 Task: Look for space in Bad Bentheim, Germany from 5th September, 2023 to 13th September, 2023 for 6 adults in price range Rs.15000 to Rs.20000. Place can be entire place with 3 bedrooms having 3 beds and 3 bathrooms. Property type can be house, flat, guest house. Booking option can be shelf check-in. Required host language is English.
Action: Mouse moved to (739, 105)
Screenshot: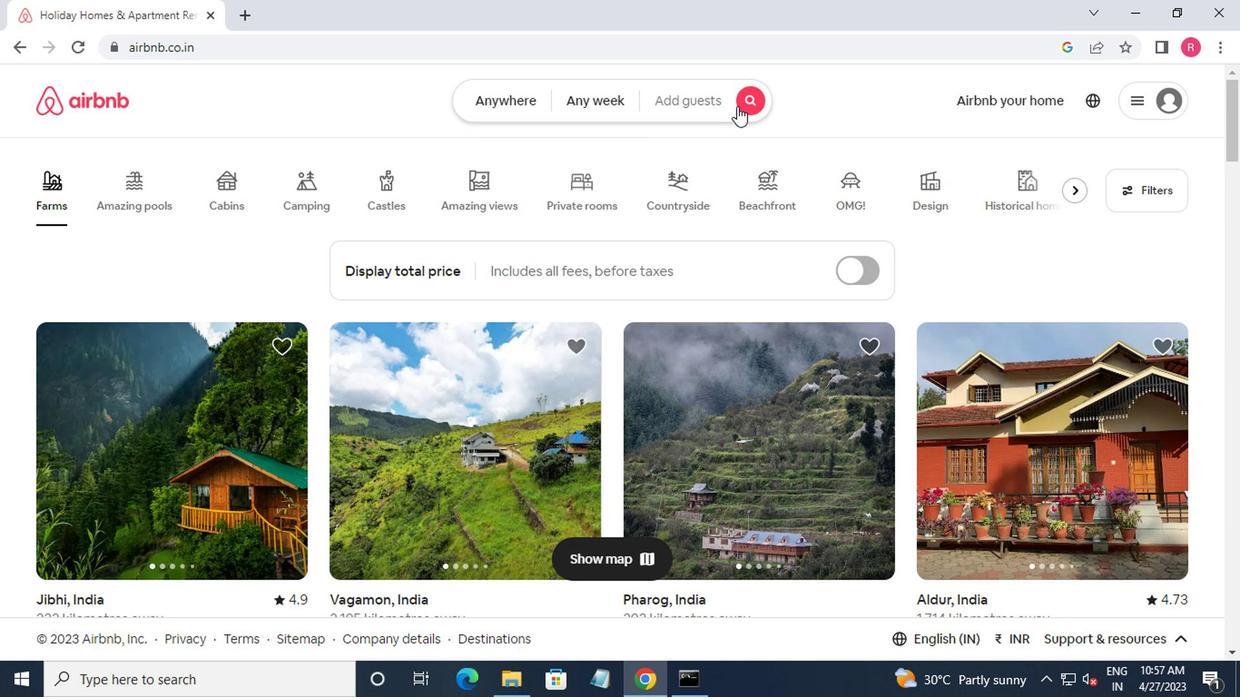 
Action: Mouse pressed left at (739, 105)
Screenshot: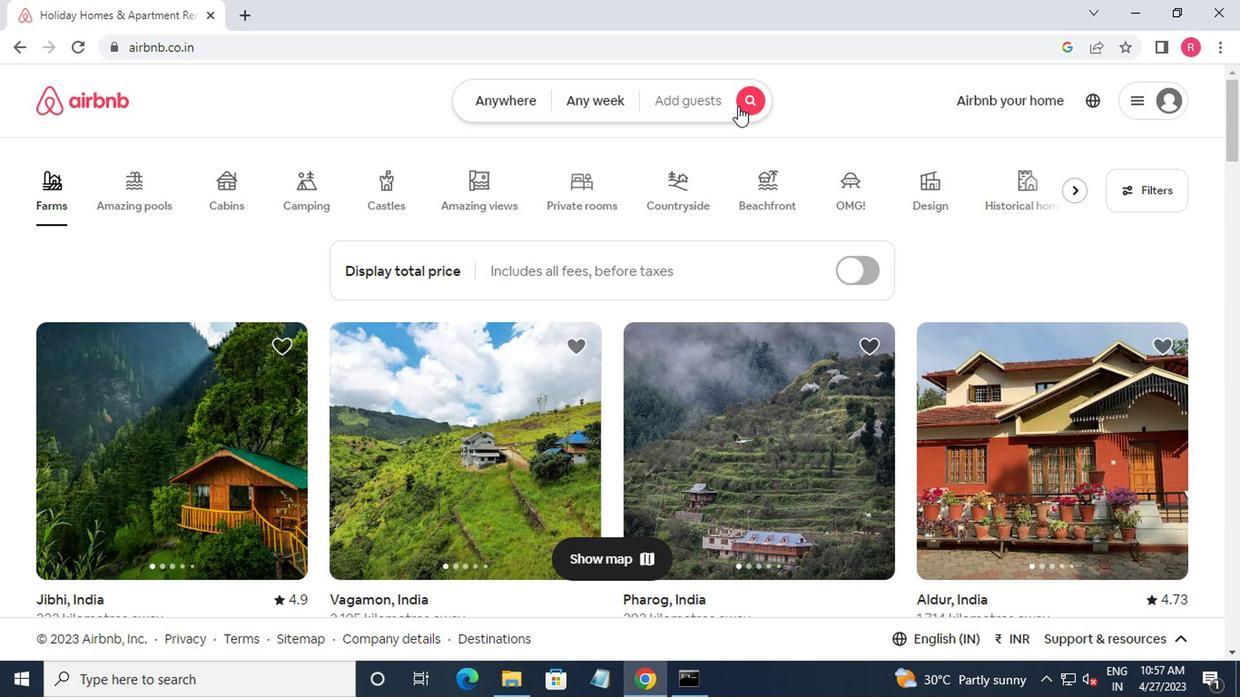 
Action: Mouse moved to (385, 177)
Screenshot: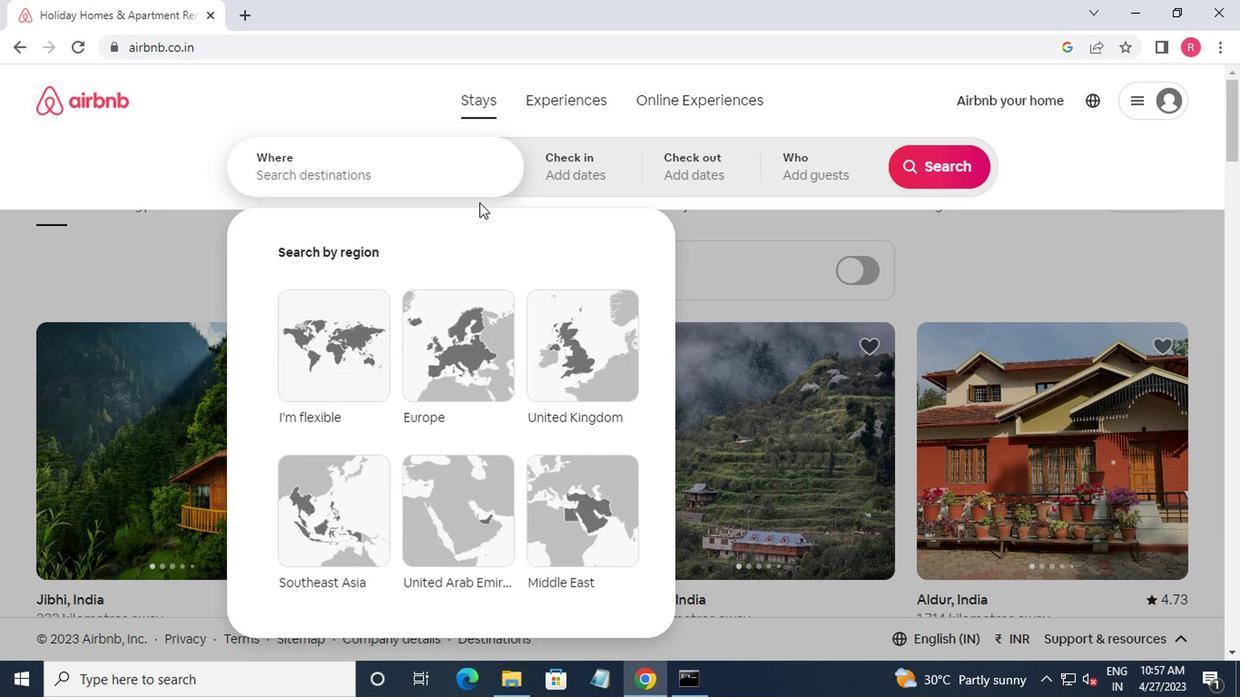 
Action: Mouse pressed left at (385, 177)
Screenshot: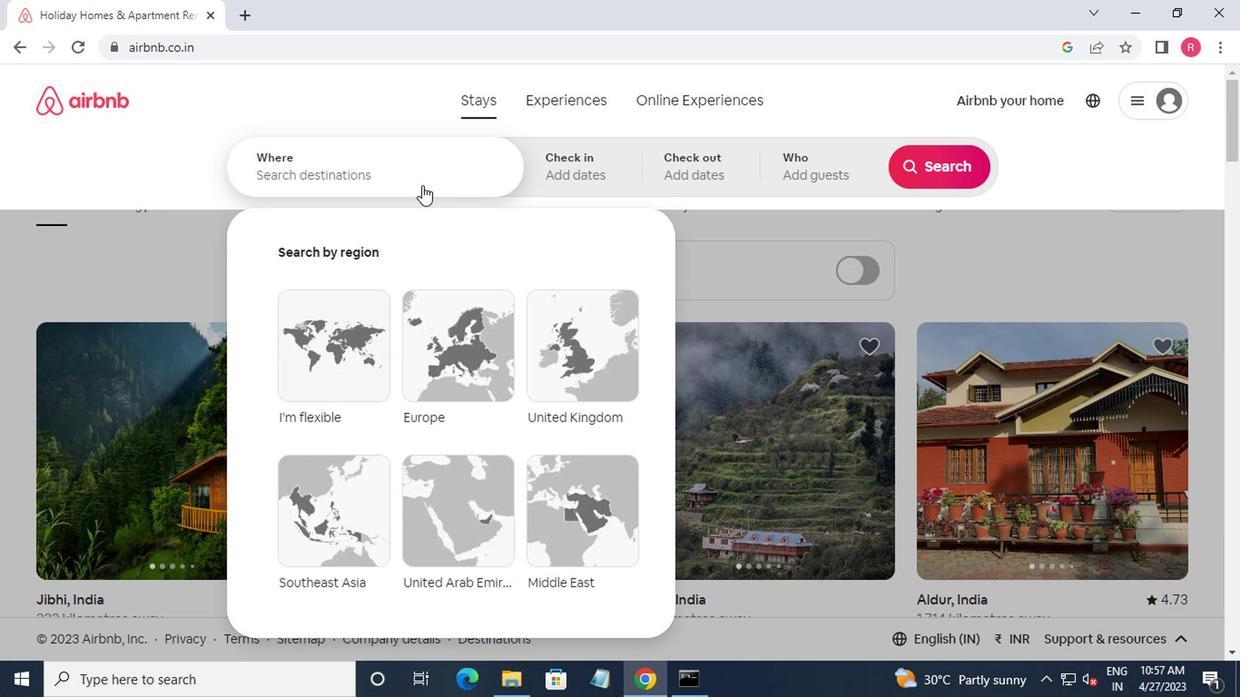 
Action: Mouse moved to (392, 187)
Screenshot: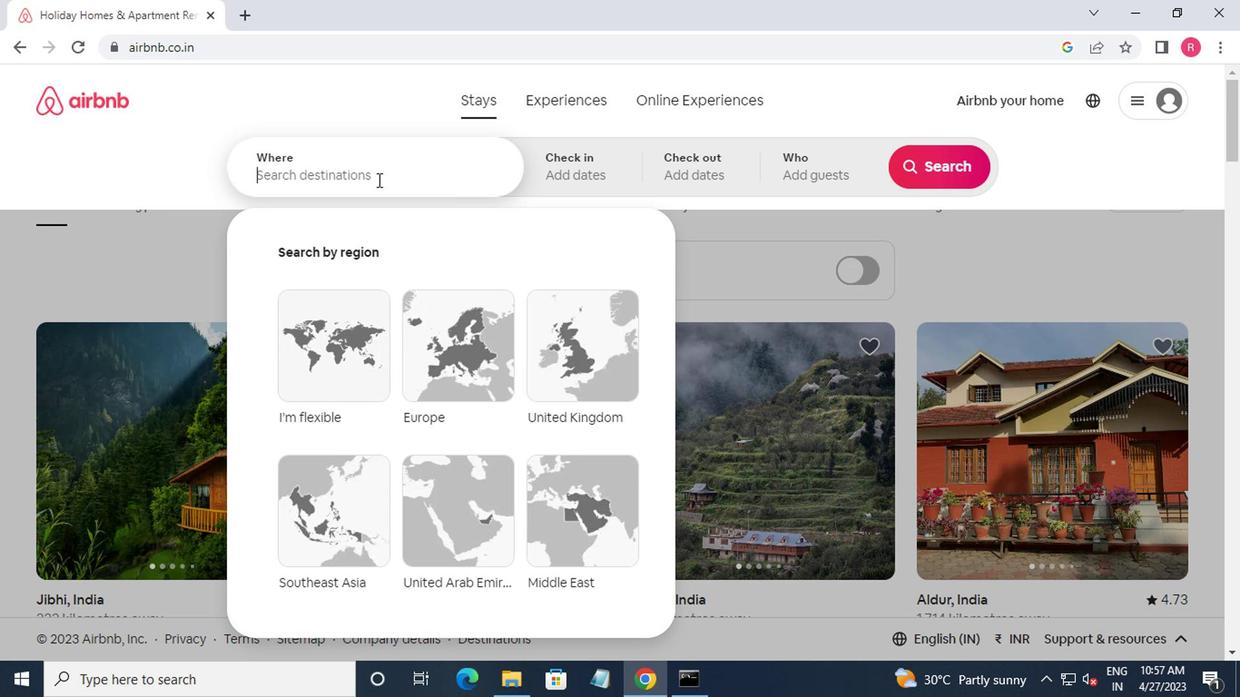 
Action: Key pressed ba
Screenshot: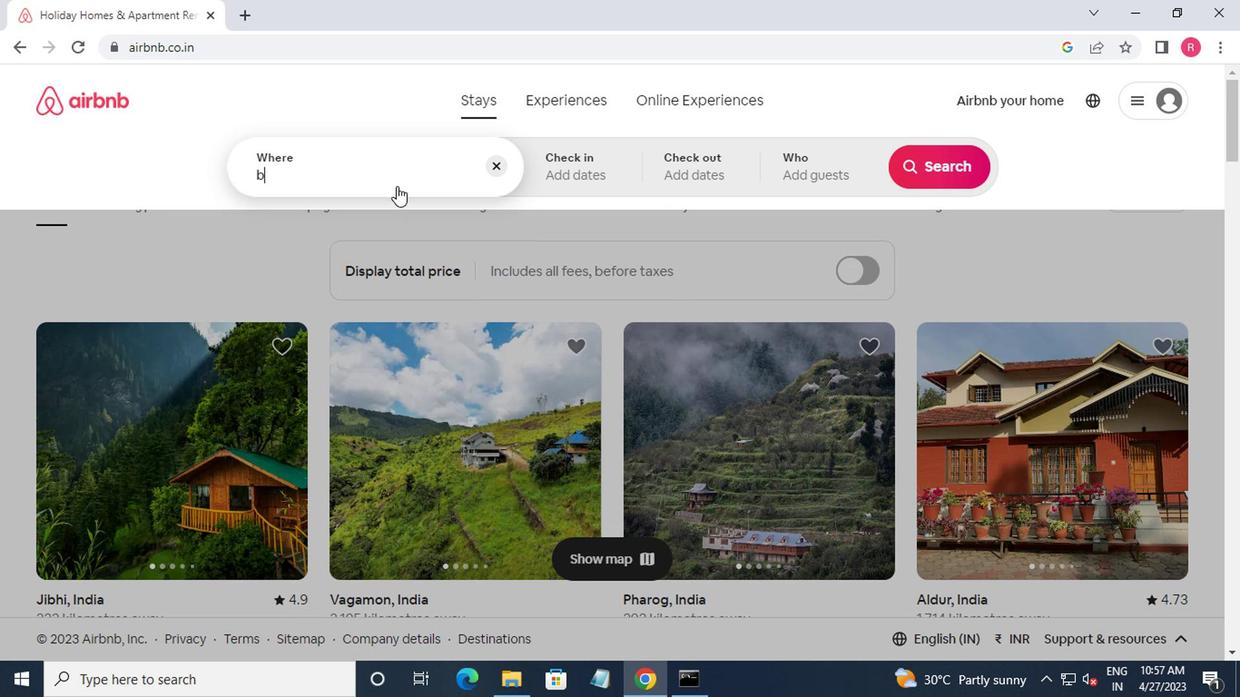 
Action: Mouse moved to (396, 186)
Screenshot: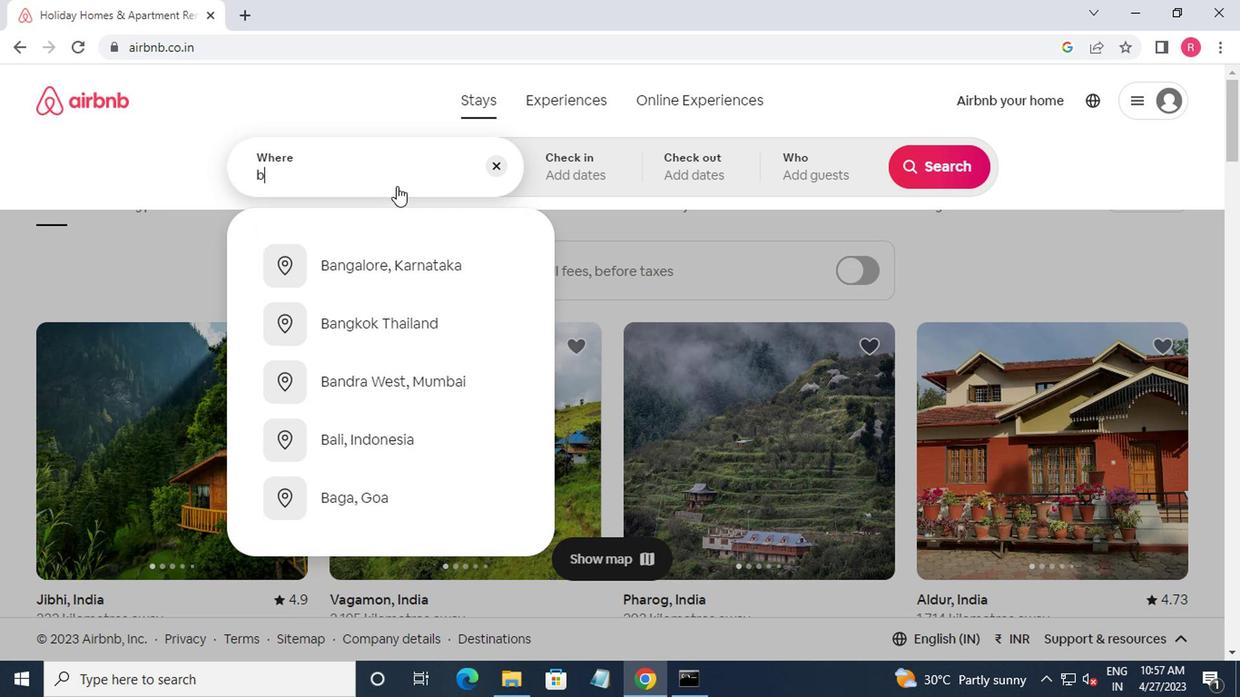 
Action: Key pressed d<Key.space>b<Key.down><Key.enter>
Screenshot: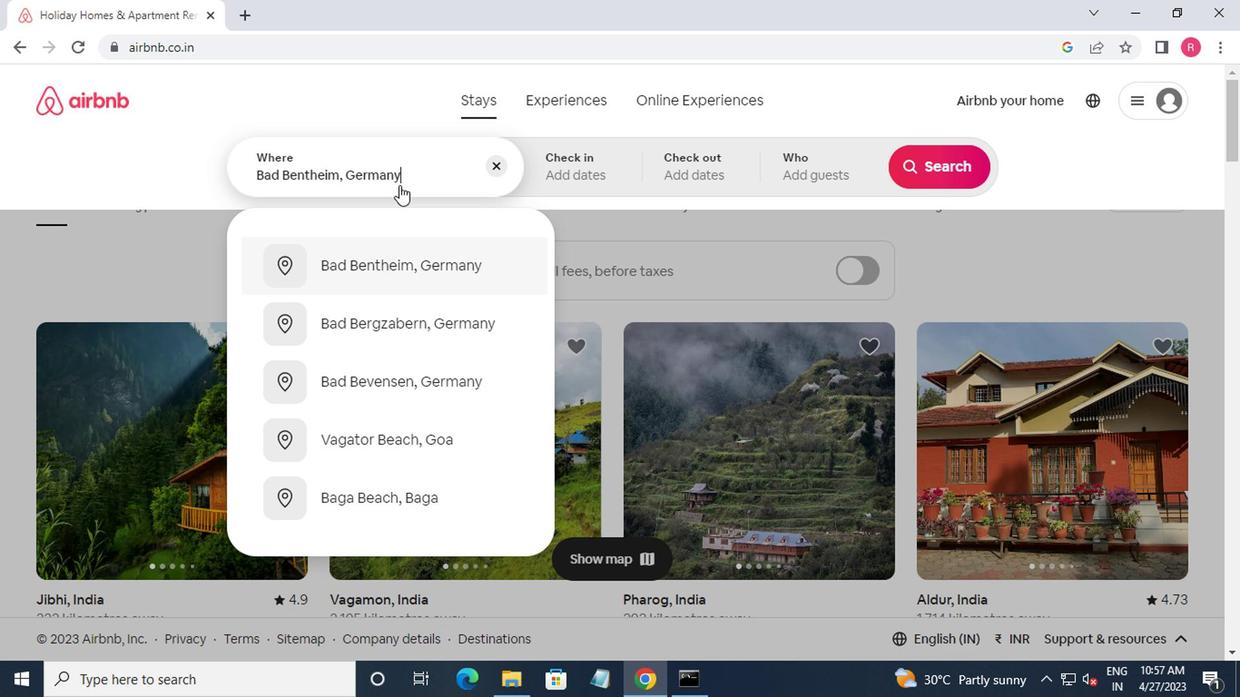 
Action: Mouse moved to (920, 312)
Screenshot: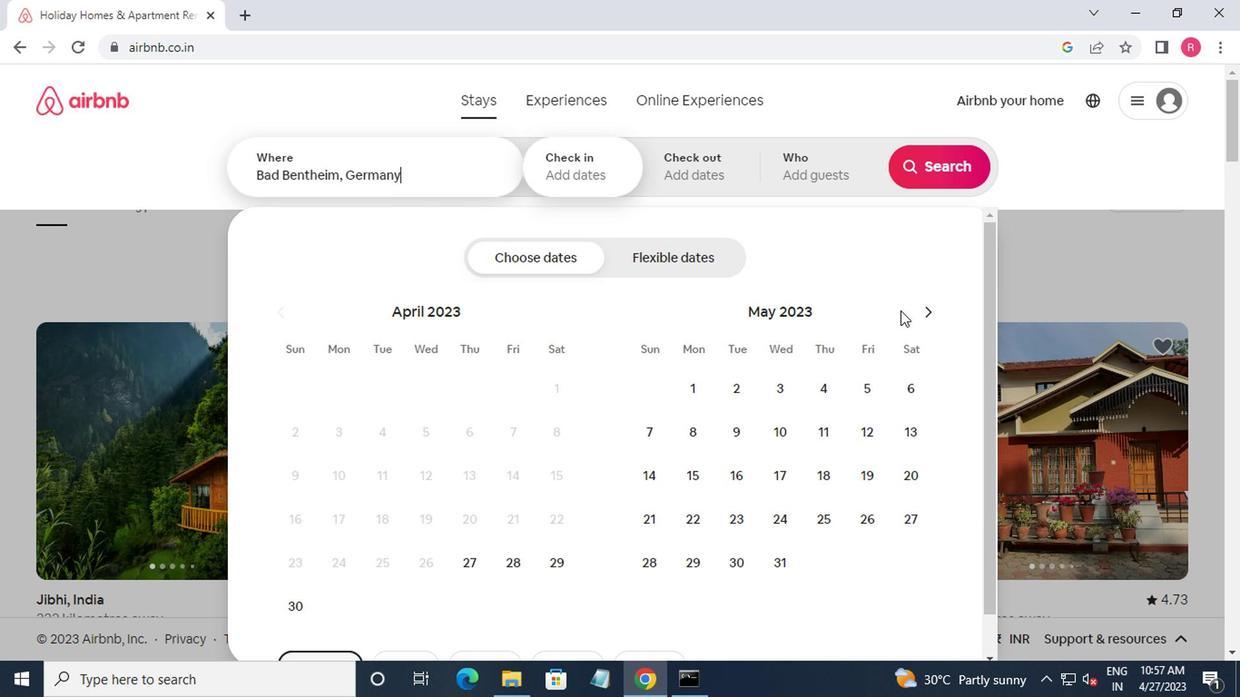 
Action: Mouse pressed left at (920, 312)
Screenshot: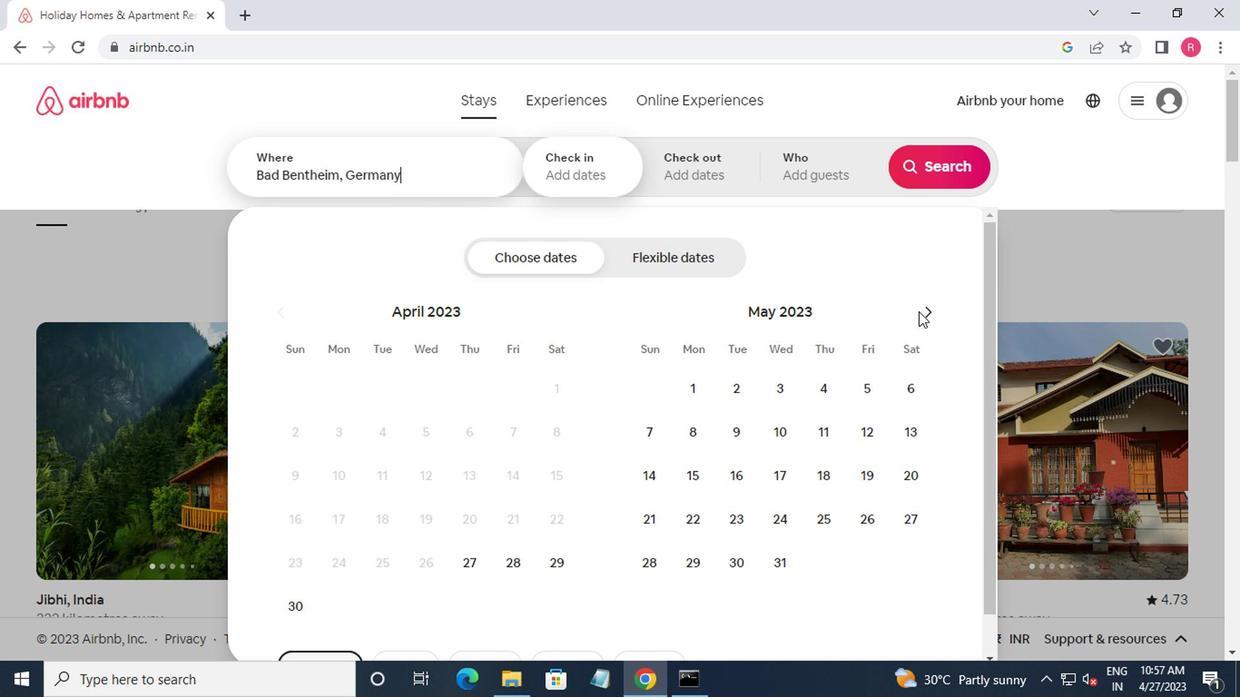 
Action: Mouse moved to (922, 312)
Screenshot: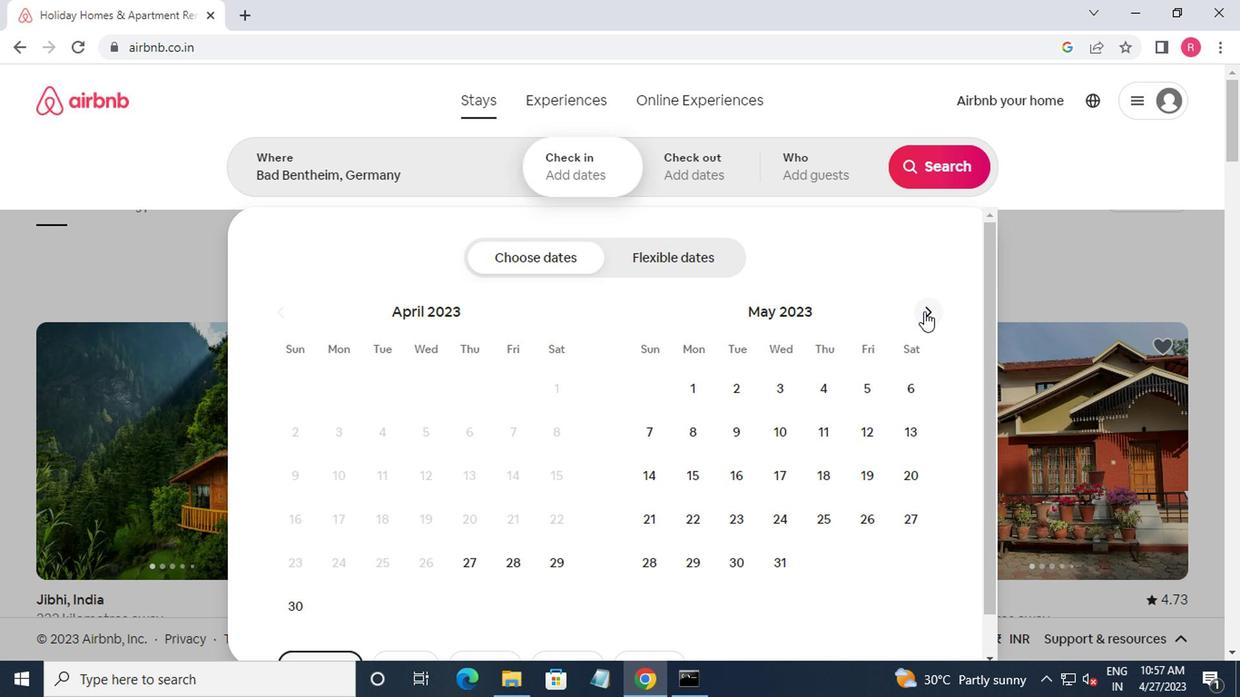 
Action: Mouse pressed left at (922, 312)
Screenshot: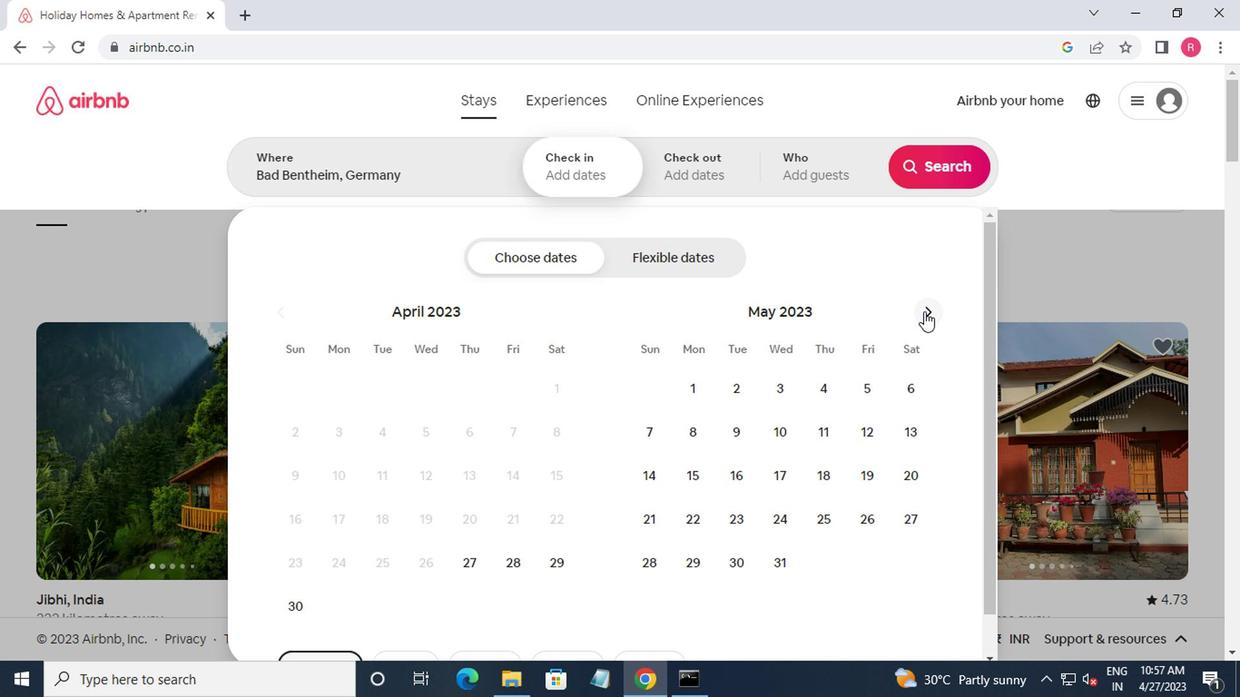 
Action: Mouse moved to (929, 310)
Screenshot: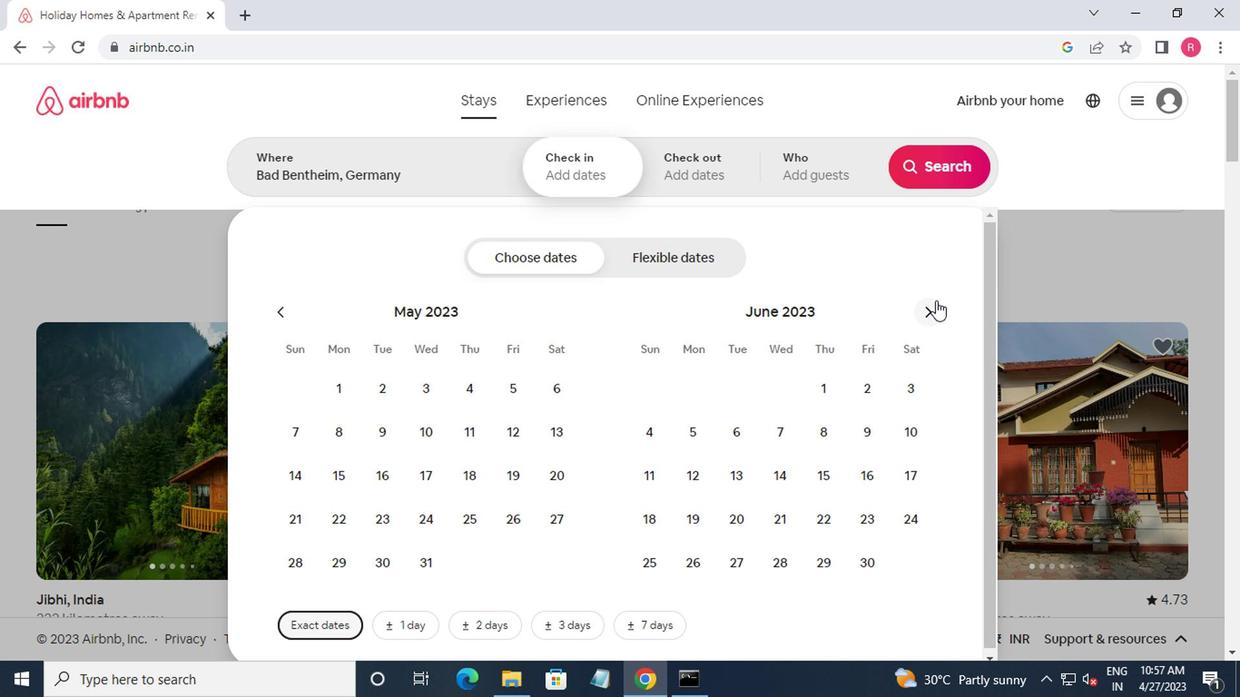 
Action: Mouse pressed left at (929, 310)
Screenshot: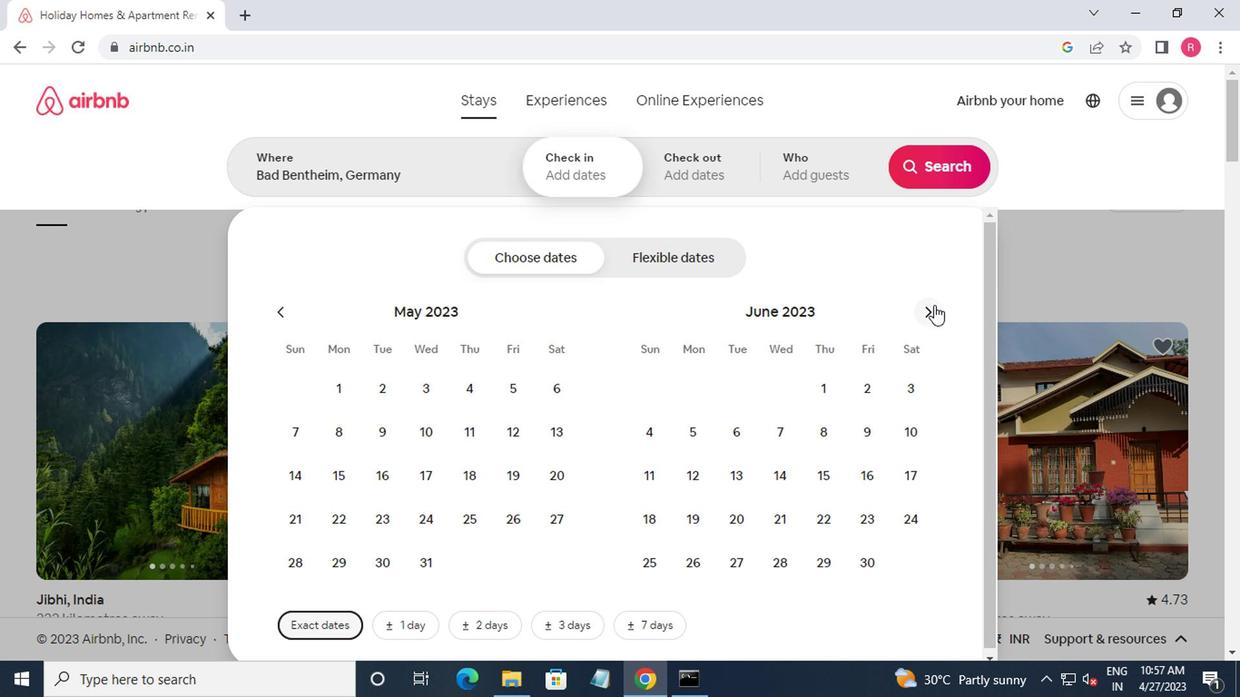 
Action: Mouse moved to (924, 304)
Screenshot: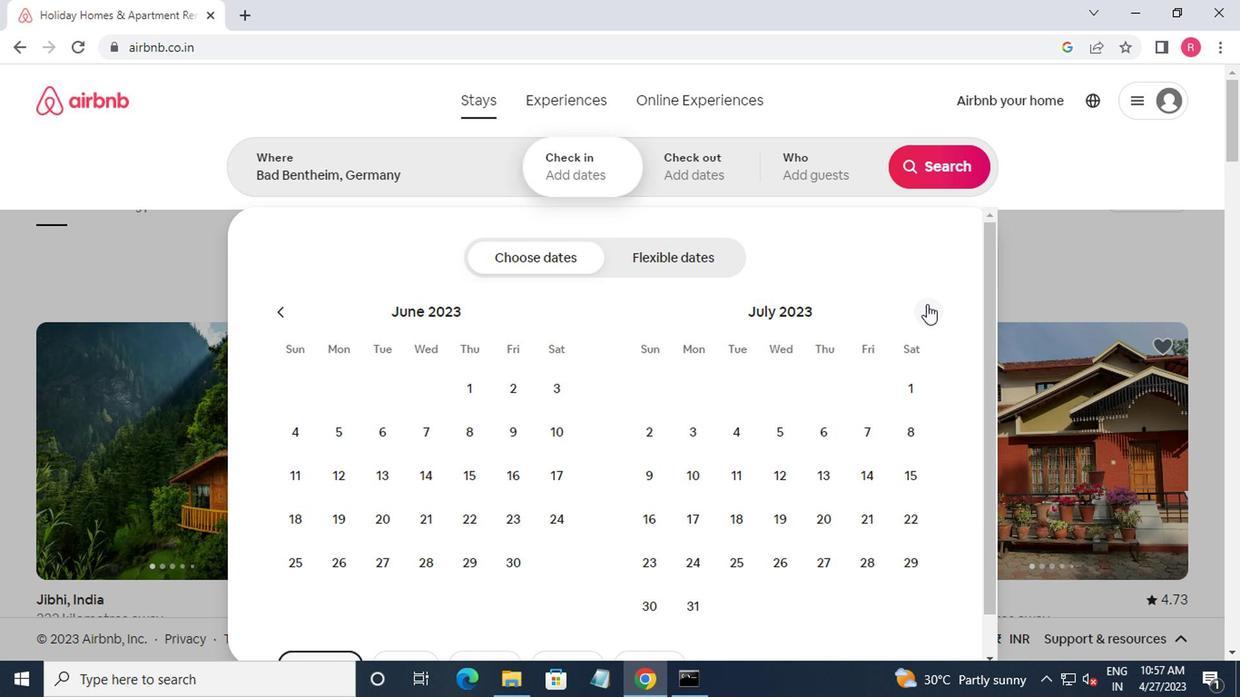
Action: Mouse pressed left at (924, 304)
Screenshot: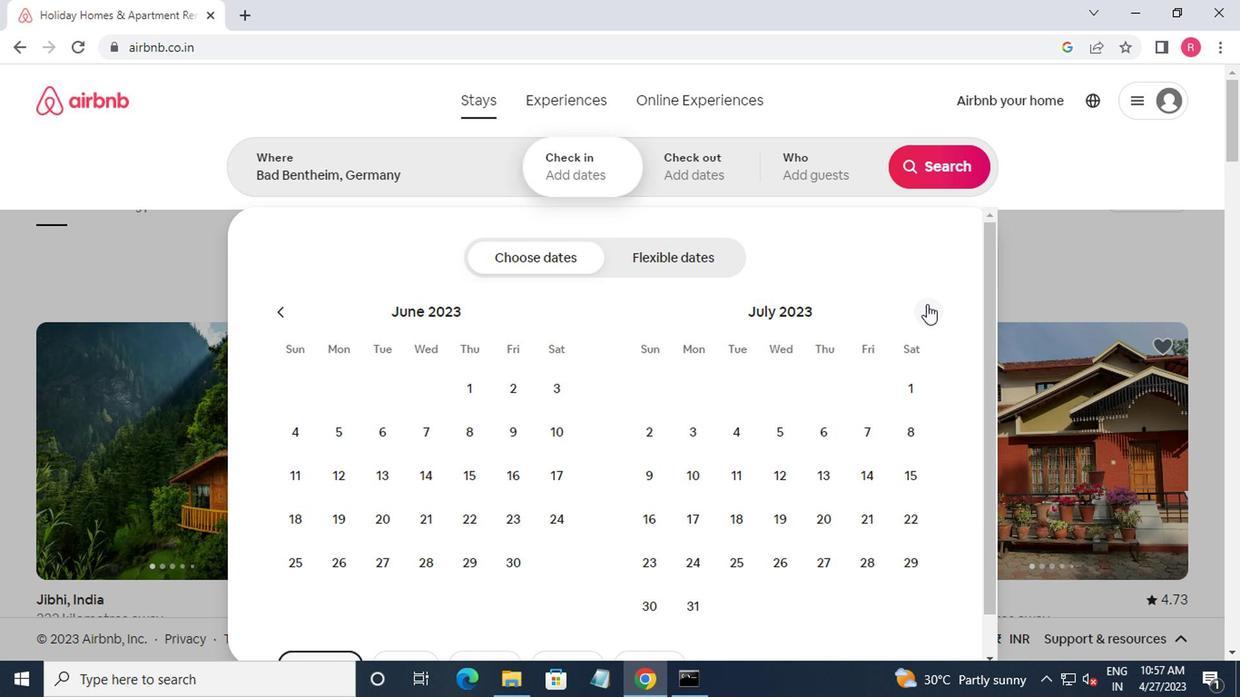 
Action: Mouse moved to (932, 310)
Screenshot: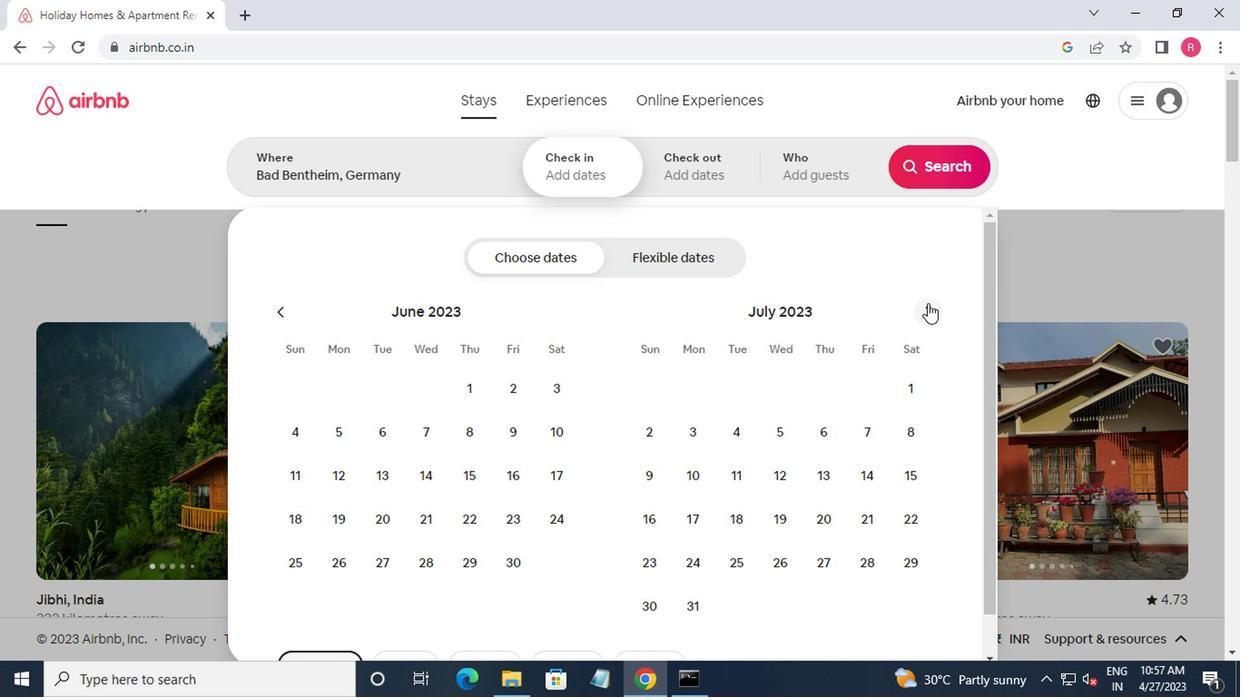 
Action: Mouse pressed left at (932, 310)
Screenshot: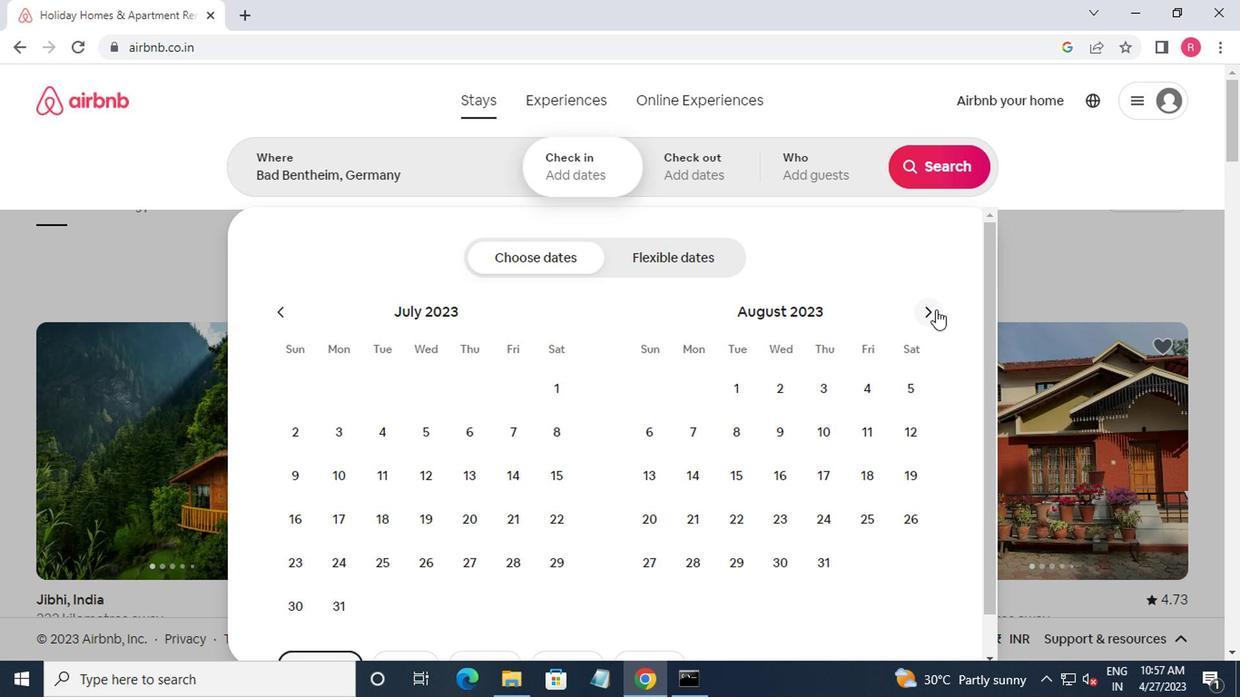 
Action: Mouse moved to (739, 435)
Screenshot: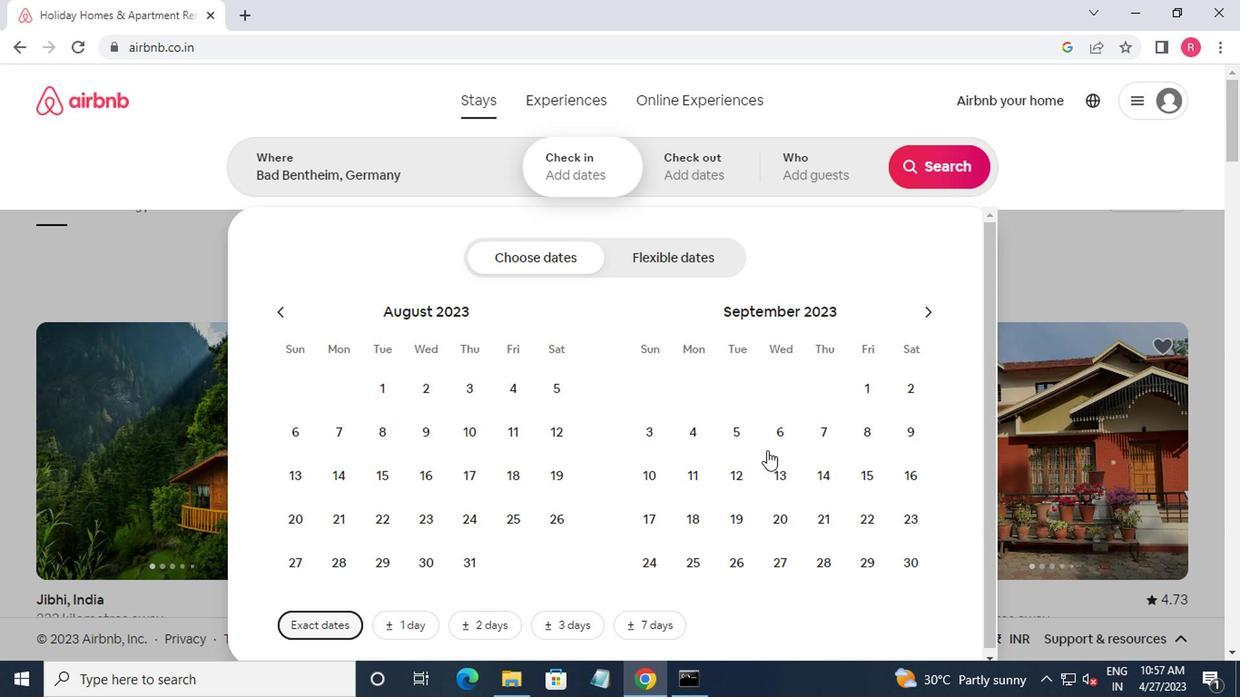 
Action: Mouse pressed left at (739, 435)
Screenshot: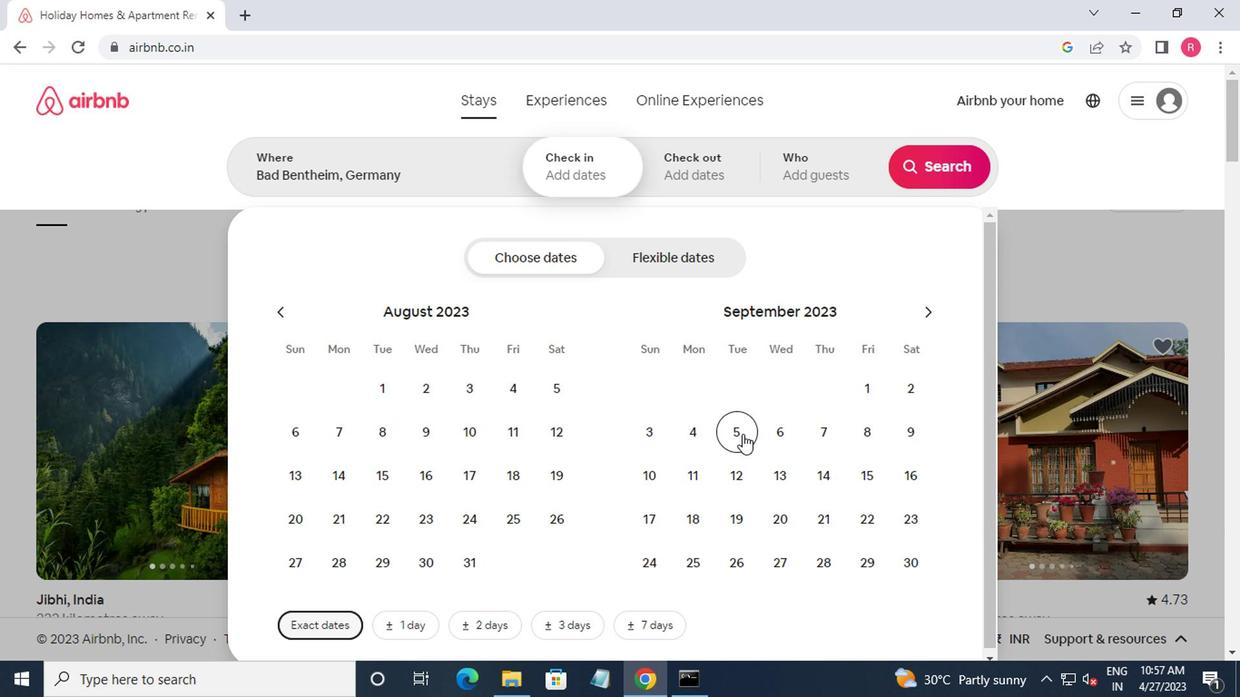 
Action: Mouse moved to (774, 476)
Screenshot: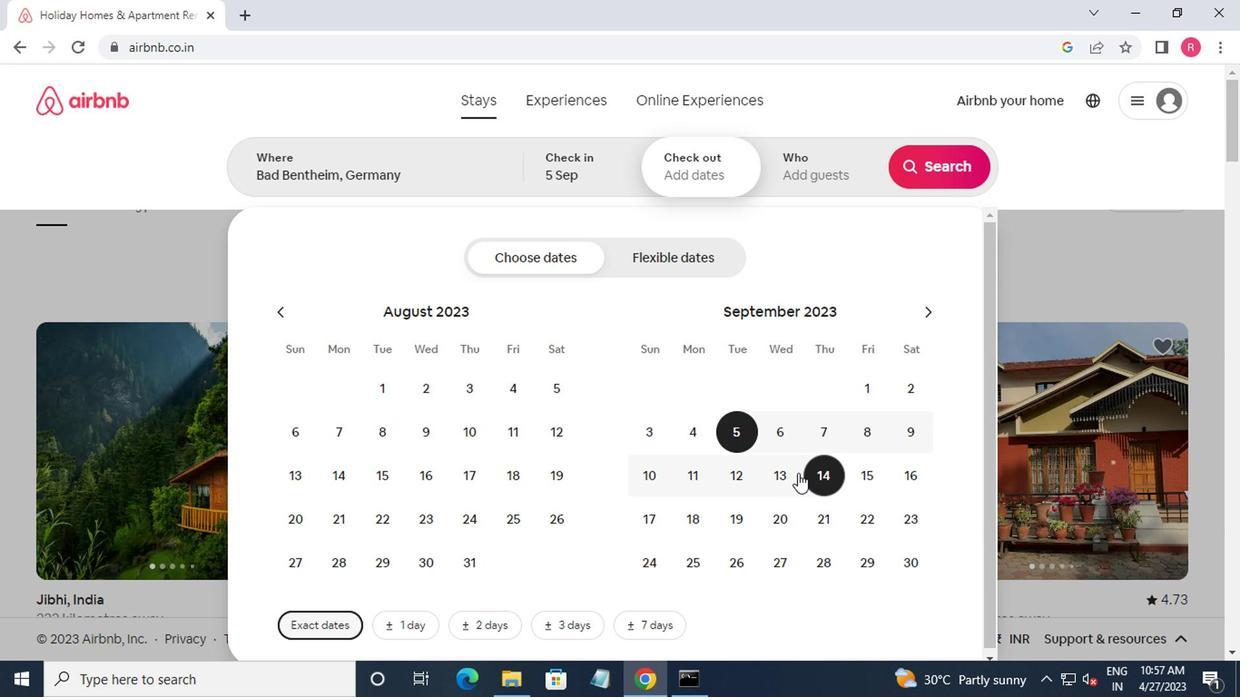 
Action: Mouse pressed left at (774, 476)
Screenshot: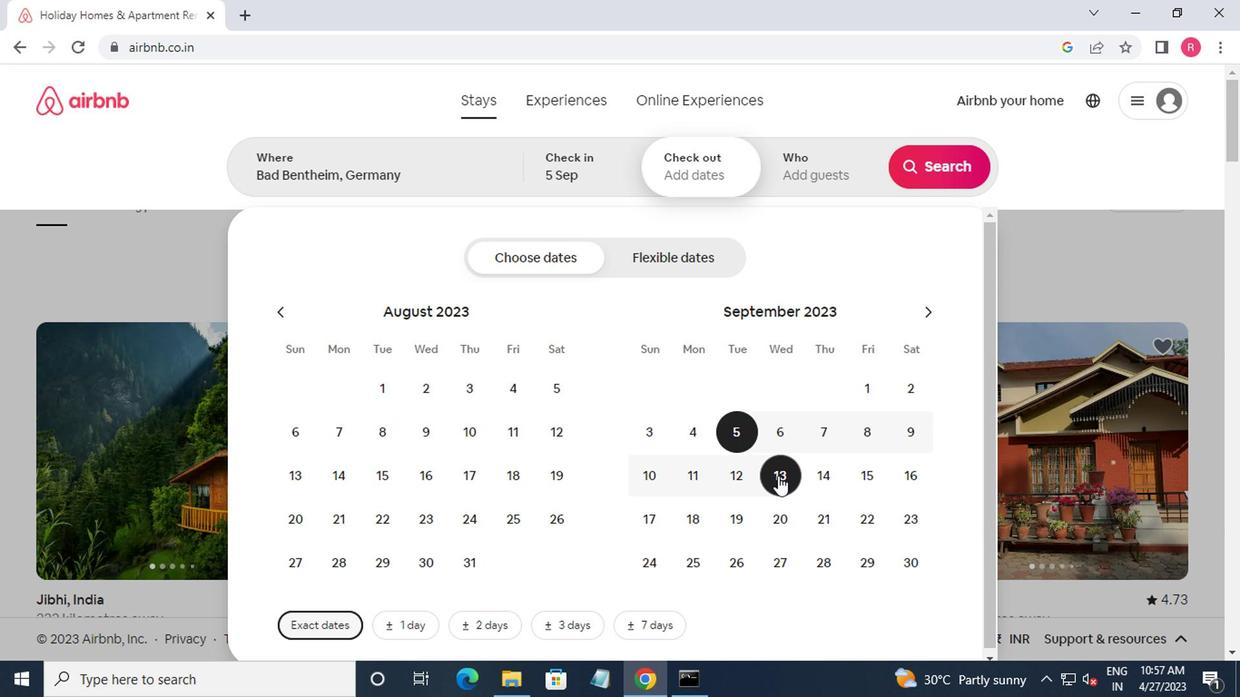 
Action: Mouse moved to (786, 188)
Screenshot: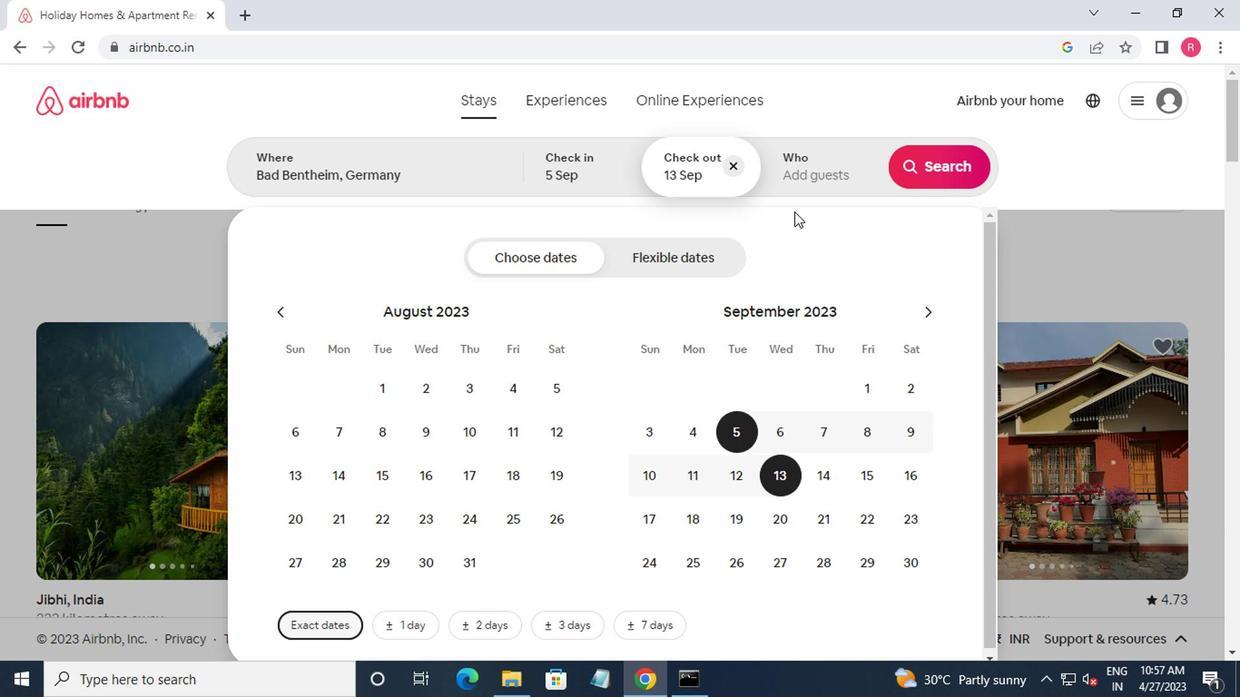 
Action: Mouse pressed left at (786, 188)
Screenshot: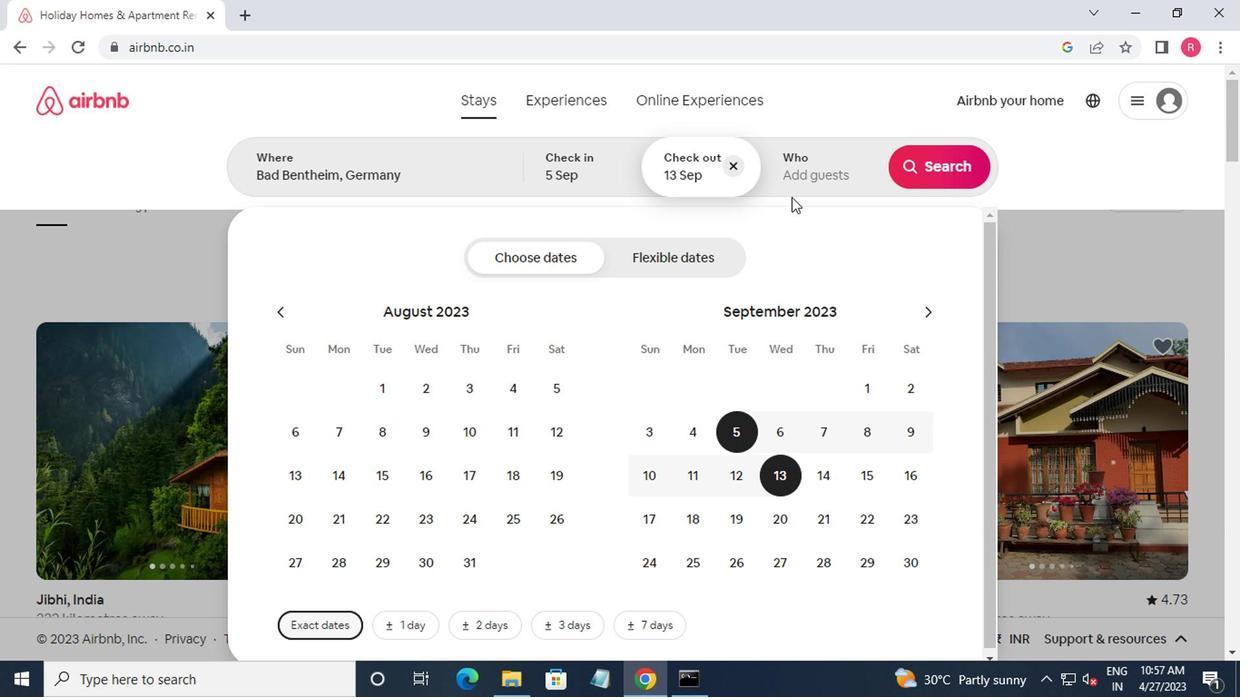 
Action: Mouse moved to (936, 267)
Screenshot: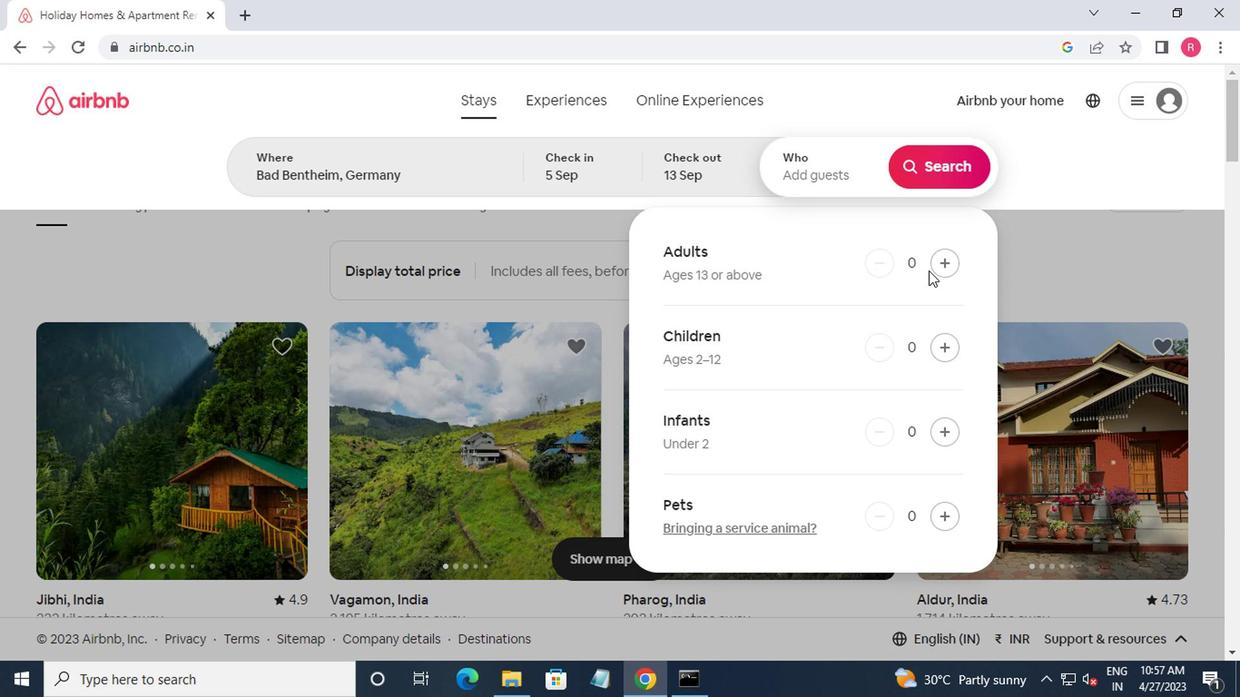 
Action: Mouse pressed left at (936, 267)
Screenshot: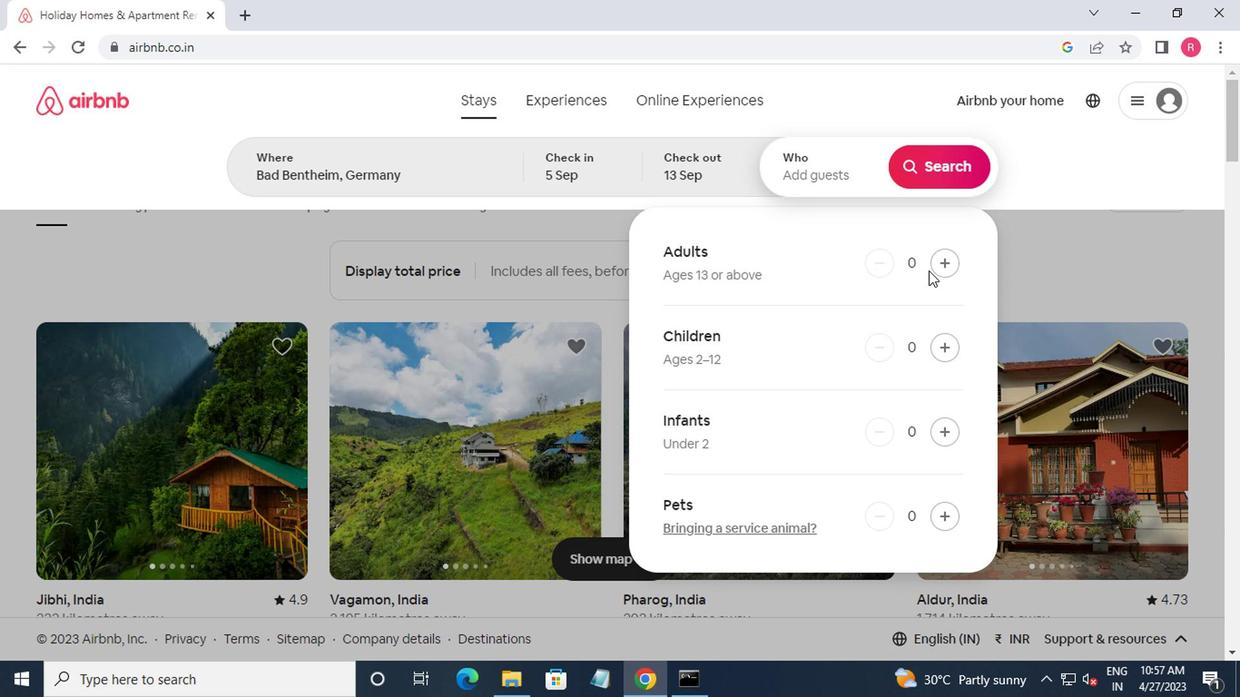 
Action: Mouse pressed left at (936, 267)
Screenshot: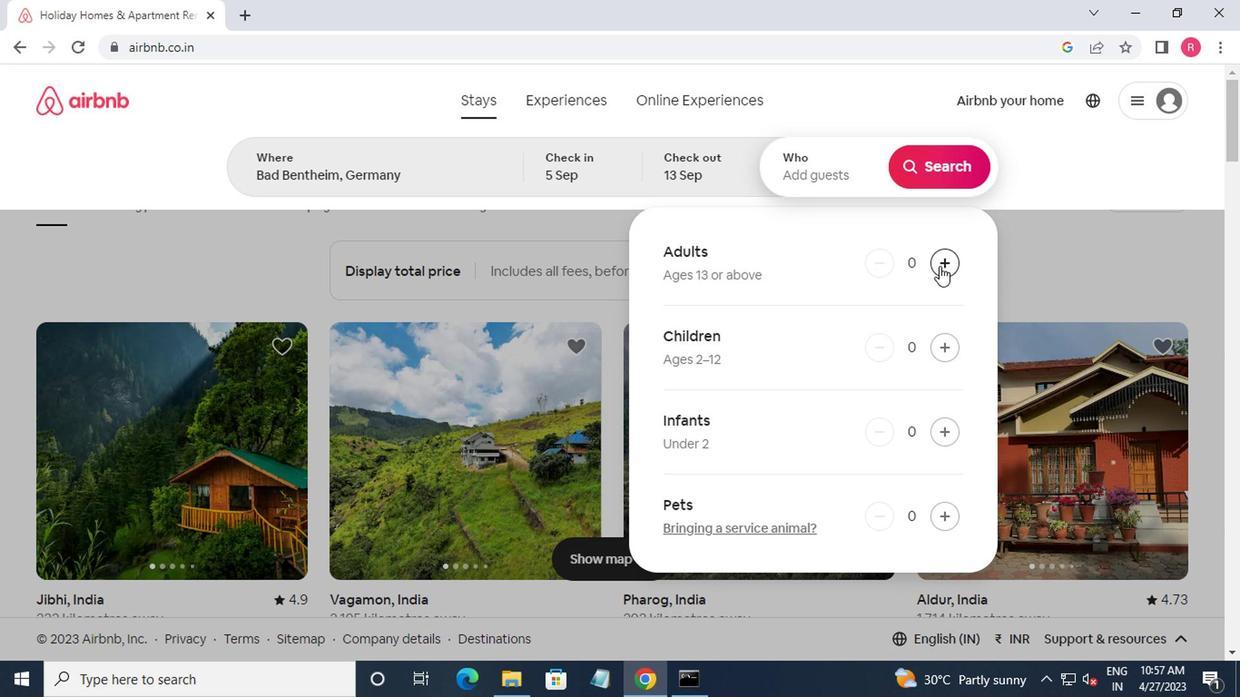 
Action: Mouse pressed left at (936, 267)
Screenshot: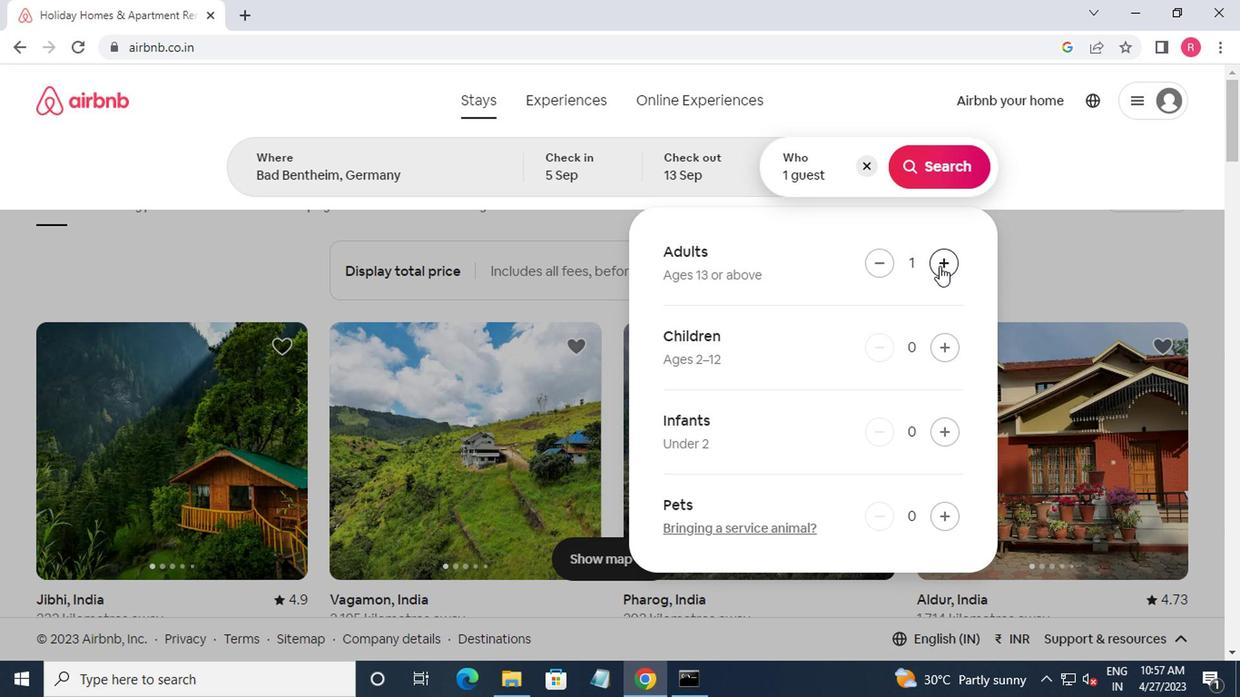 
Action: Mouse pressed left at (936, 267)
Screenshot: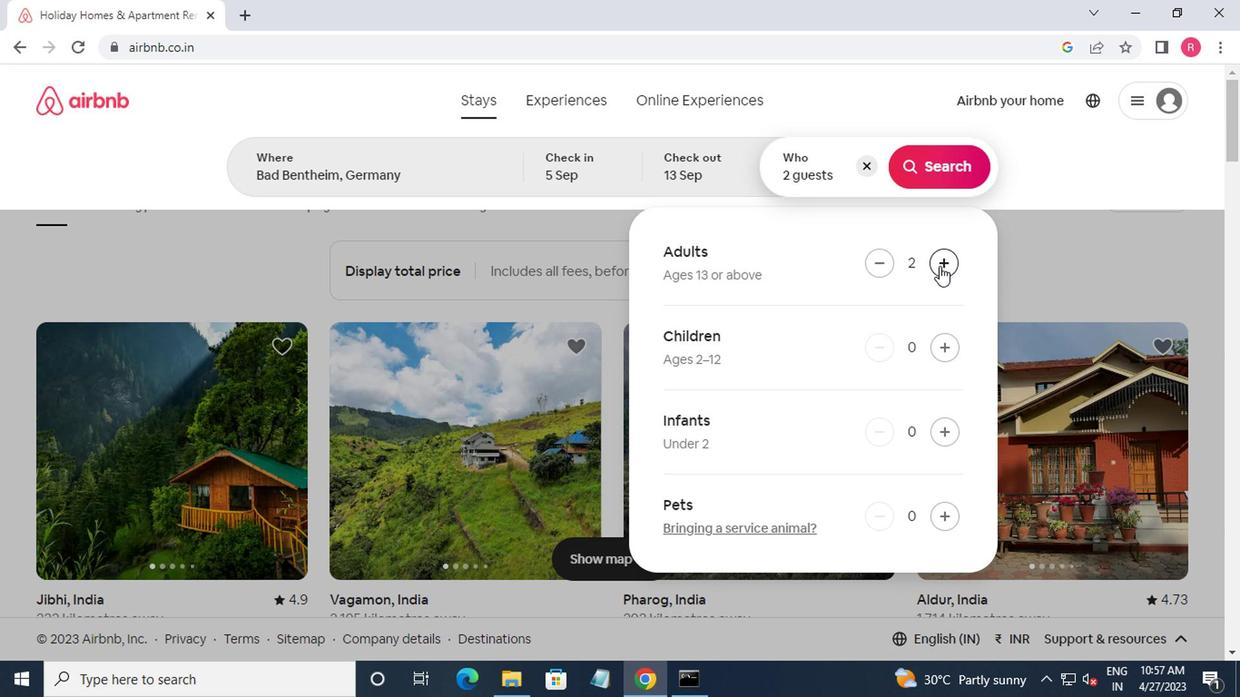 
Action: Mouse pressed left at (936, 267)
Screenshot: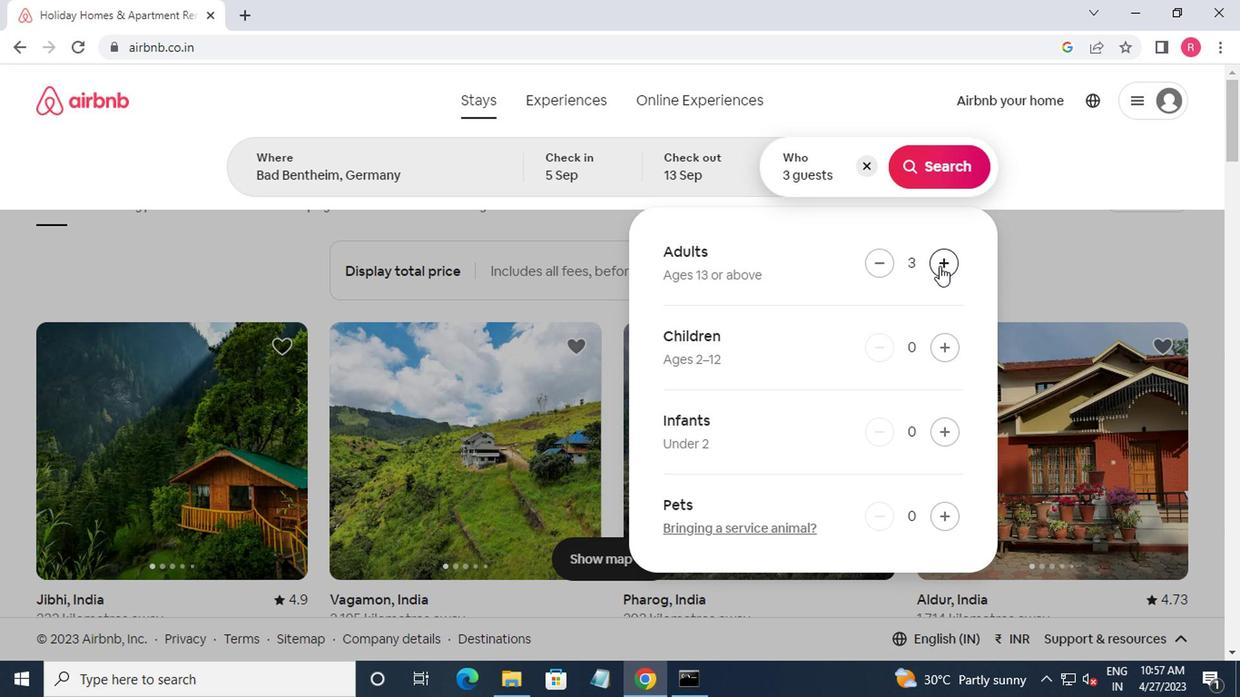 
Action: Mouse moved to (943, 265)
Screenshot: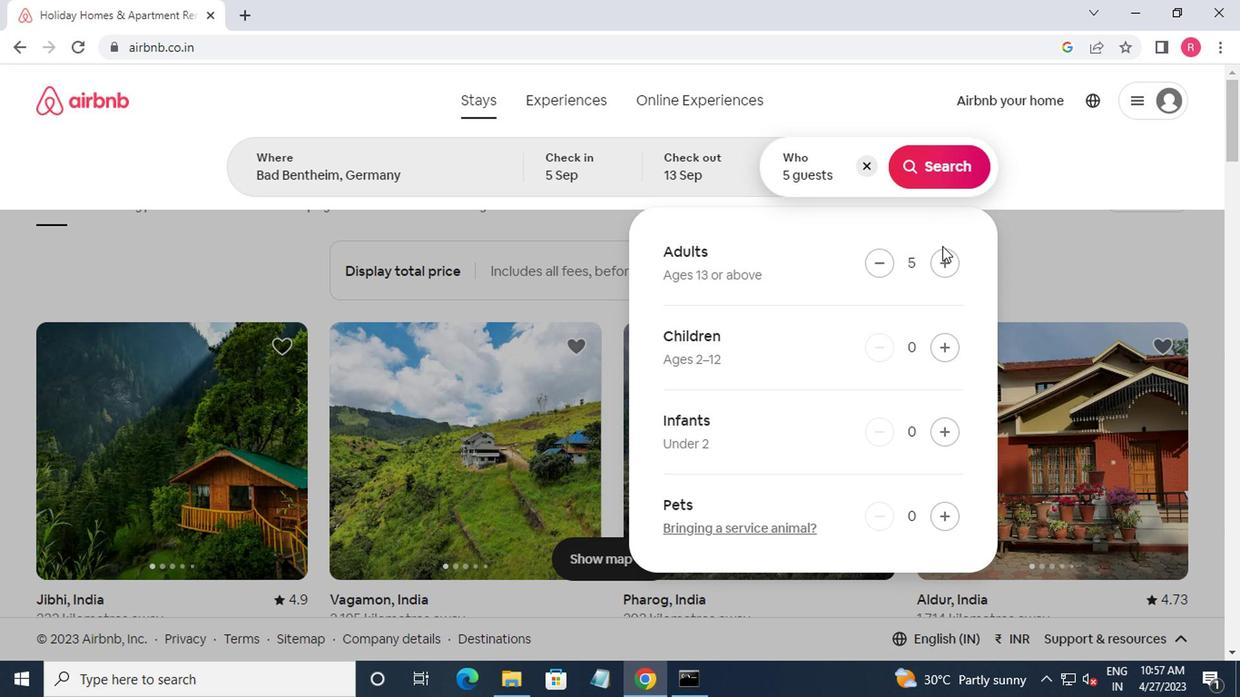 
Action: Mouse pressed left at (943, 265)
Screenshot: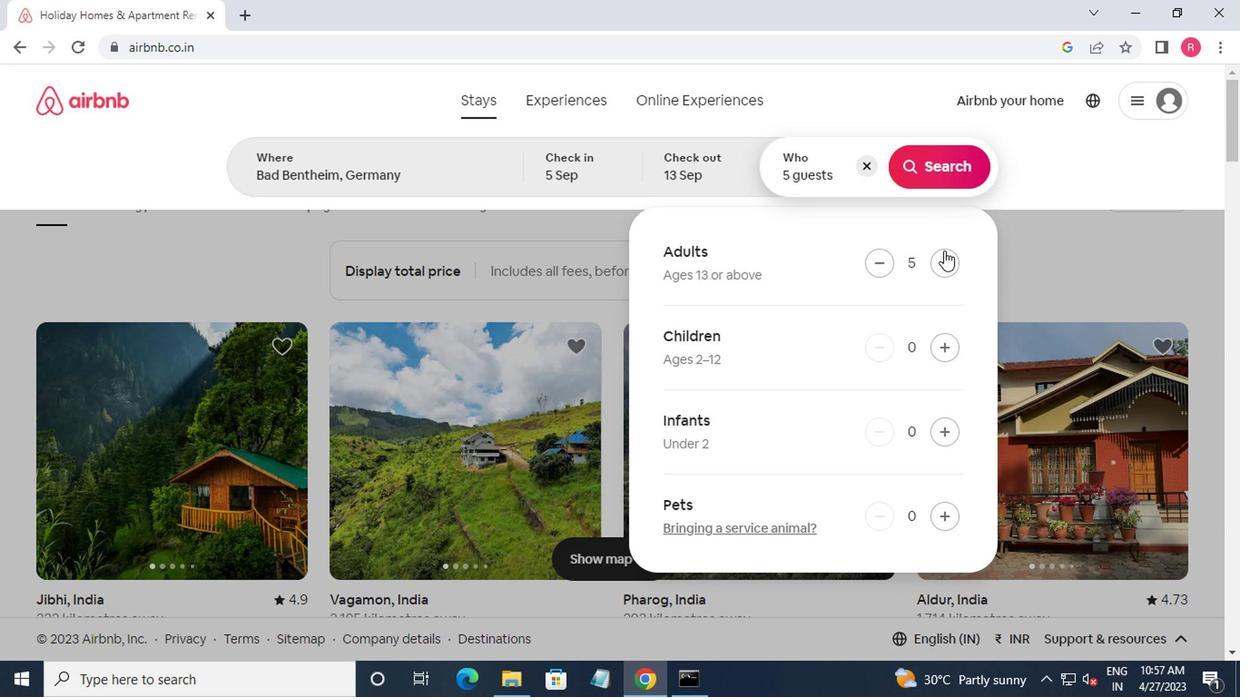
Action: Mouse moved to (933, 175)
Screenshot: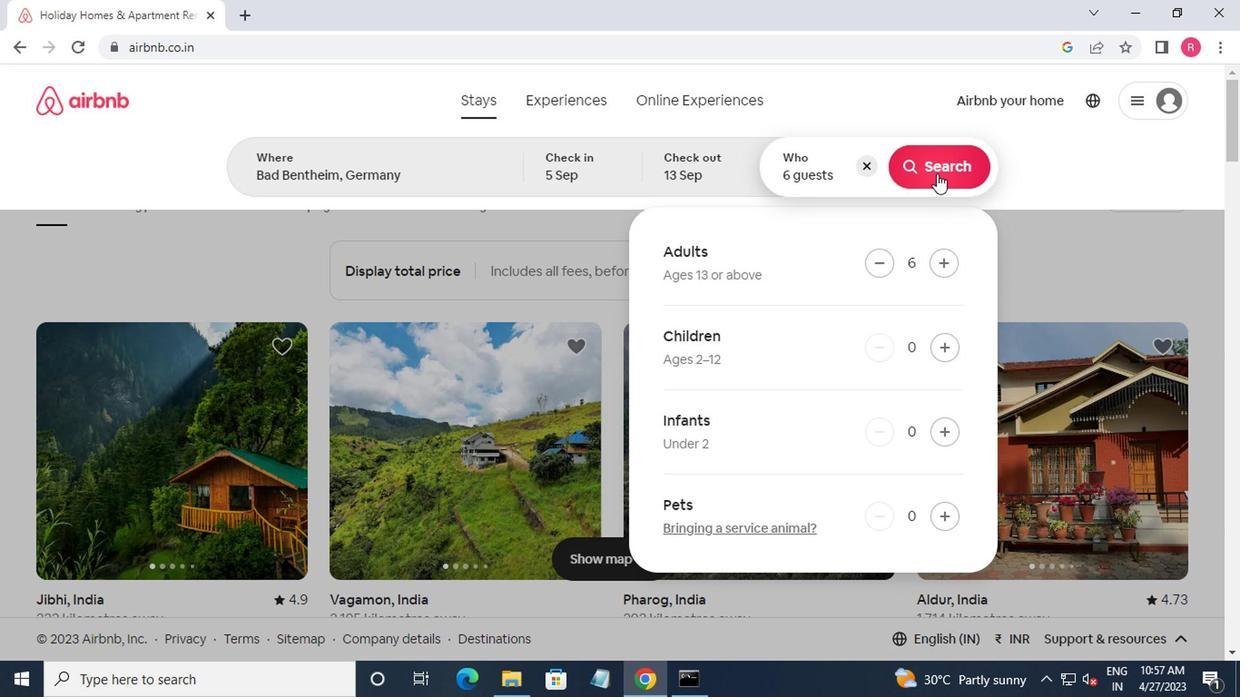 
Action: Mouse pressed left at (933, 175)
Screenshot: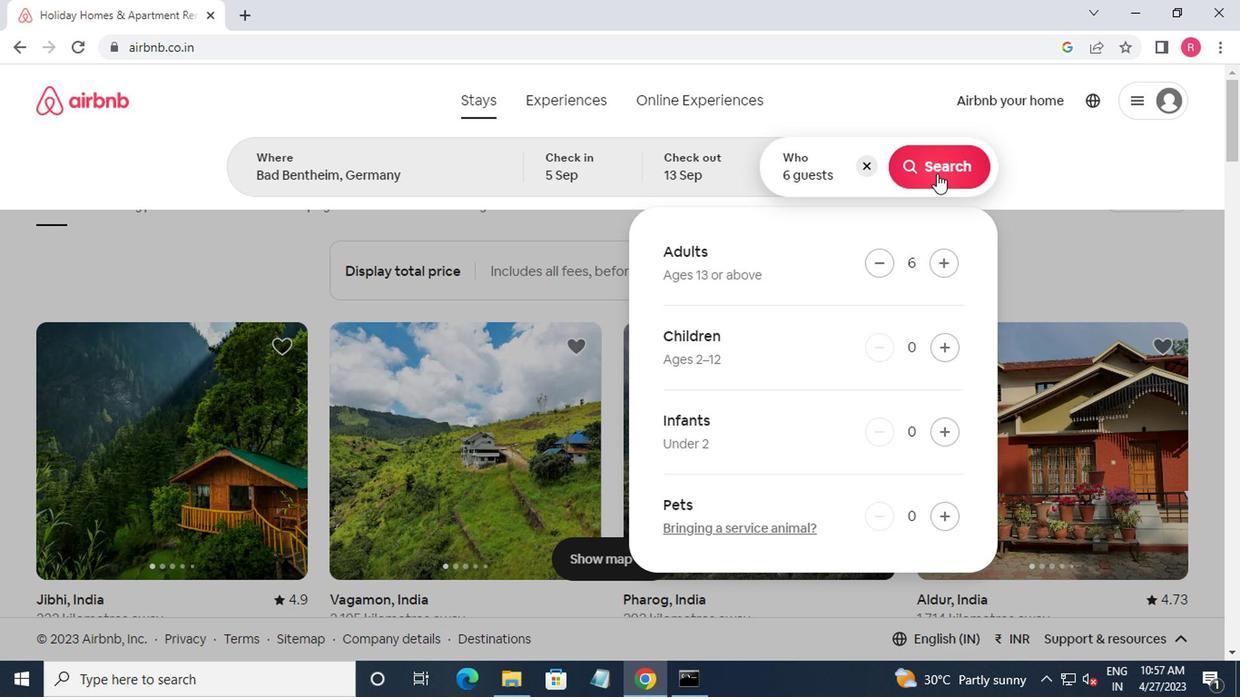 
Action: Mouse moved to (1153, 173)
Screenshot: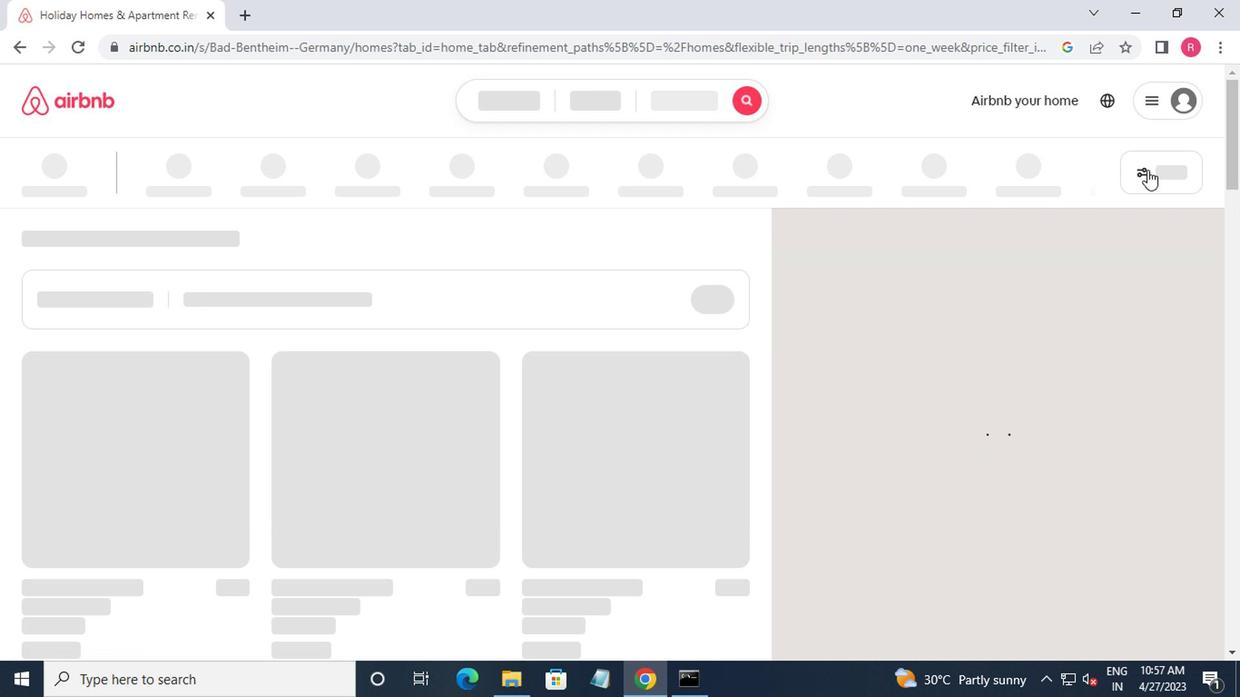 
Action: Mouse pressed left at (1153, 173)
Screenshot: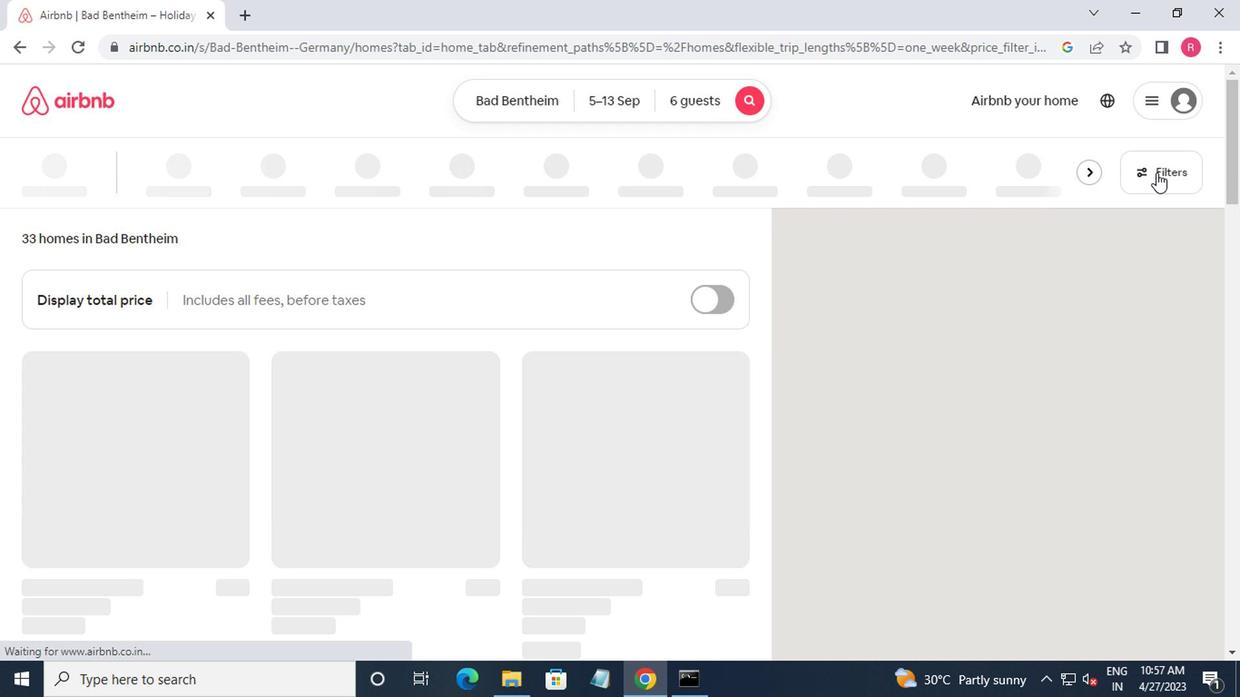 
Action: Mouse moved to (417, 411)
Screenshot: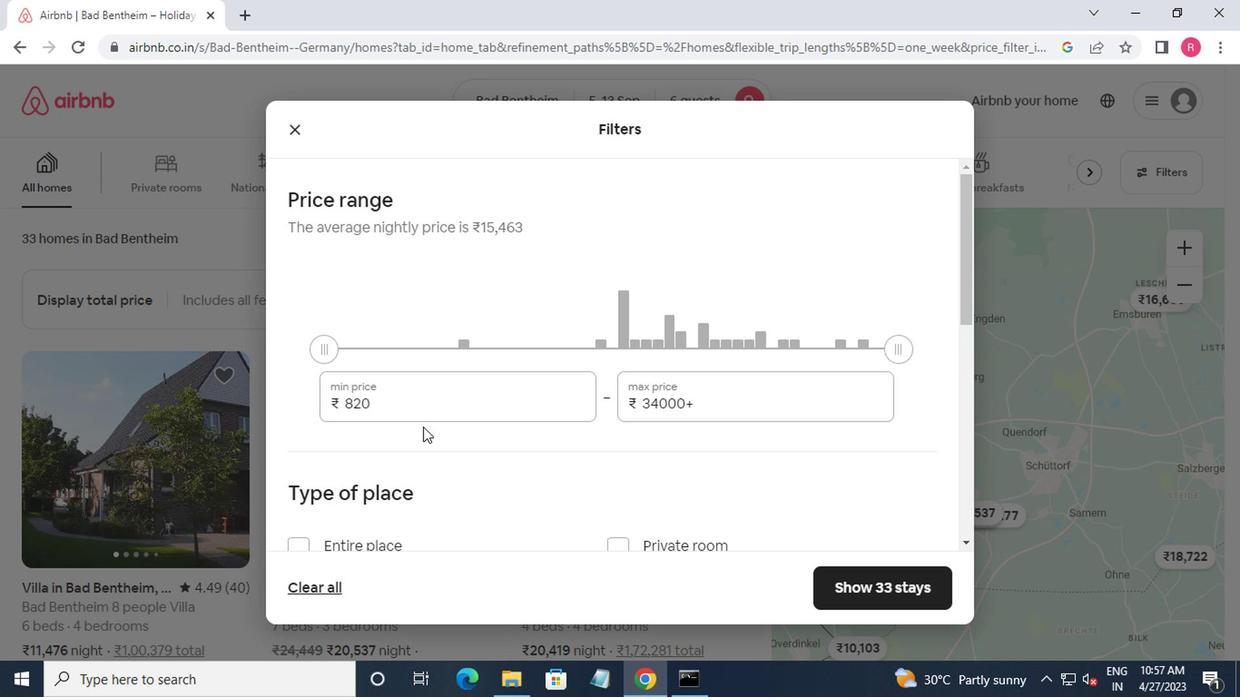 
Action: Mouse pressed left at (417, 411)
Screenshot: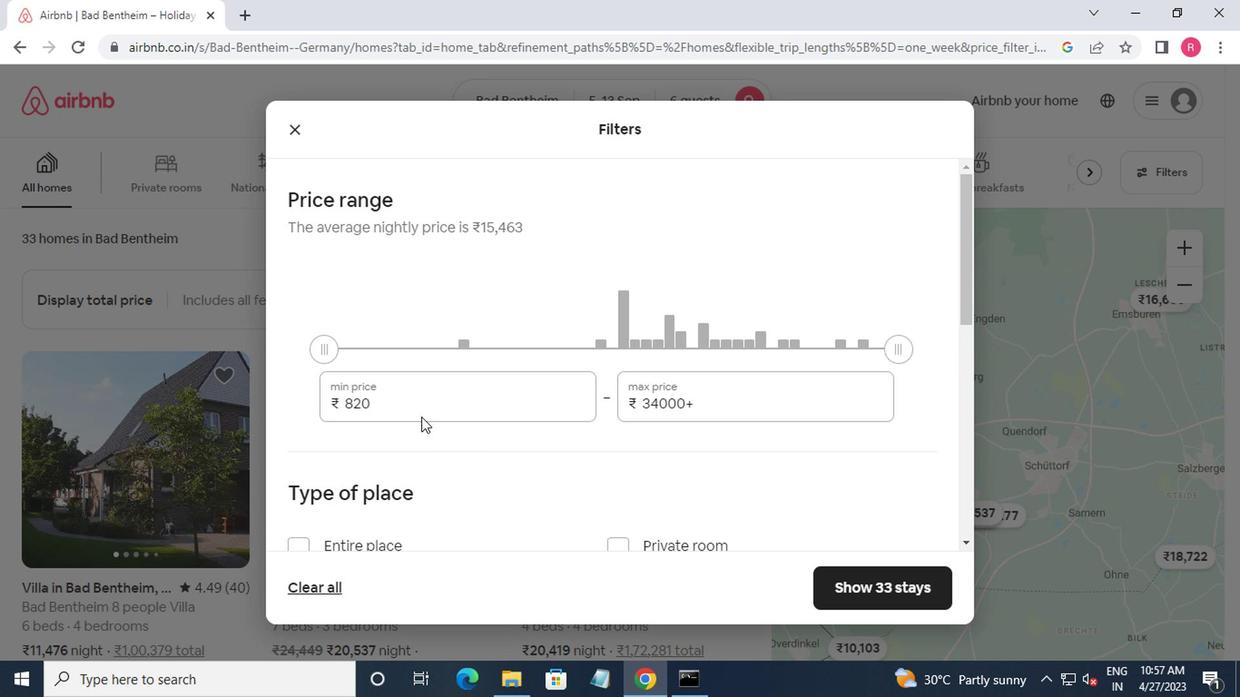 
Action: Mouse moved to (463, 398)
Screenshot: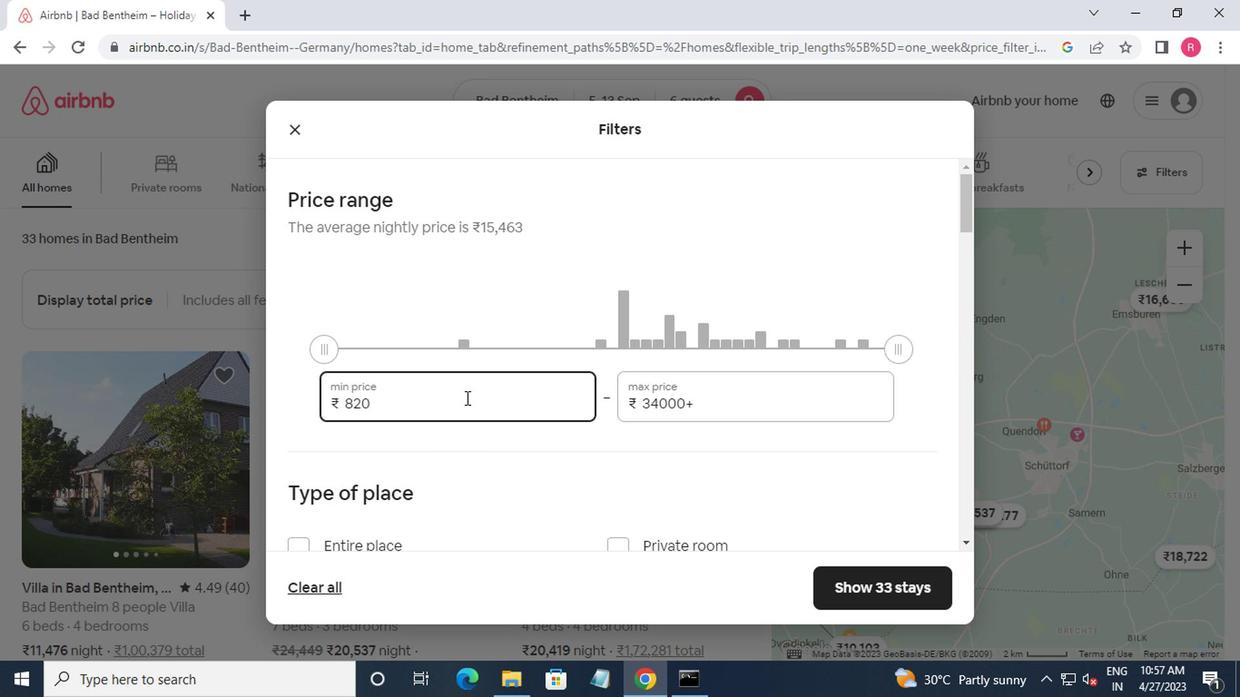 
Action: Key pressed <Key.backspace>
Screenshot: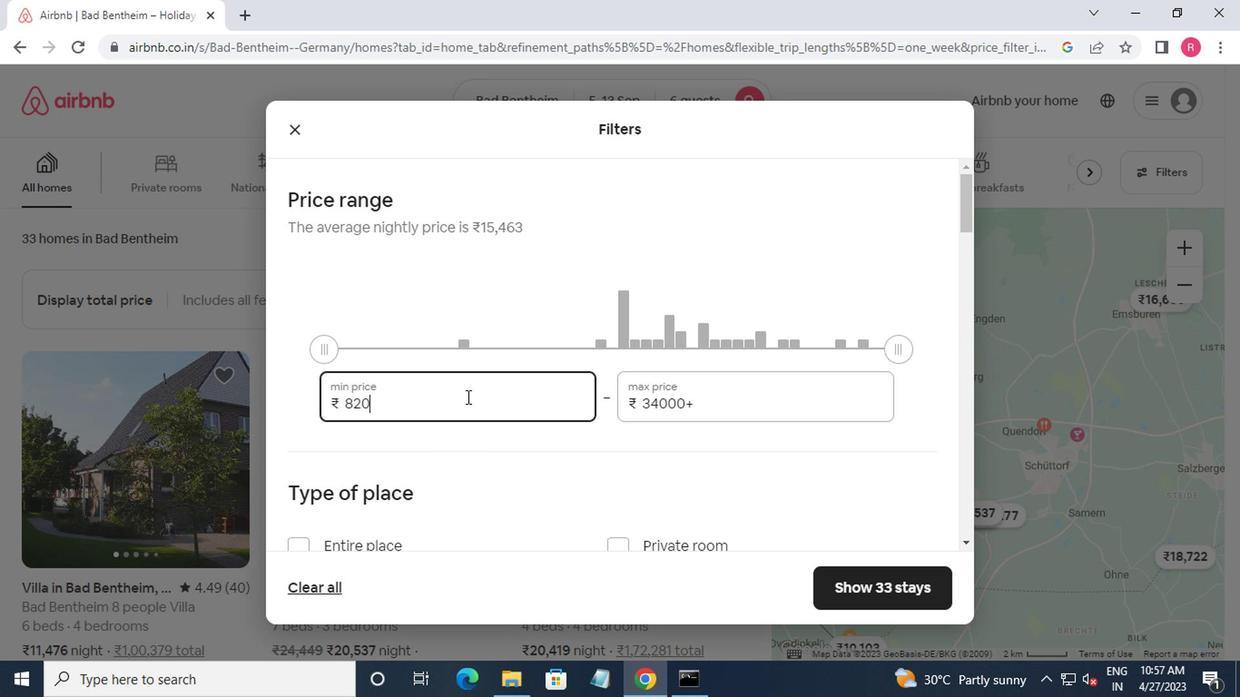 
Action: Mouse moved to (463, 397)
Screenshot: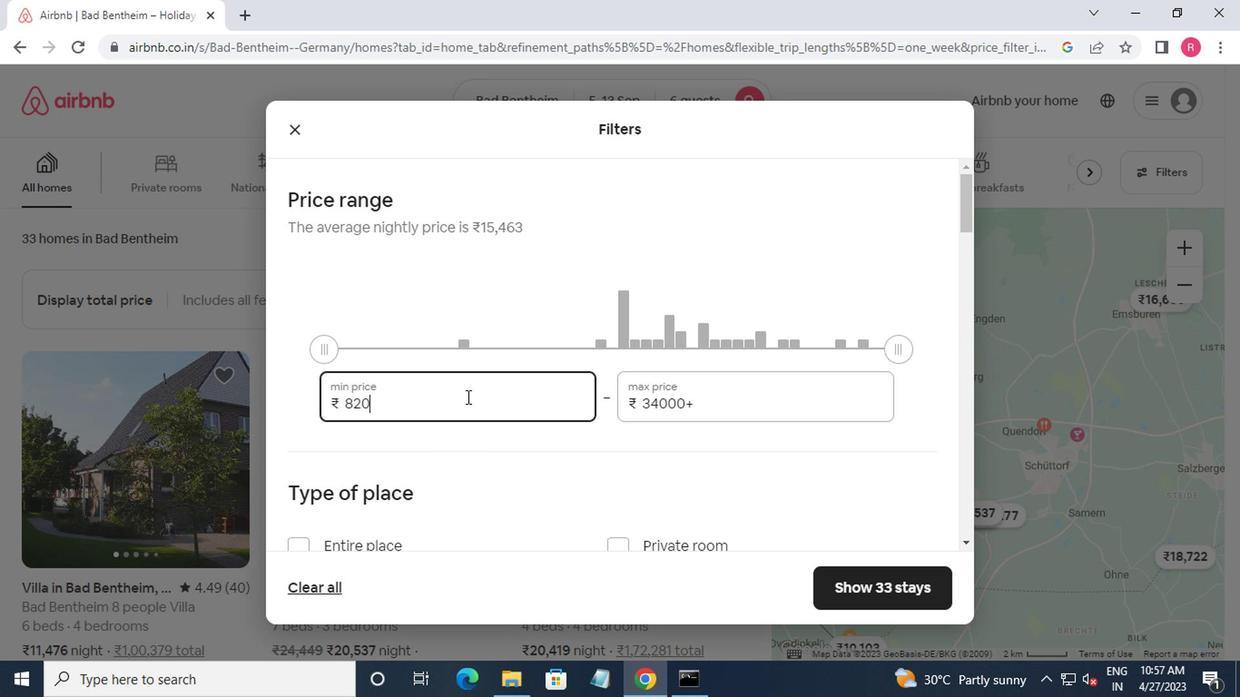 
Action: Key pressed <Key.backspace><Key.backspace><Key.backspace>
Screenshot: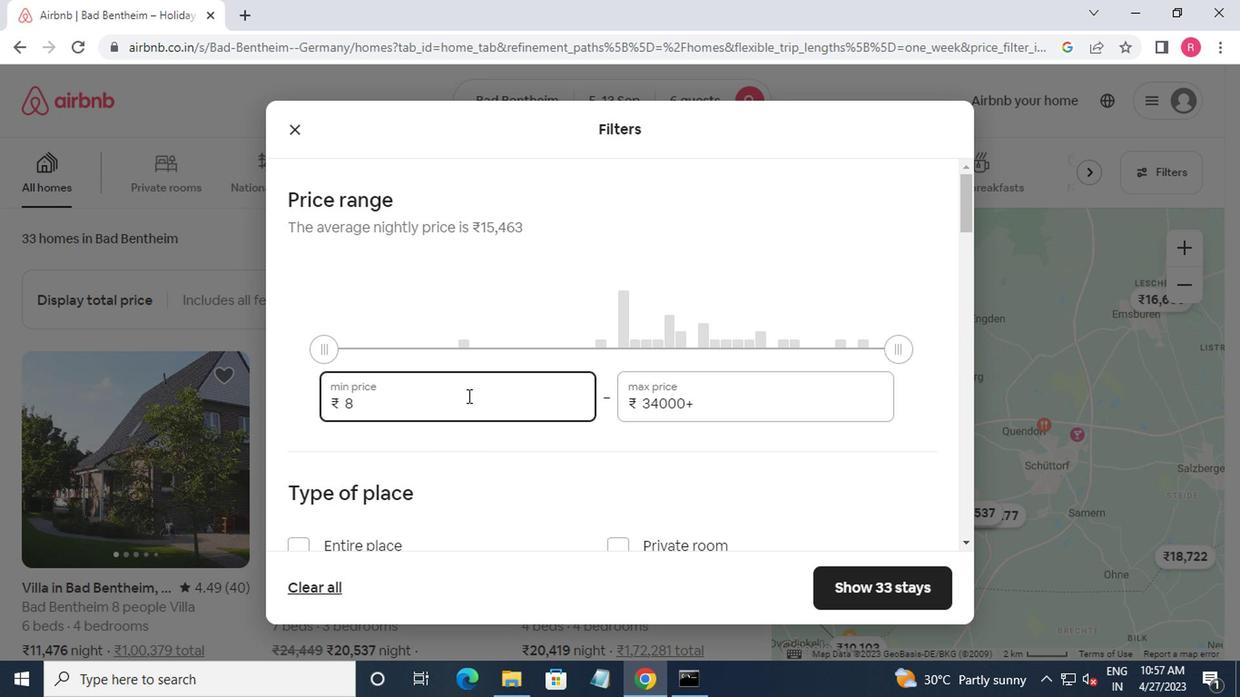 
Action: Mouse moved to (464, 397)
Screenshot: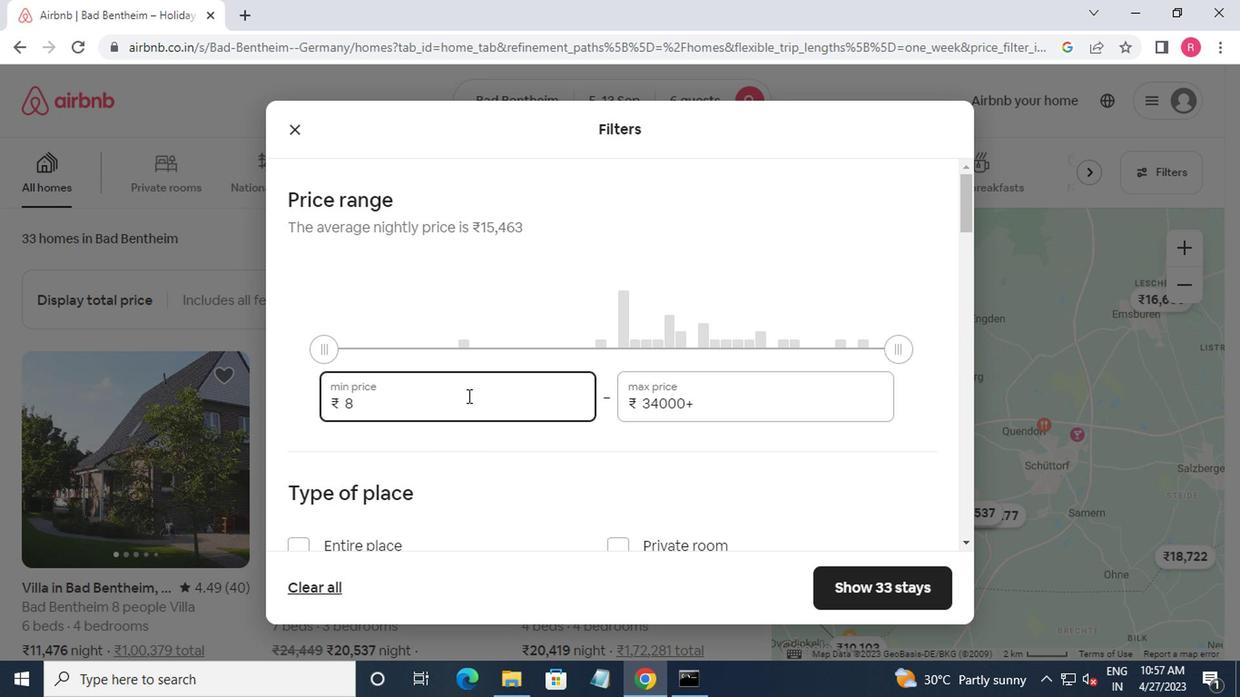 
Action: Key pressed 15000<Key.tab>20000
Screenshot: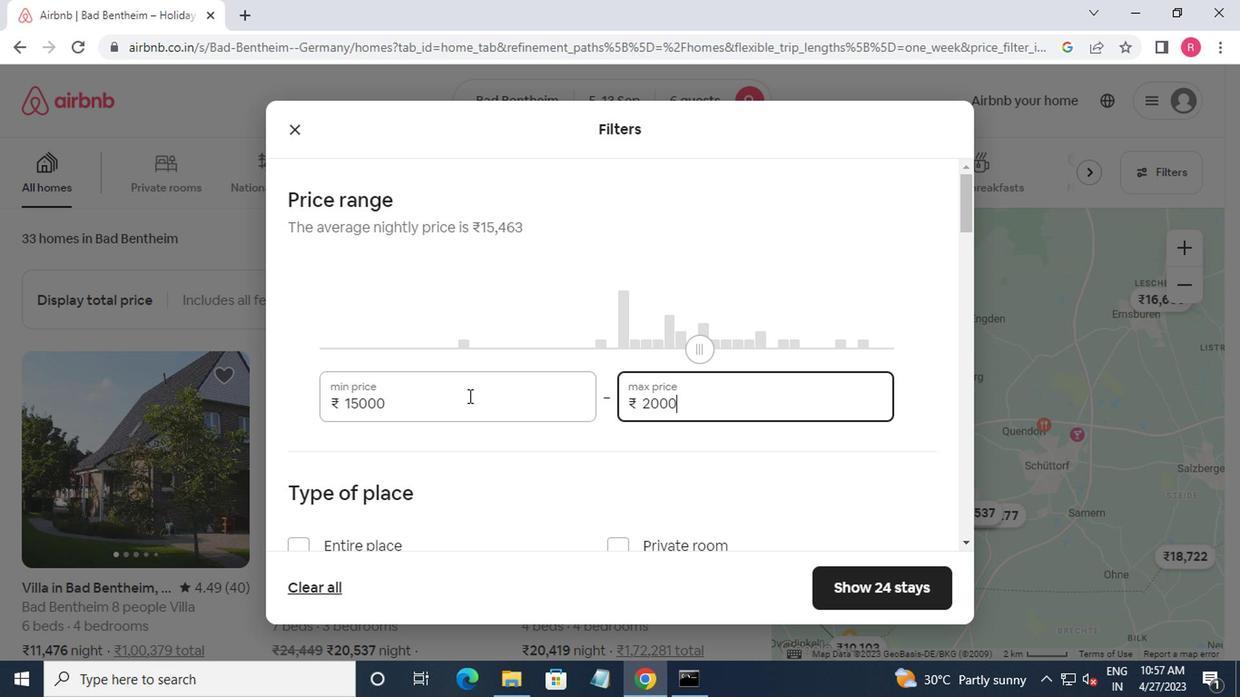 
Action: Mouse moved to (420, 522)
Screenshot: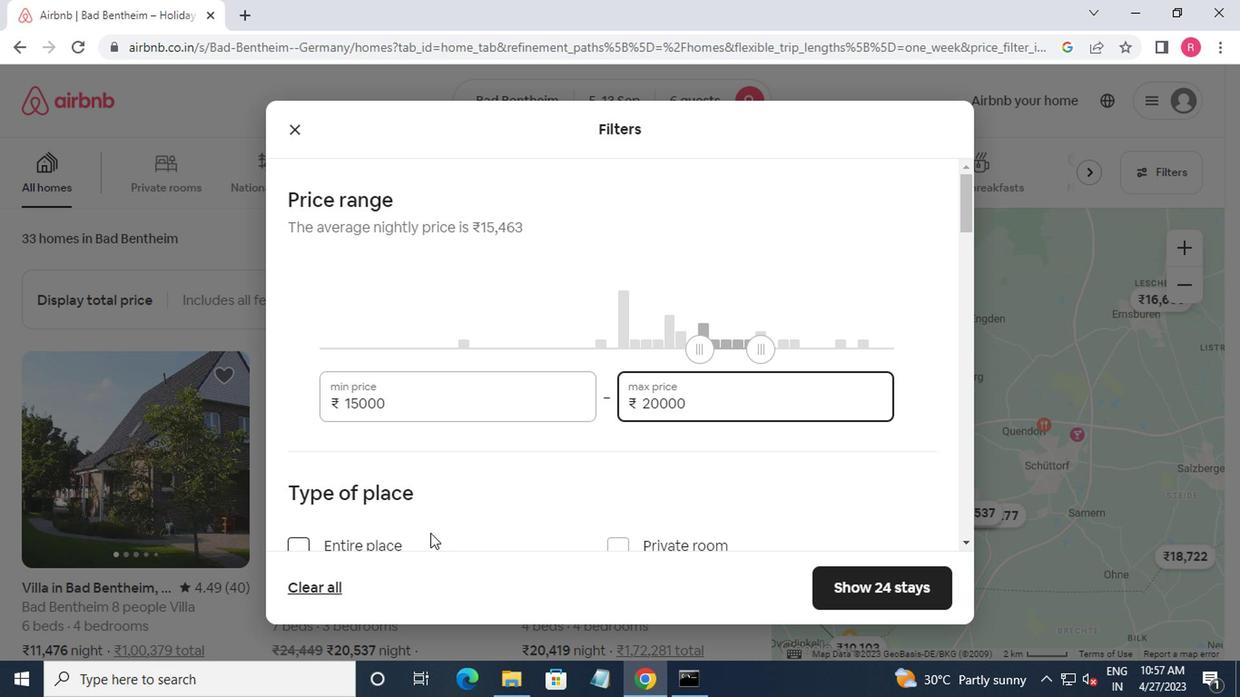 
Action: Mouse scrolled (420, 521) with delta (0, -1)
Screenshot: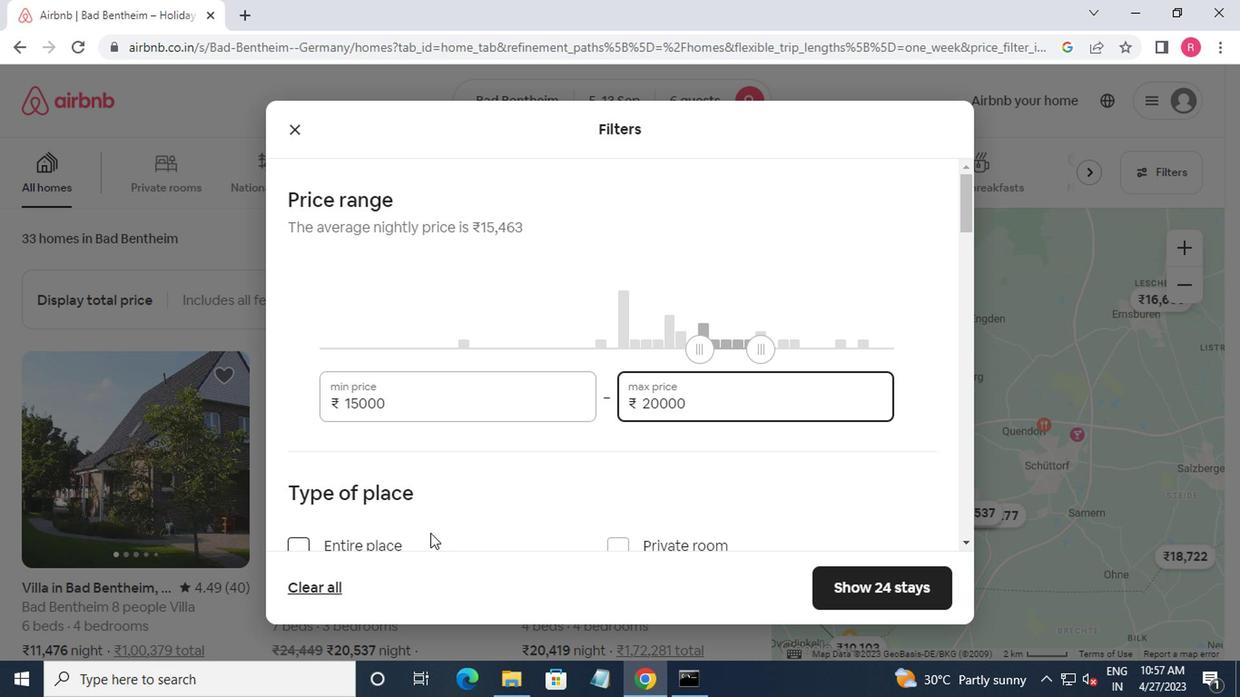 
Action: Mouse moved to (418, 521)
Screenshot: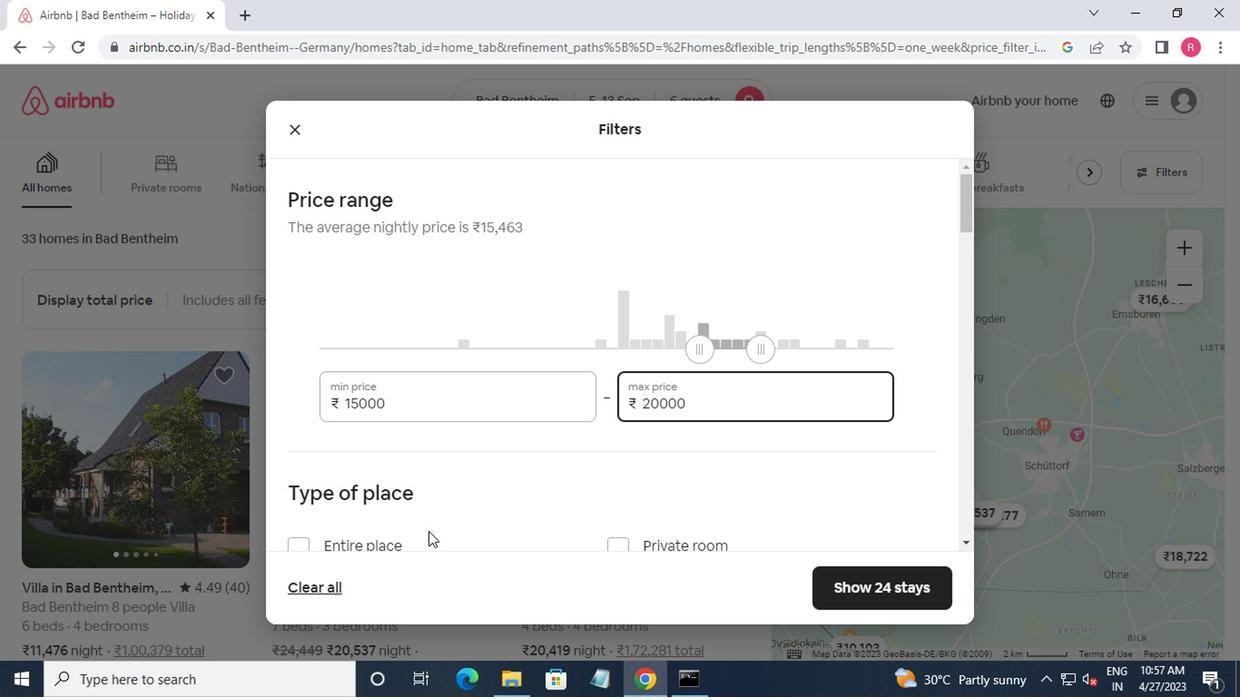 
Action: Mouse scrolled (418, 520) with delta (0, 0)
Screenshot: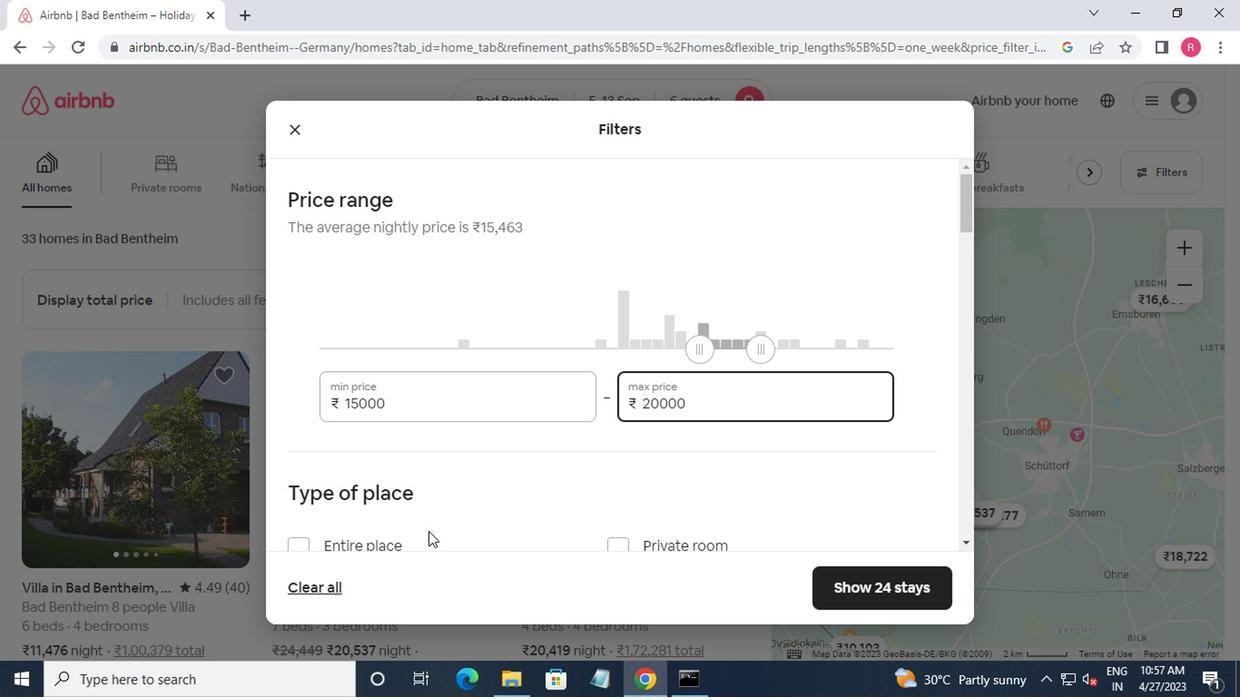 
Action: Mouse moved to (304, 365)
Screenshot: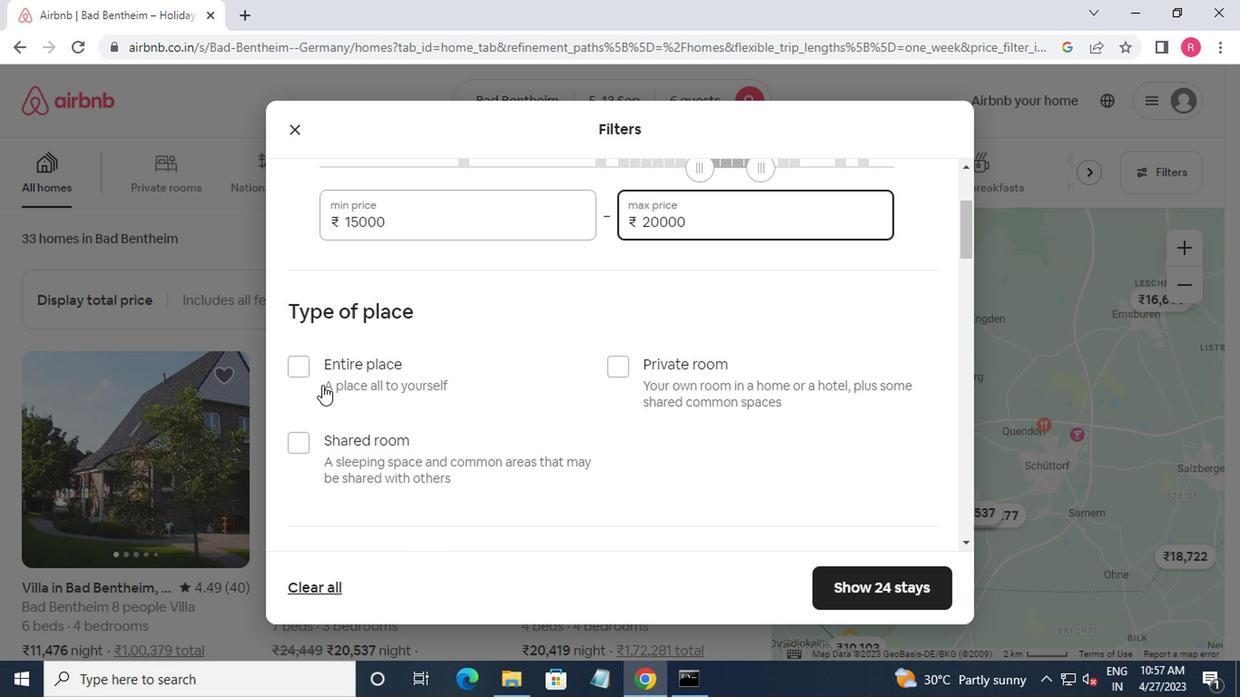 
Action: Mouse pressed left at (304, 365)
Screenshot: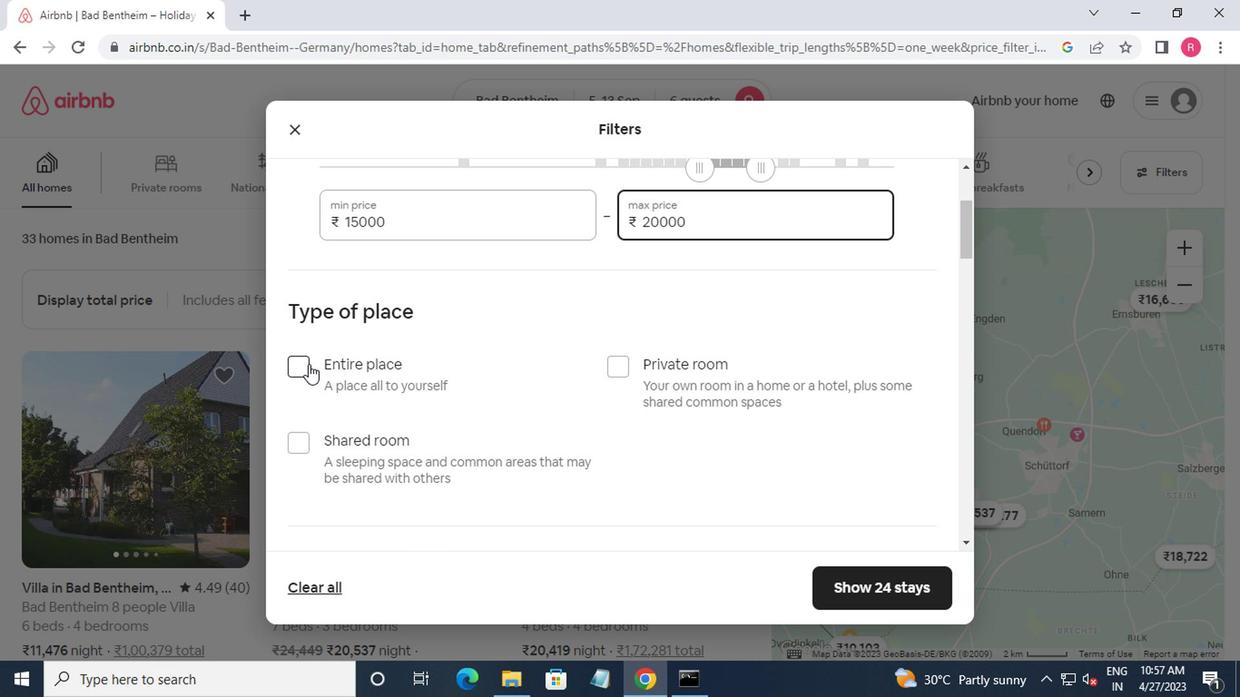 
Action: Mouse moved to (328, 400)
Screenshot: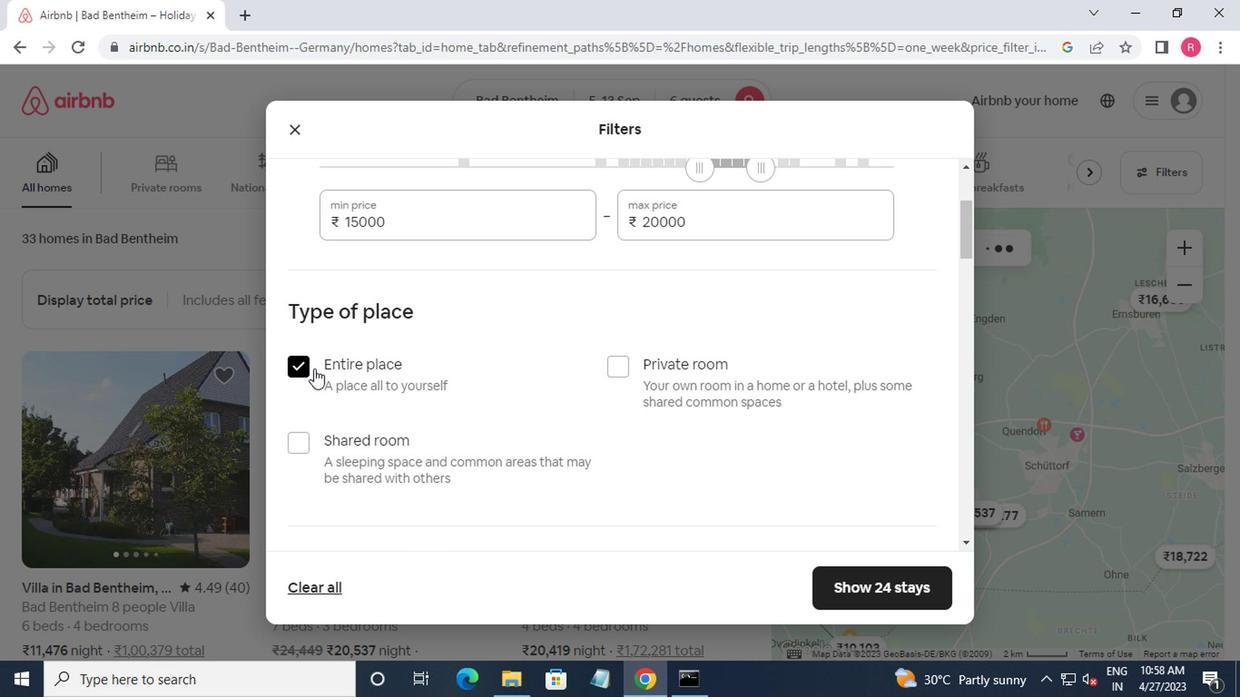 
Action: Mouse scrolled (328, 399) with delta (0, 0)
Screenshot: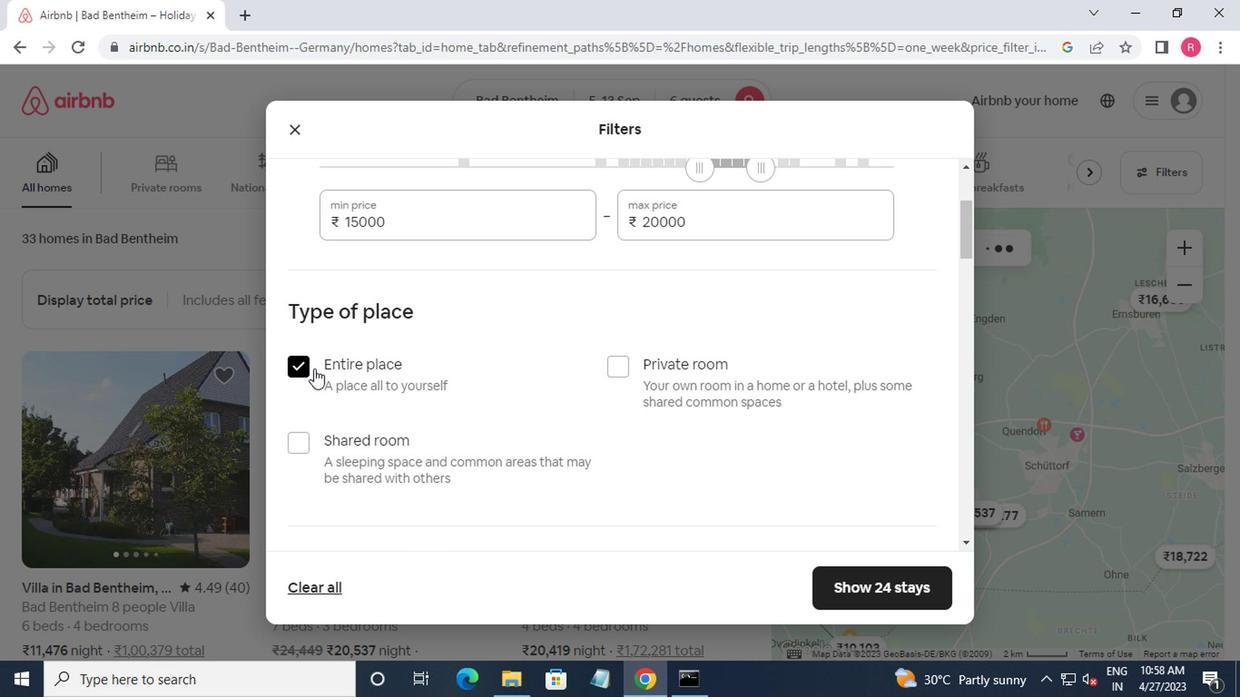 
Action: Mouse moved to (346, 433)
Screenshot: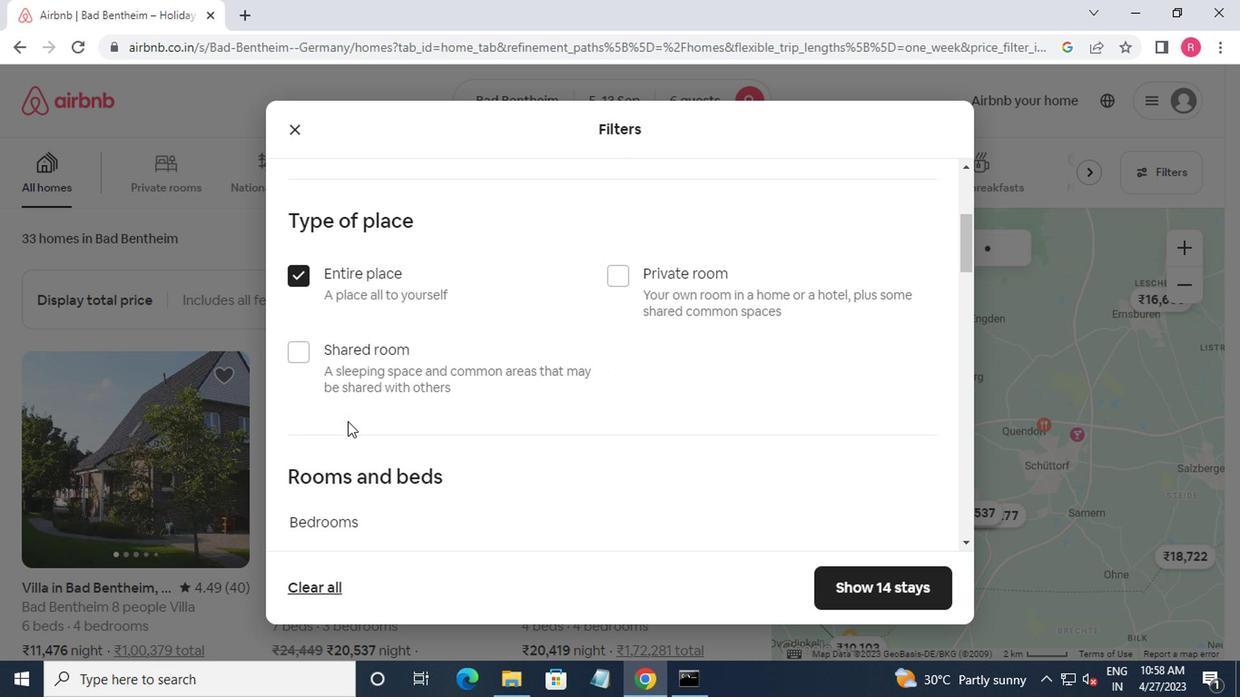 
Action: Mouse scrolled (346, 432) with delta (0, 0)
Screenshot: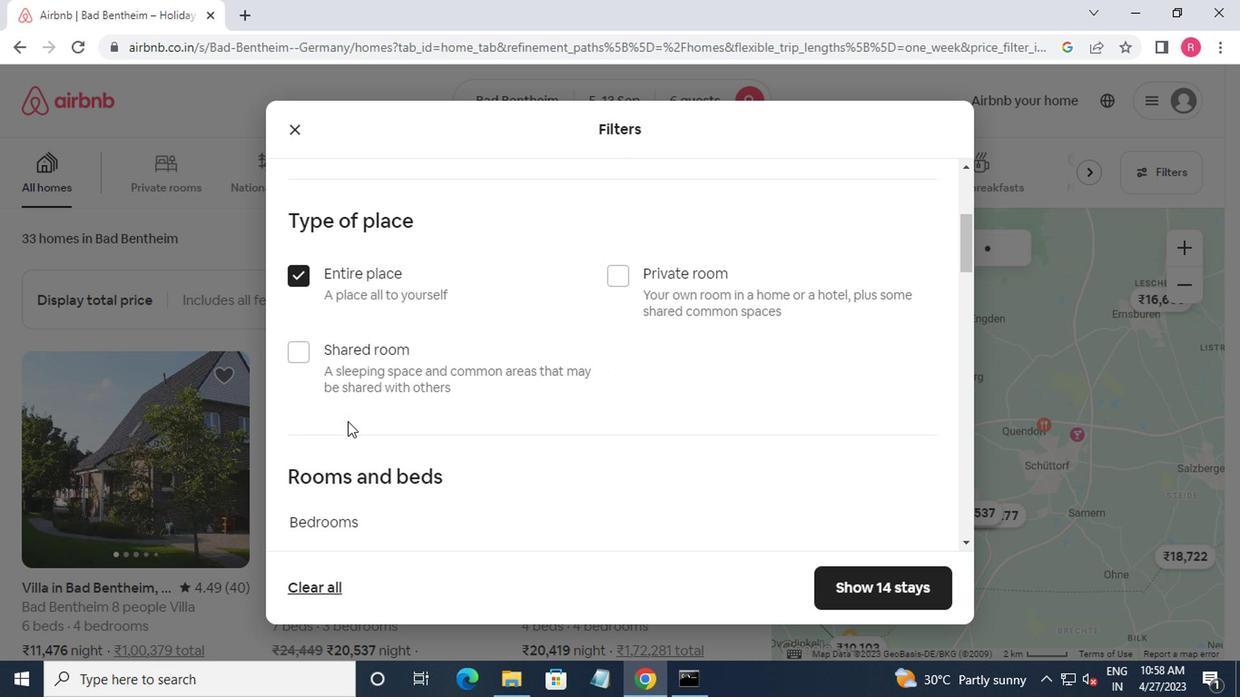 
Action: Mouse moved to (346, 438)
Screenshot: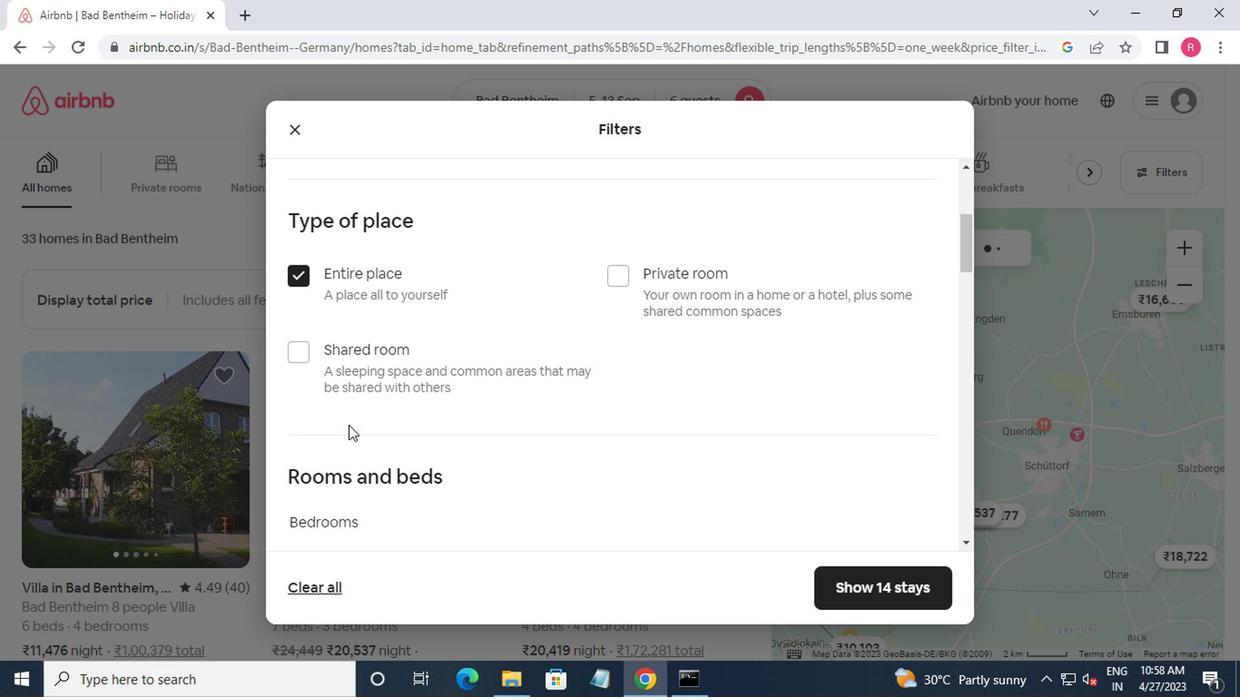 
Action: Mouse scrolled (346, 438) with delta (0, 0)
Screenshot: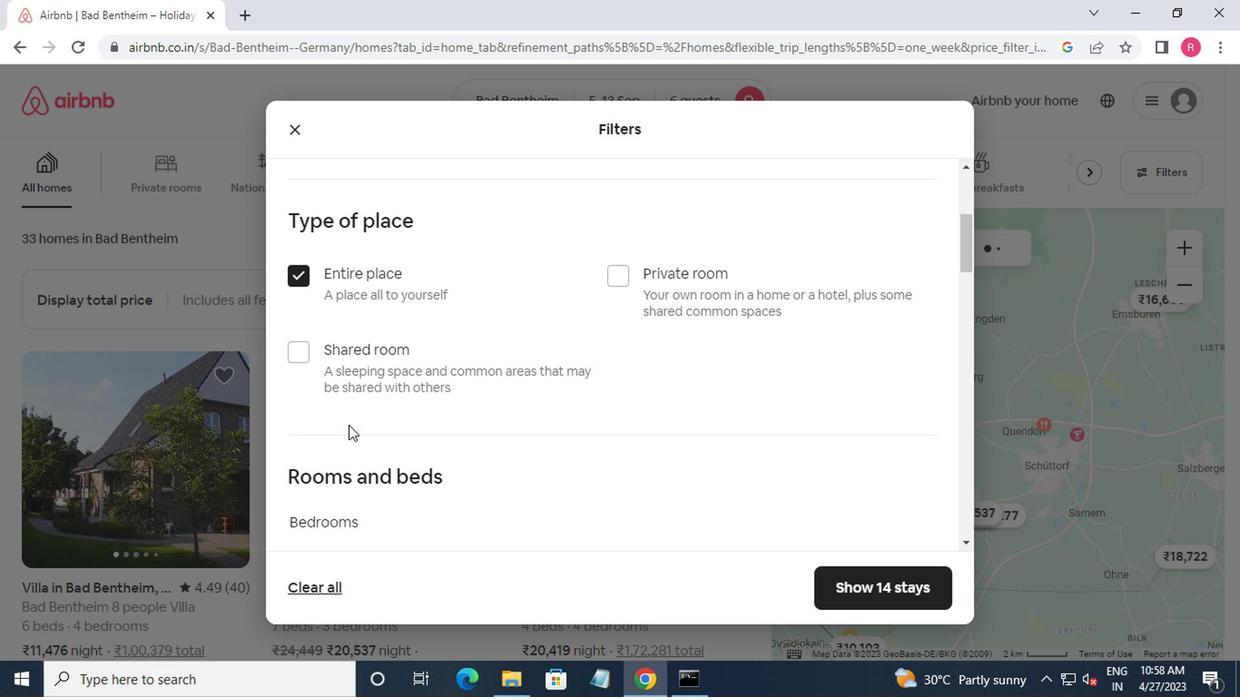 
Action: Mouse moved to (346, 440)
Screenshot: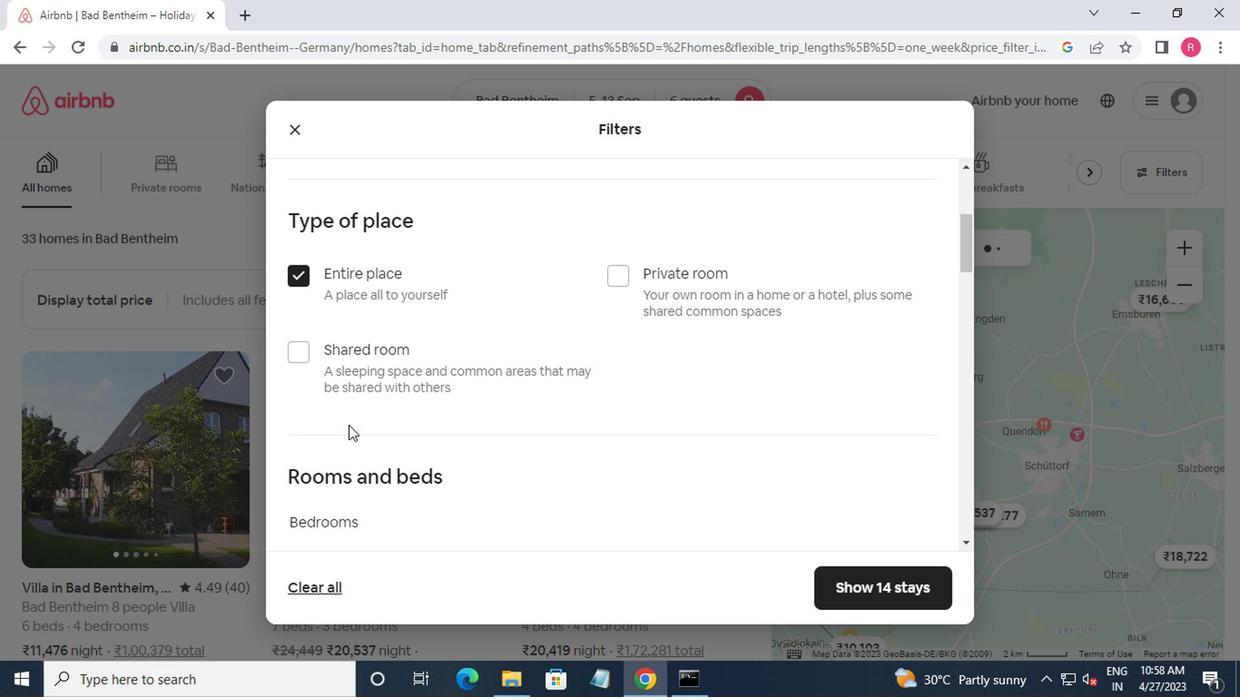 
Action: Mouse scrolled (346, 440) with delta (0, 0)
Screenshot: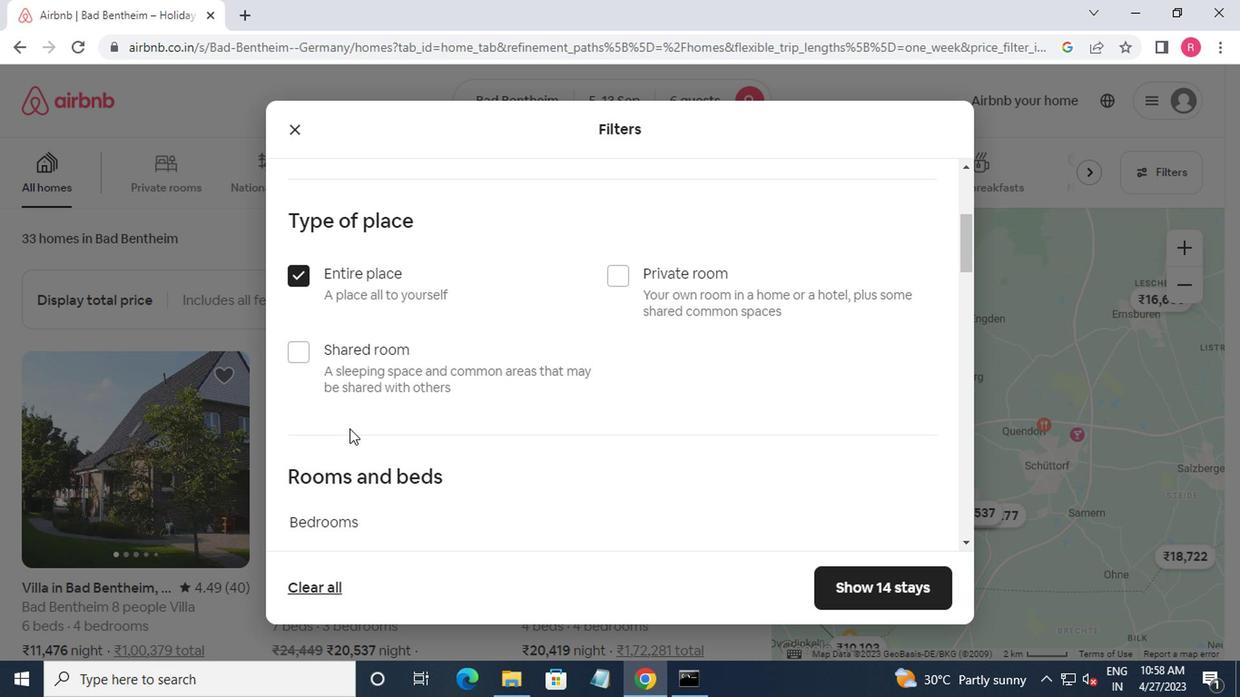 
Action: Mouse moved to (509, 293)
Screenshot: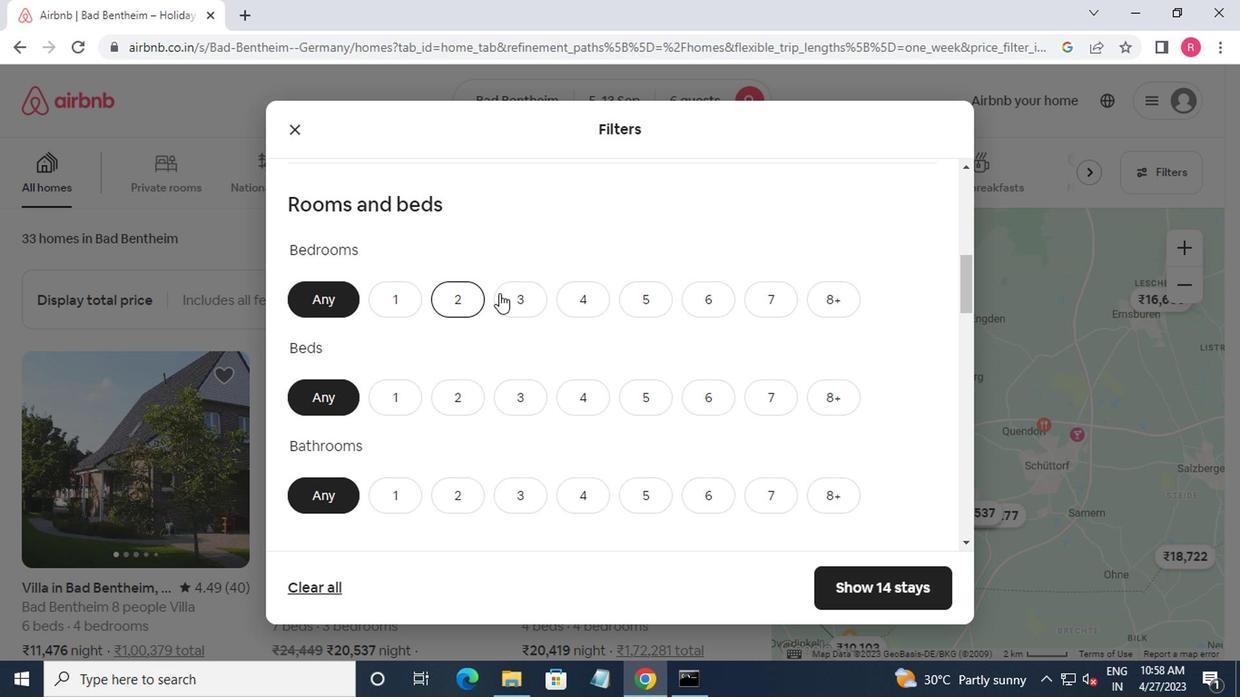 
Action: Mouse pressed left at (509, 293)
Screenshot: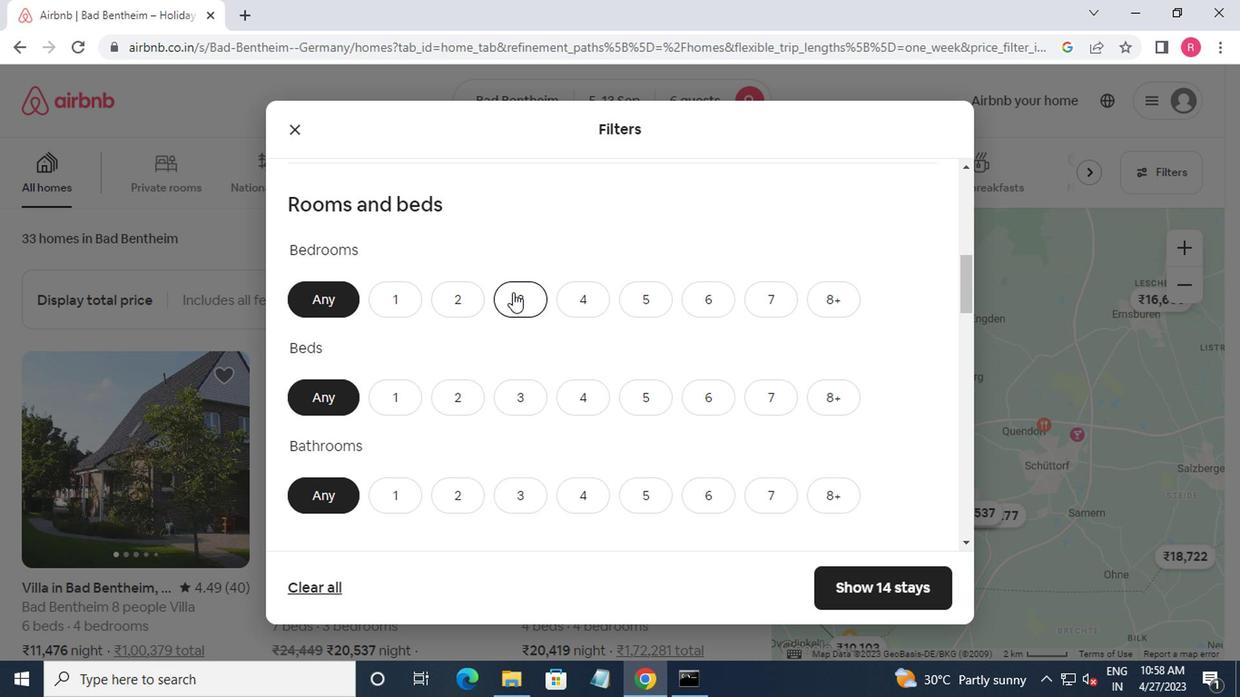 
Action: Mouse moved to (513, 394)
Screenshot: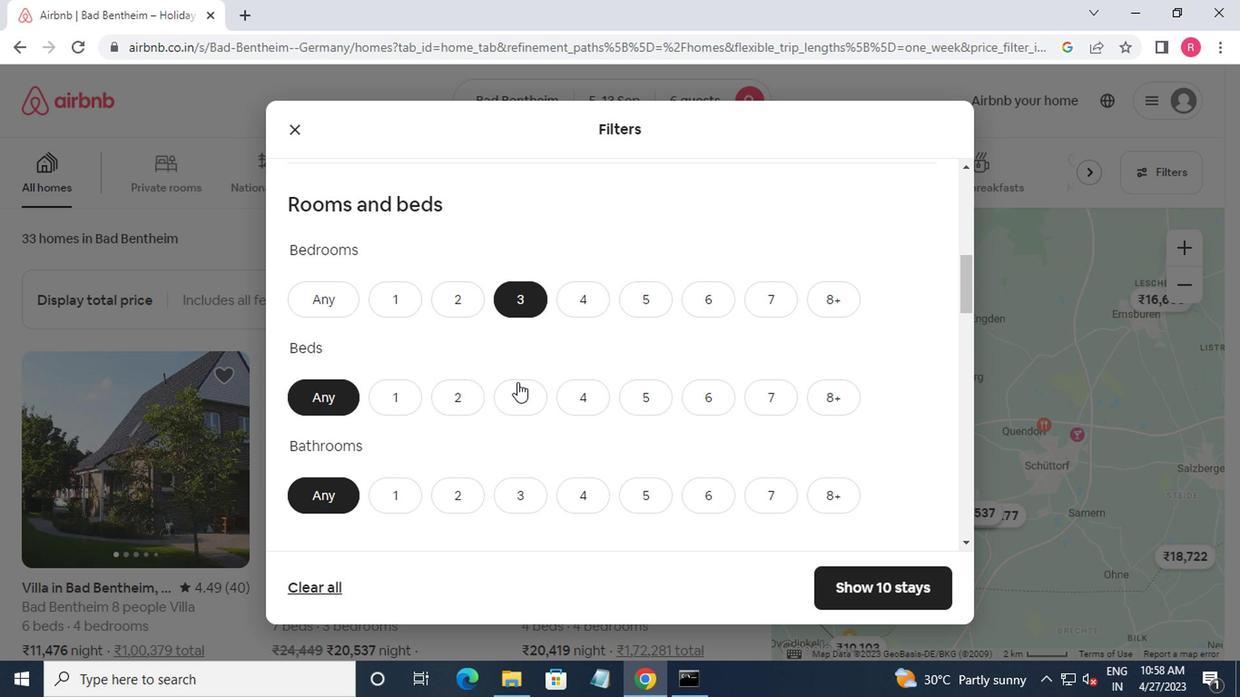 
Action: Mouse pressed left at (513, 394)
Screenshot: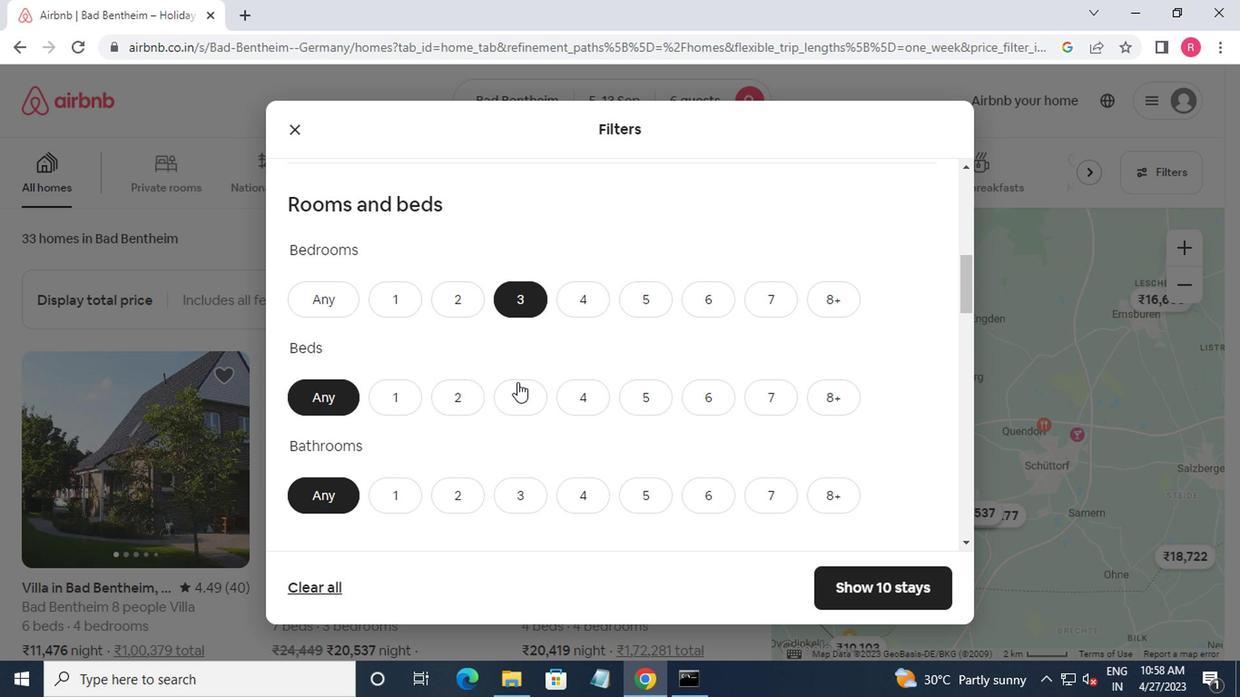 
Action: Mouse moved to (511, 498)
Screenshot: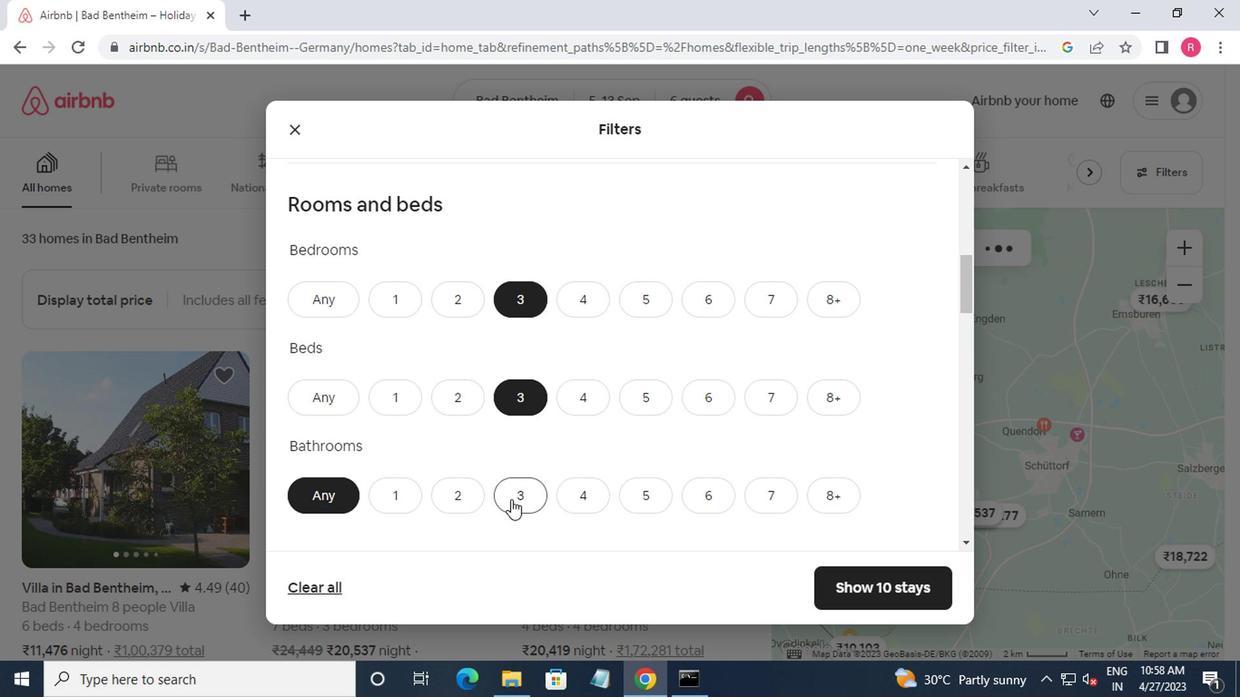 
Action: Mouse pressed left at (511, 498)
Screenshot: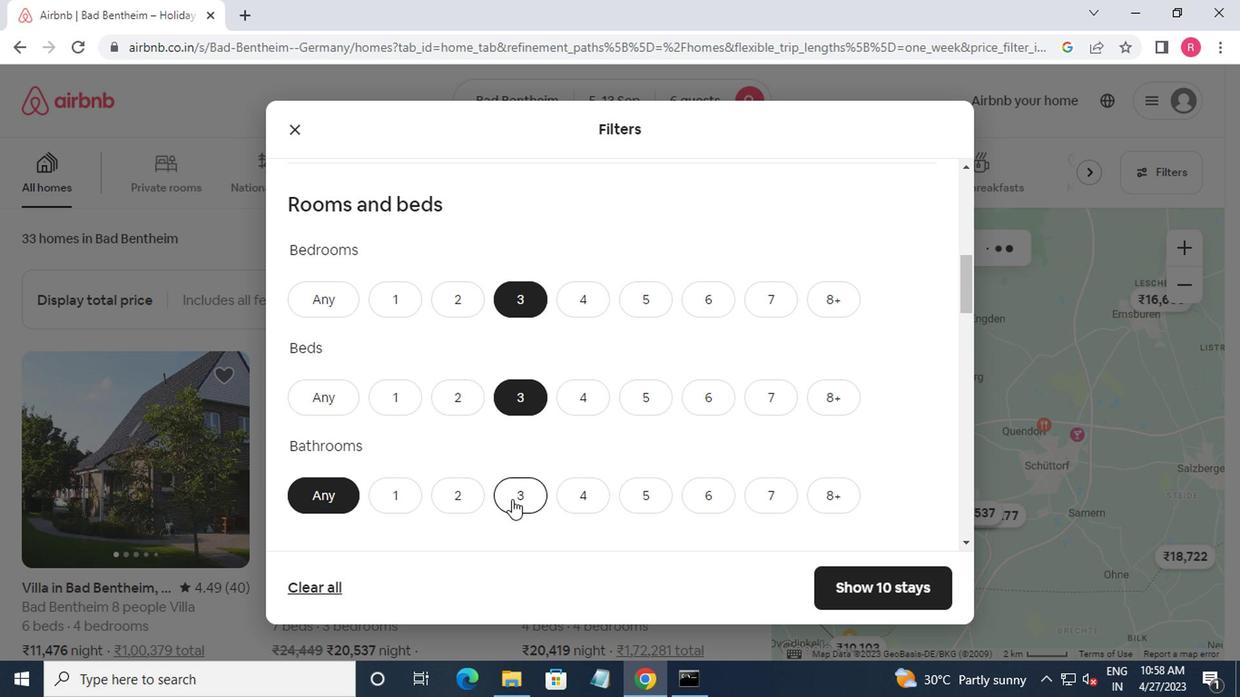 
Action: Mouse moved to (519, 485)
Screenshot: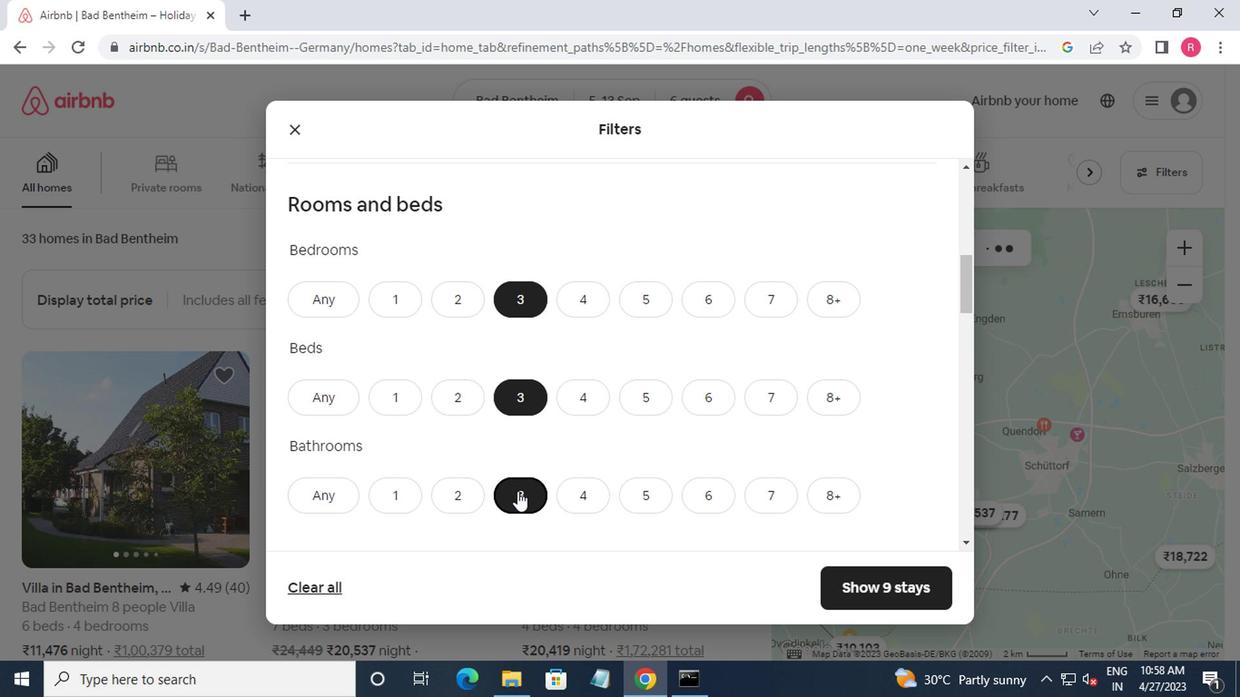 
Action: Mouse scrolled (519, 485) with delta (0, 0)
Screenshot: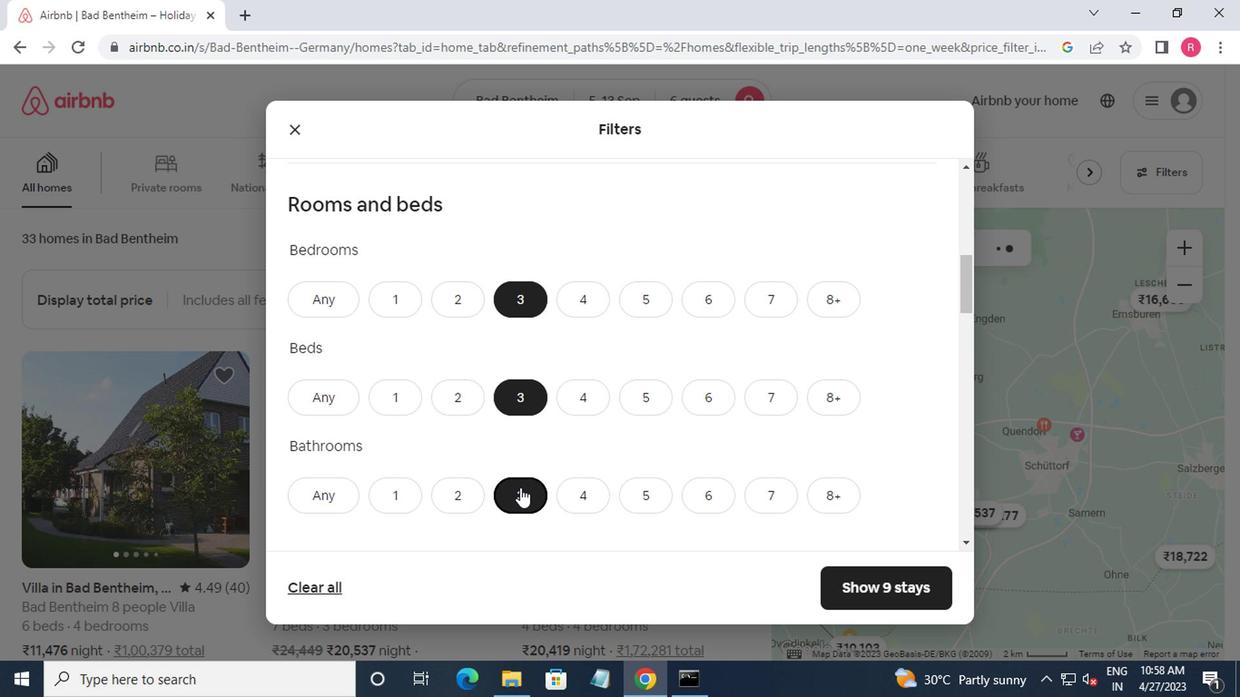 
Action: Mouse scrolled (519, 485) with delta (0, 0)
Screenshot: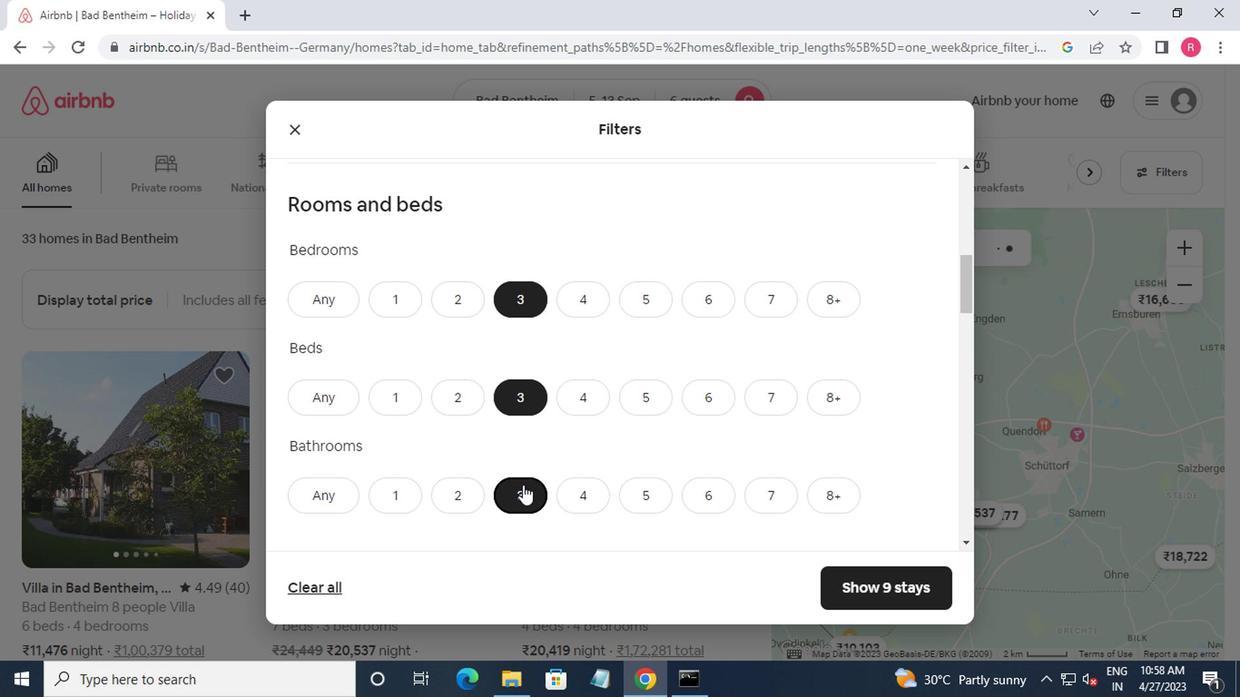 
Action: Mouse moved to (519, 485)
Screenshot: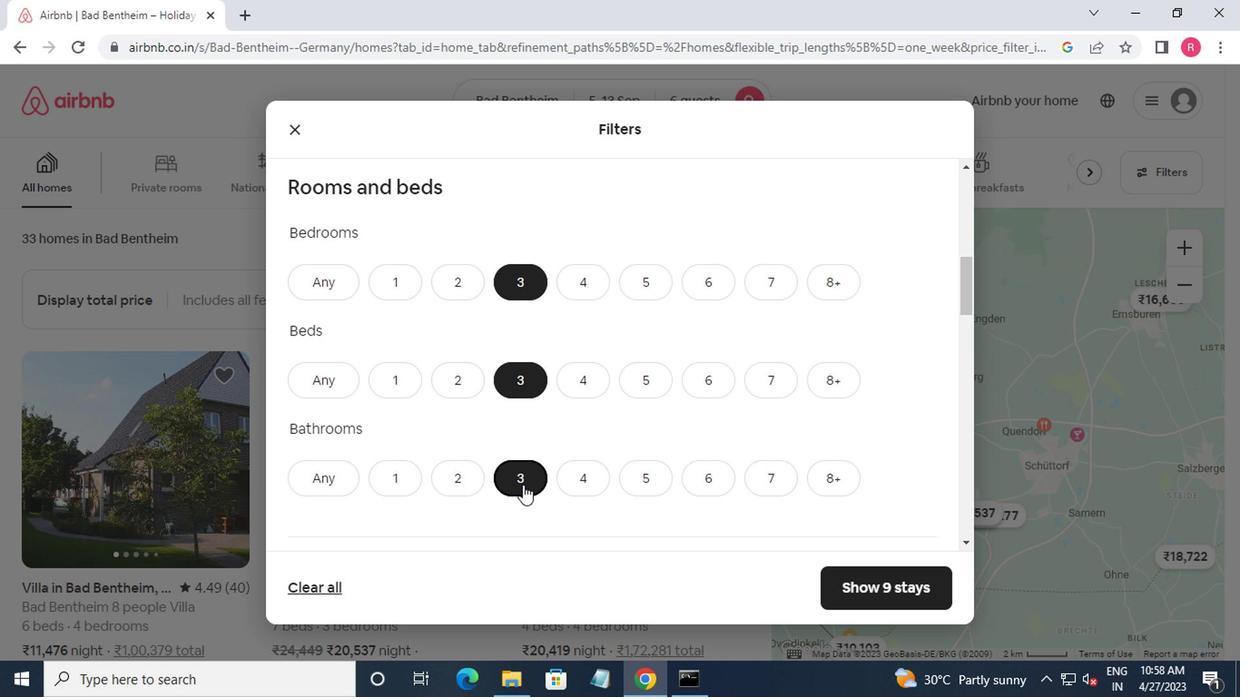 
Action: Mouse scrolled (519, 485) with delta (0, 0)
Screenshot: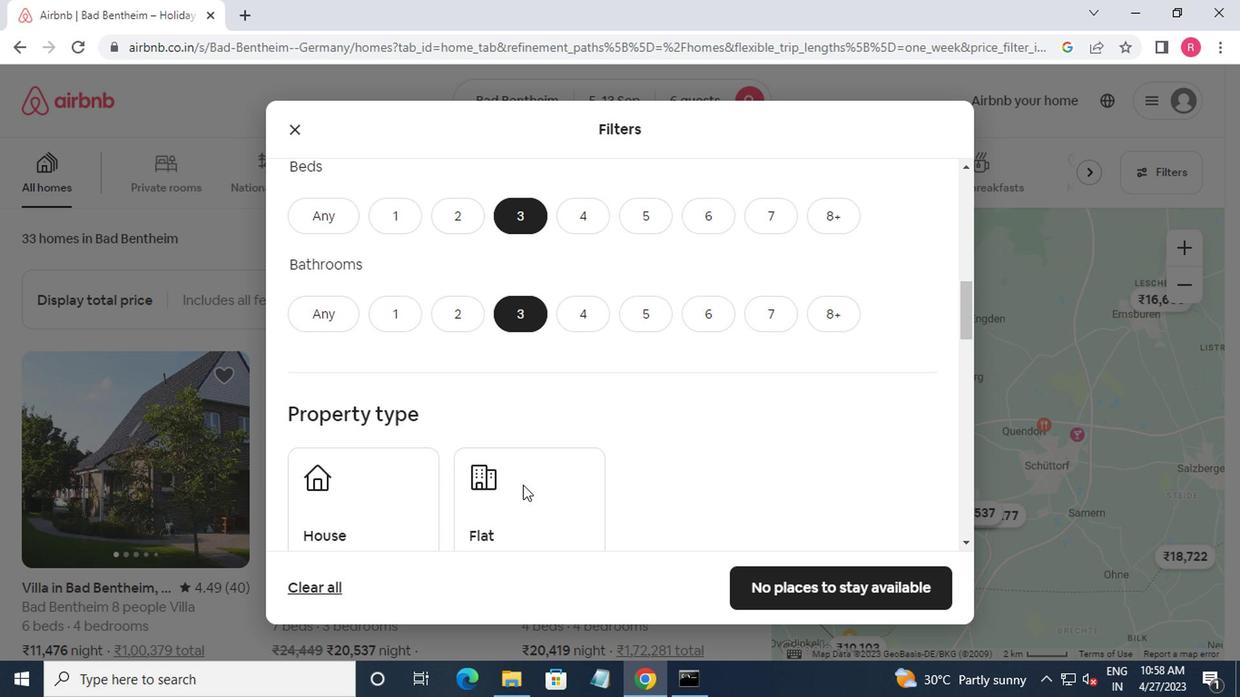 
Action: Mouse moved to (377, 461)
Screenshot: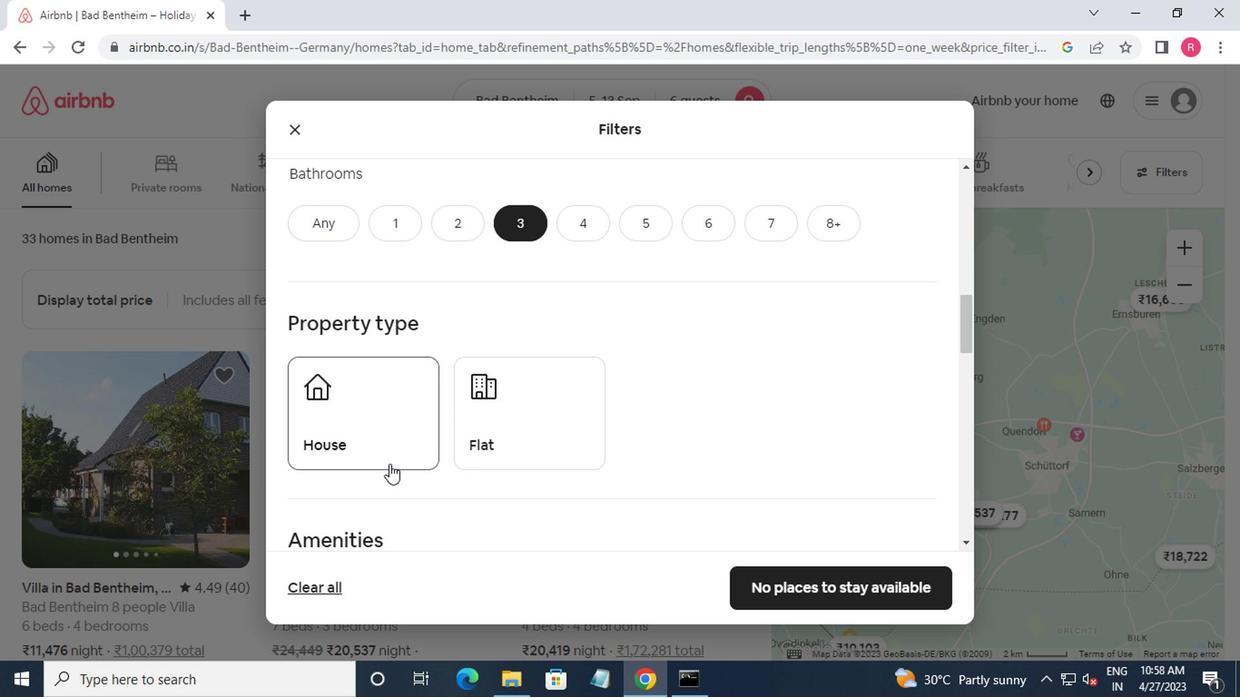 
Action: Mouse pressed left at (377, 461)
Screenshot: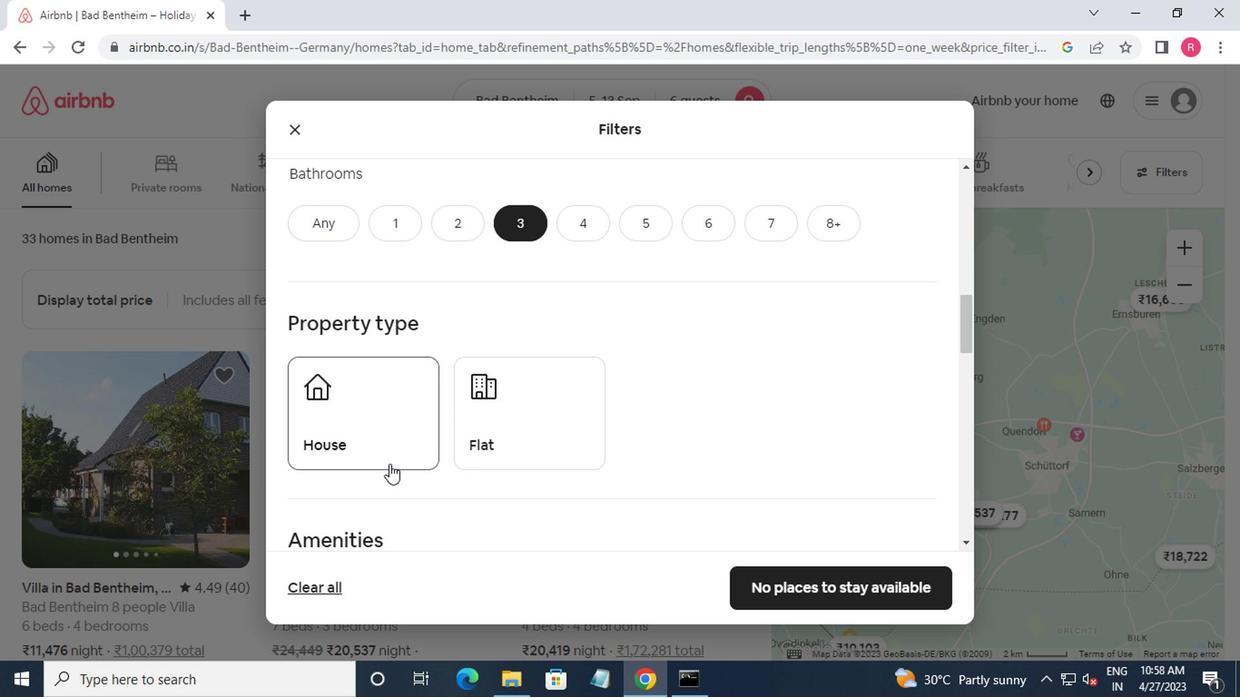 
Action: Mouse moved to (502, 450)
Screenshot: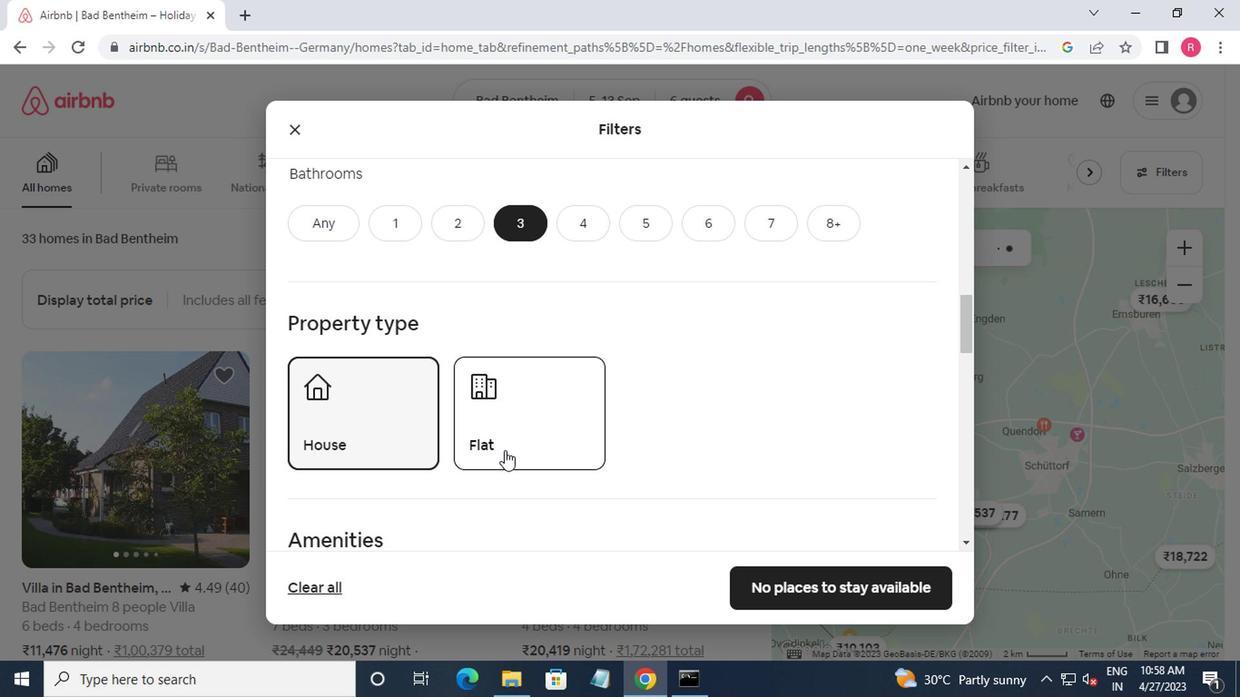 
Action: Mouse pressed left at (502, 450)
Screenshot: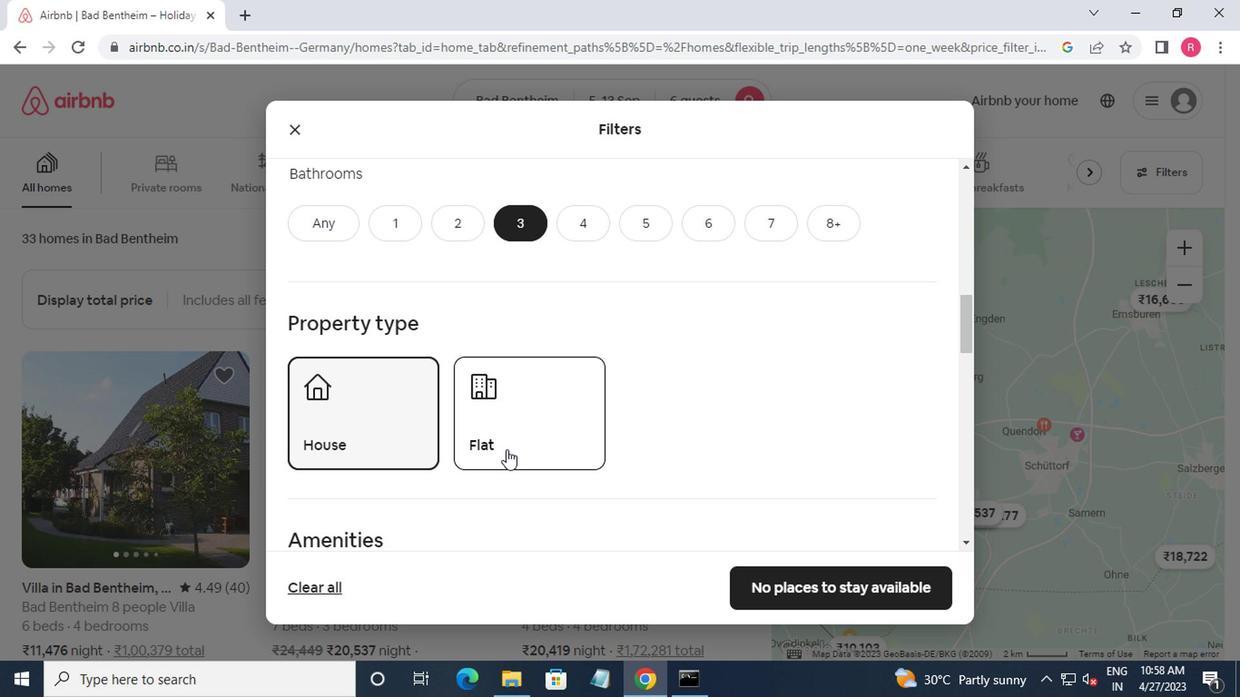 
Action: Mouse moved to (503, 449)
Screenshot: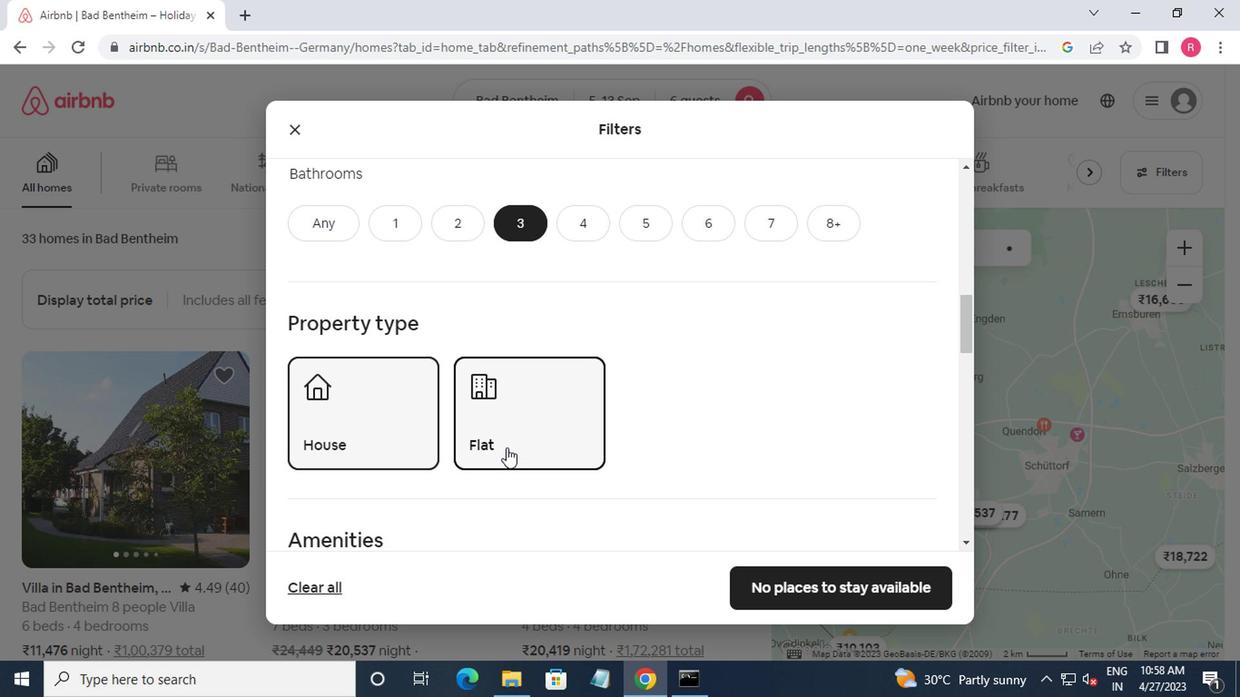 
Action: Mouse scrolled (503, 448) with delta (0, 0)
Screenshot: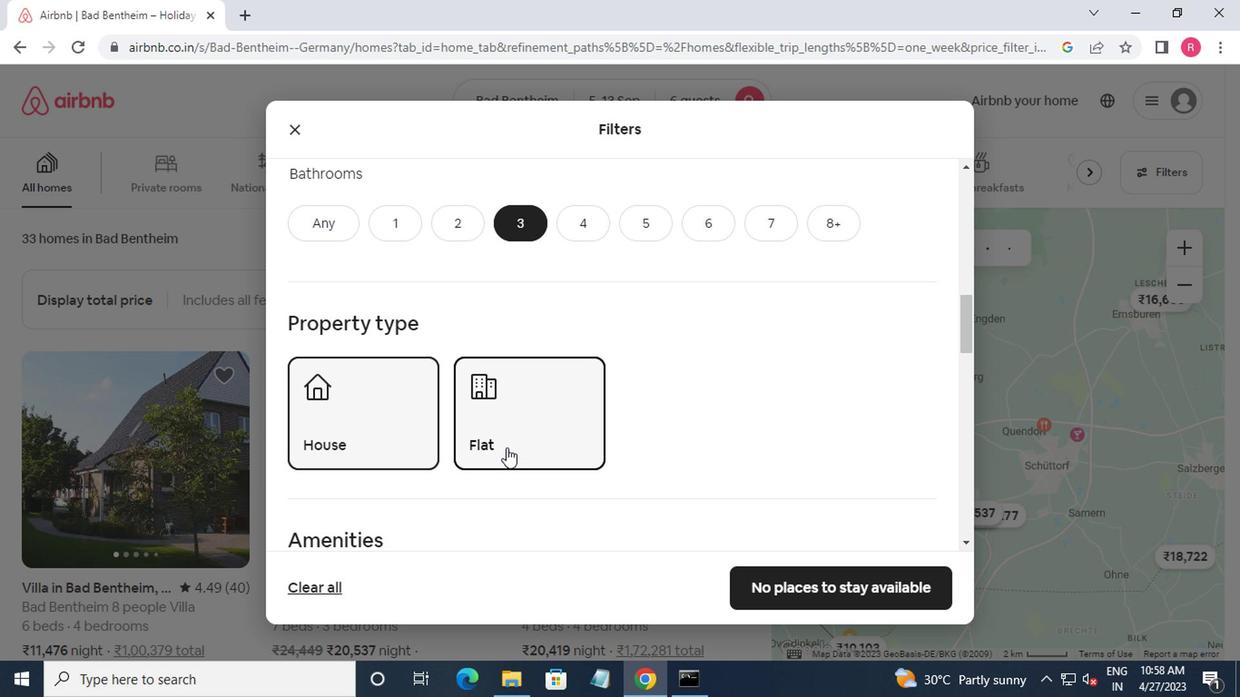 
Action: Mouse moved to (508, 449)
Screenshot: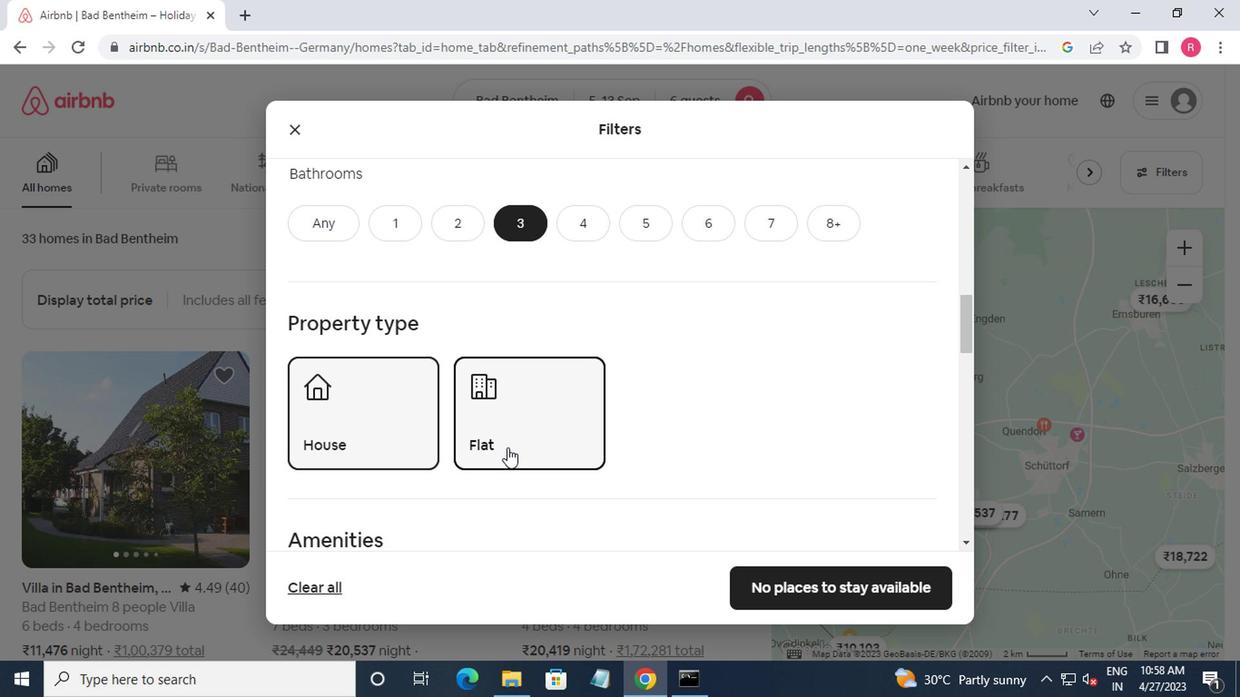 
Action: Mouse scrolled (508, 449) with delta (0, 0)
Screenshot: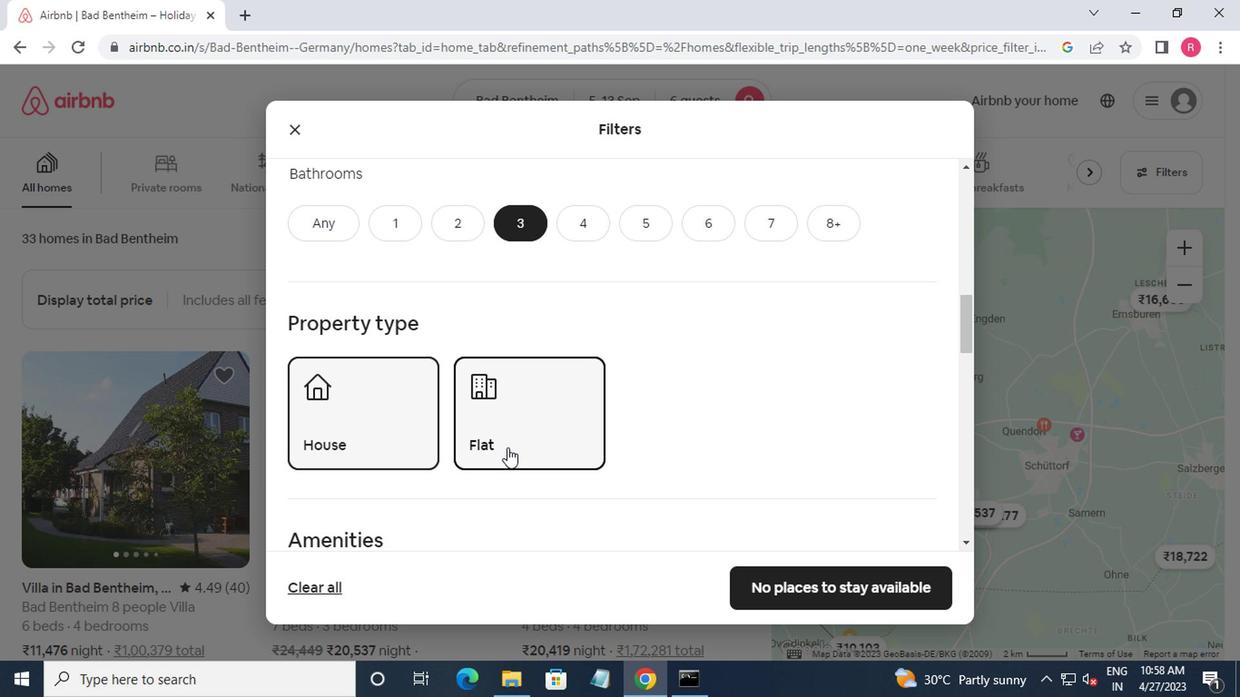 
Action: Mouse moved to (511, 451)
Screenshot: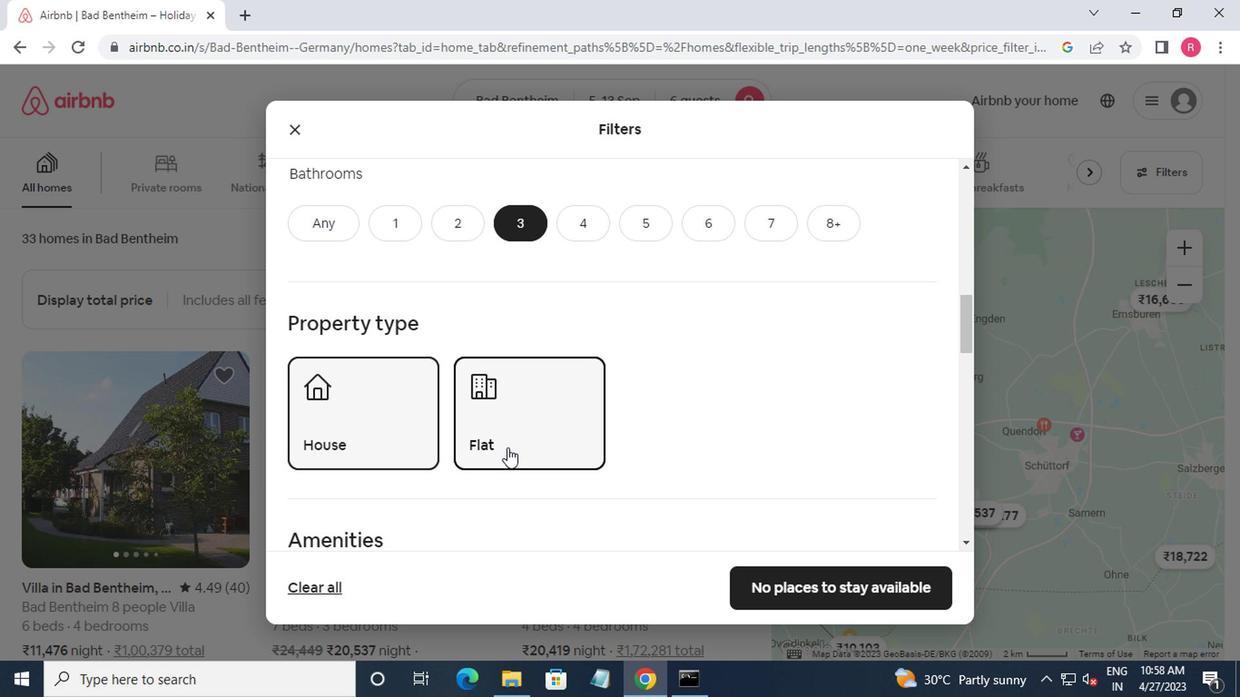 
Action: Mouse scrolled (511, 450) with delta (0, 0)
Screenshot: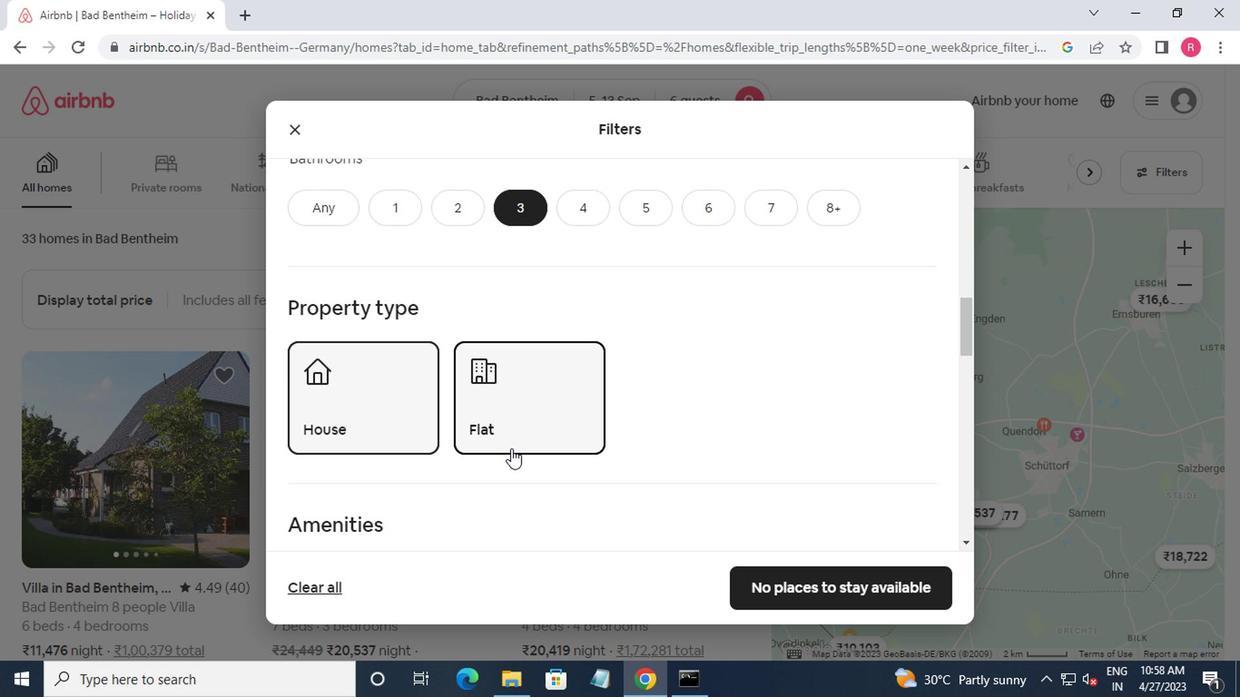 
Action: Mouse moved to (533, 451)
Screenshot: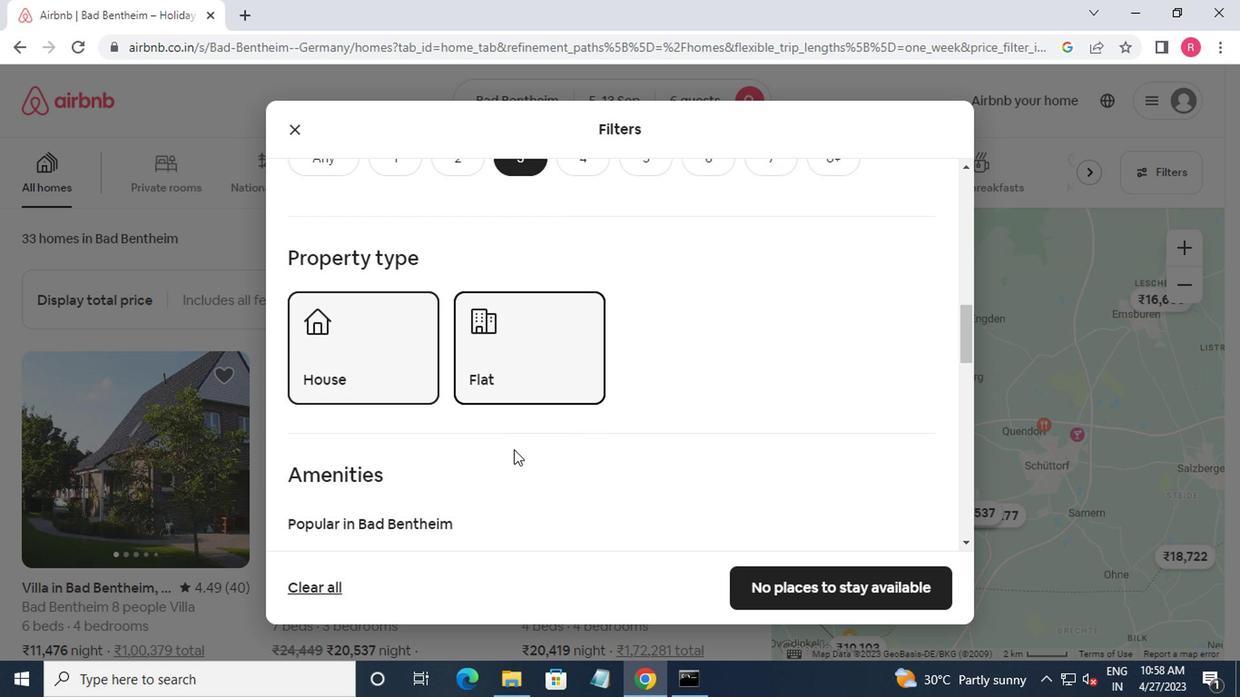 
Action: Mouse scrolled (533, 450) with delta (0, 0)
Screenshot: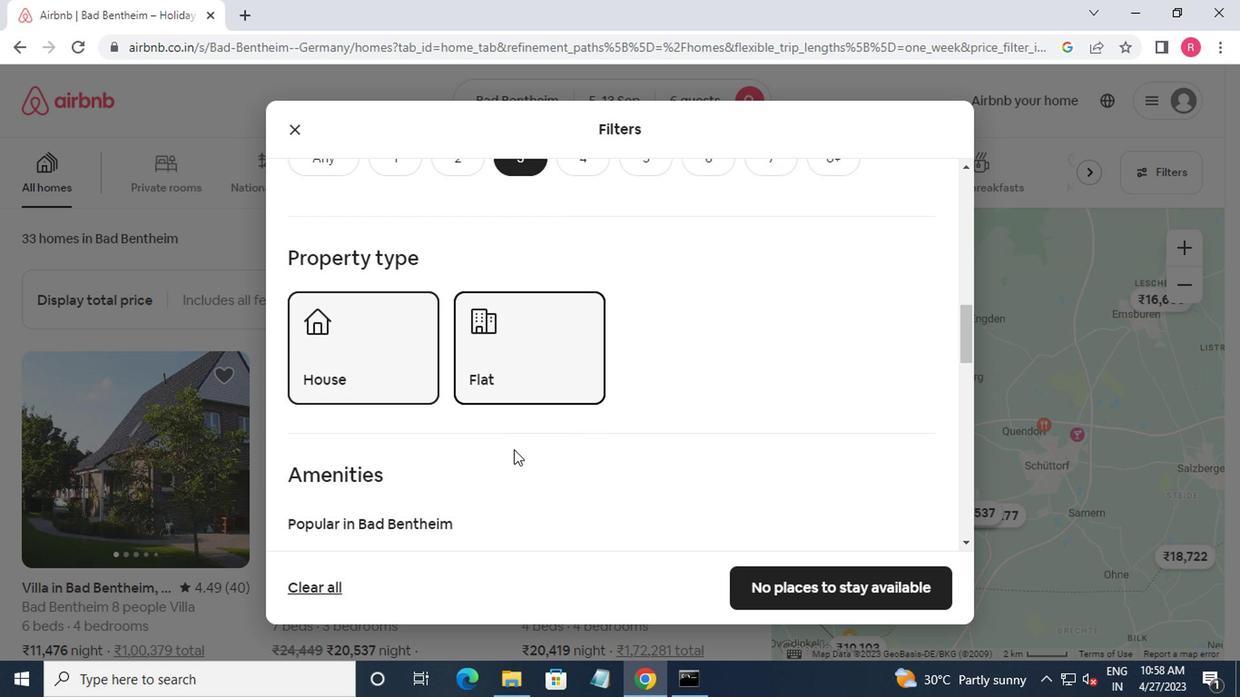 
Action: Mouse moved to (660, 467)
Screenshot: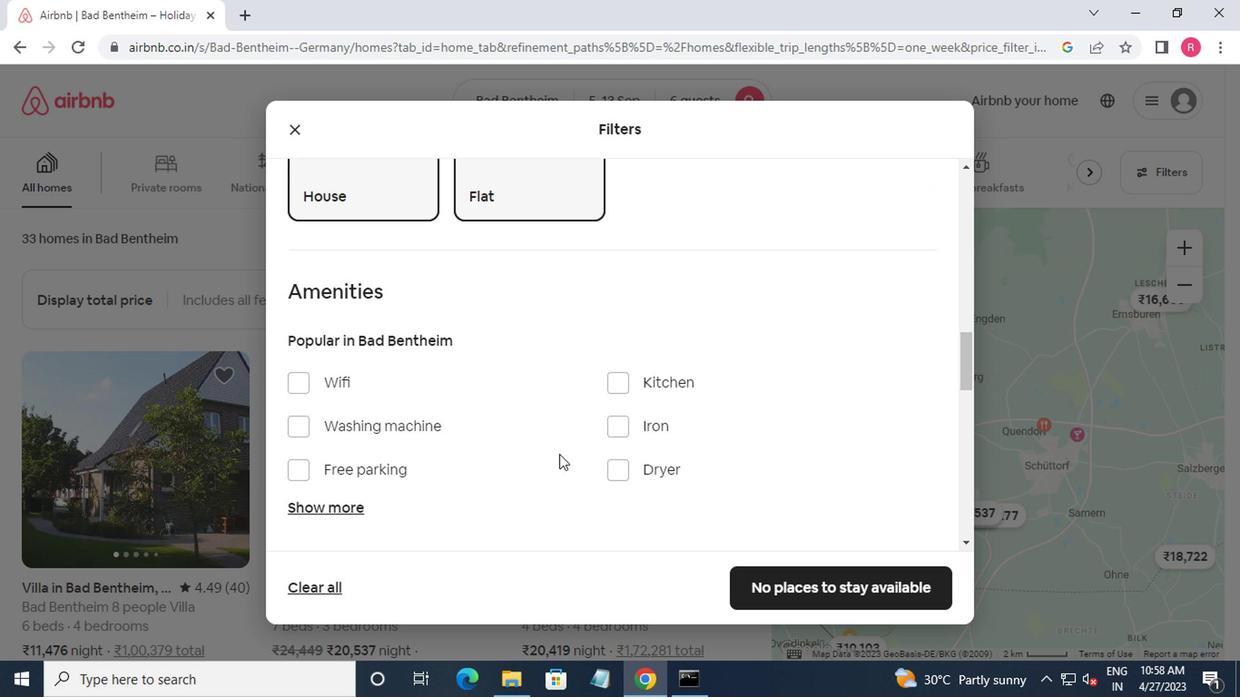 
Action: Mouse scrolled (660, 466) with delta (0, 0)
Screenshot: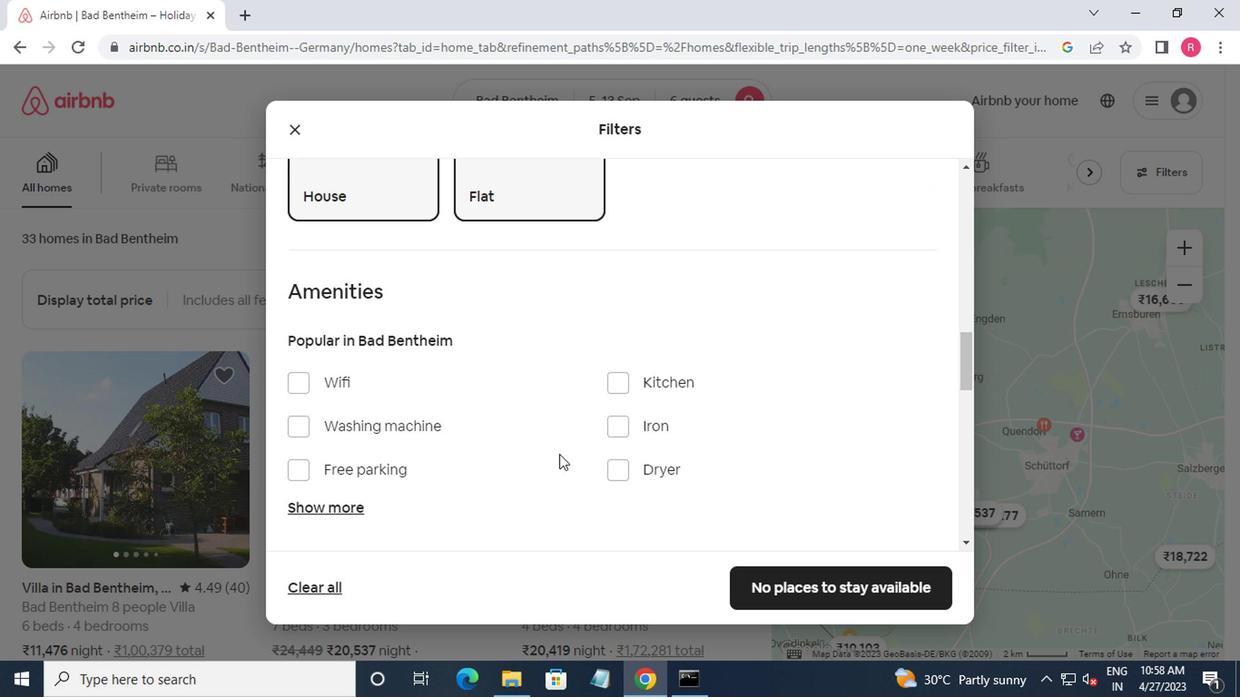 
Action: Mouse moved to (696, 464)
Screenshot: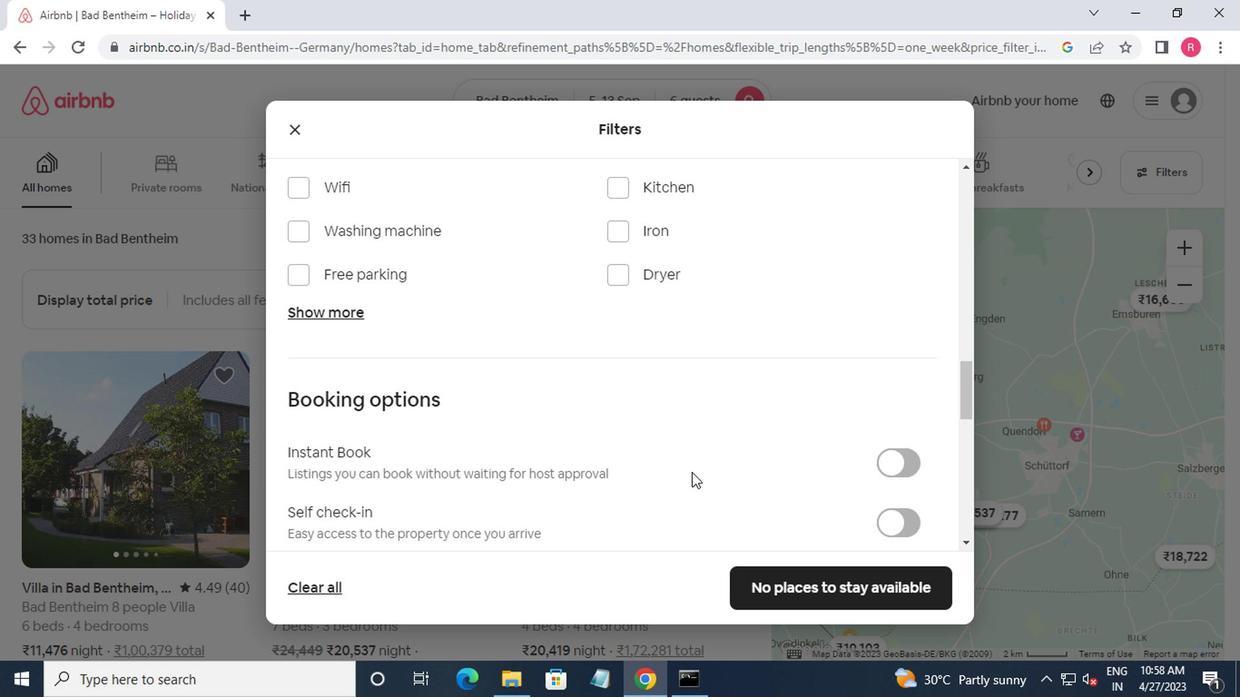 
Action: Mouse scrolled (696, 463) with delta (0, -1)
Screenshot: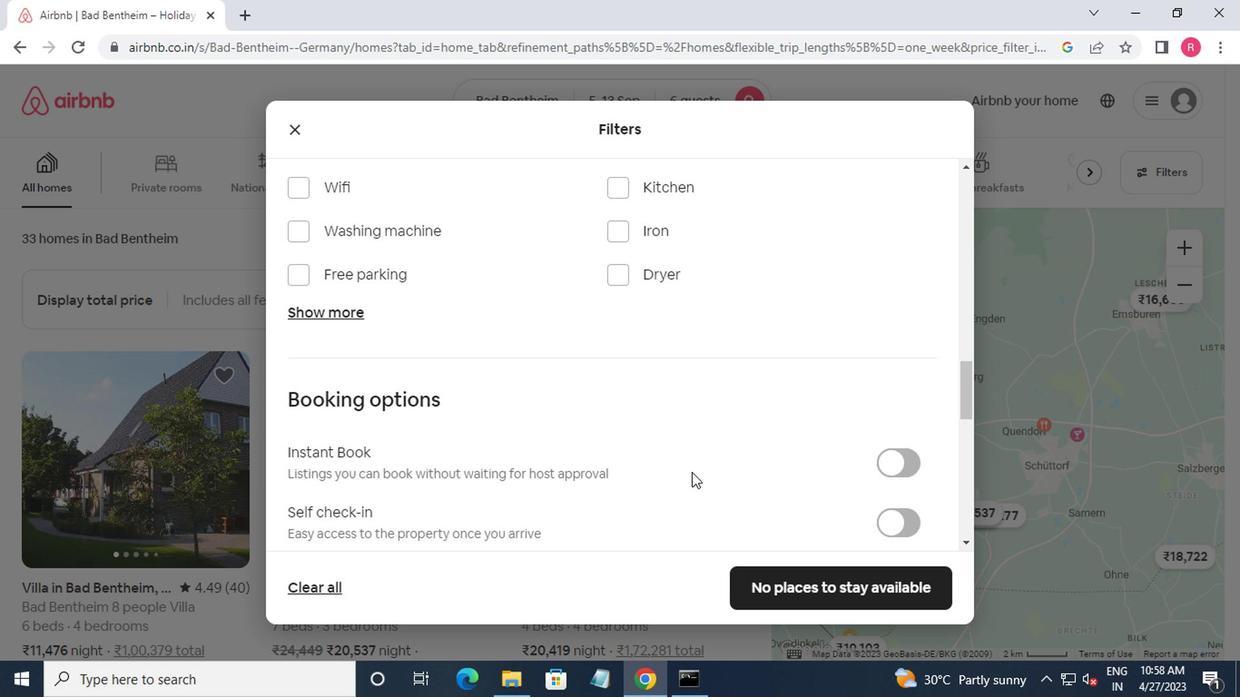
Action: Mouse moved to (714, 463)
Screenshot: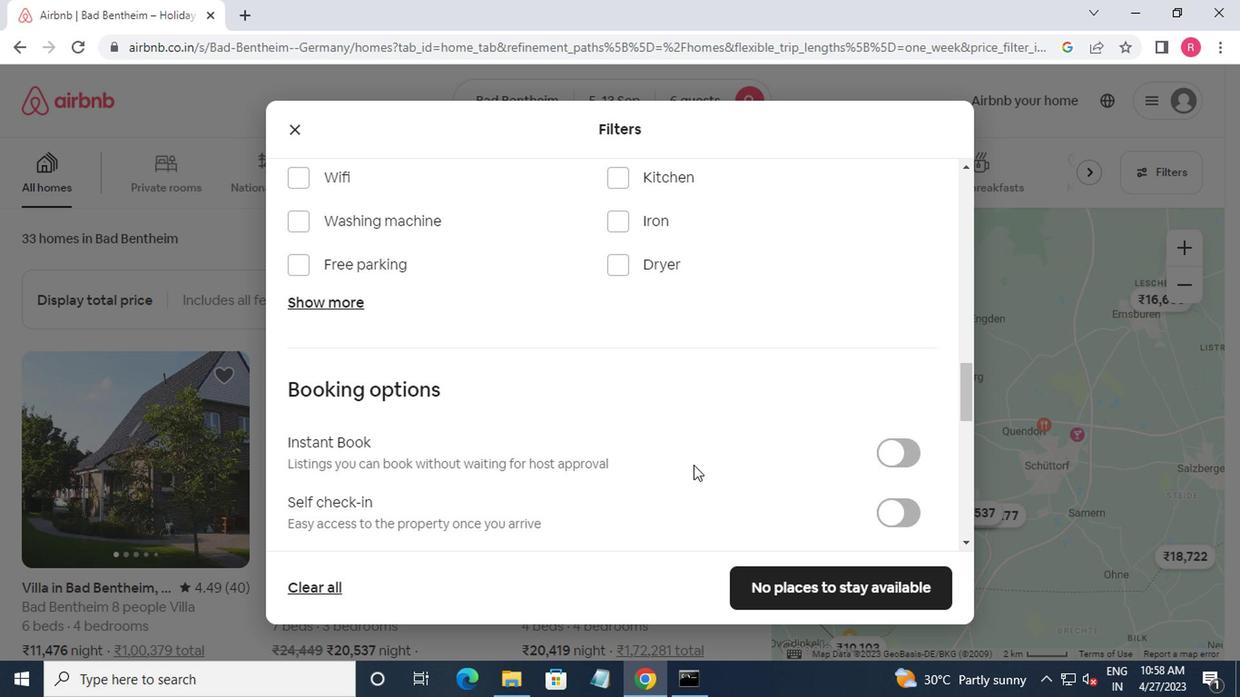 
Action: Mouse scrolled (714, 462) with delta (0, 0)
Screenshot: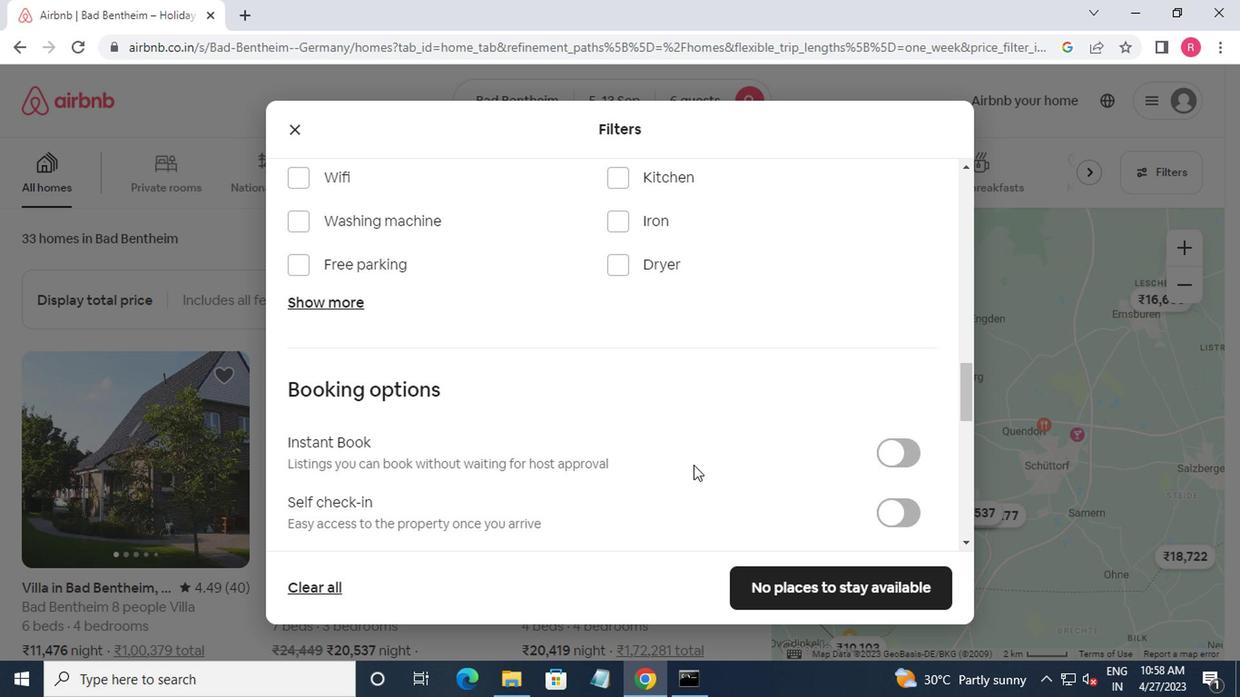 
Action: Mouse moved to (894, 334)
Screenshot: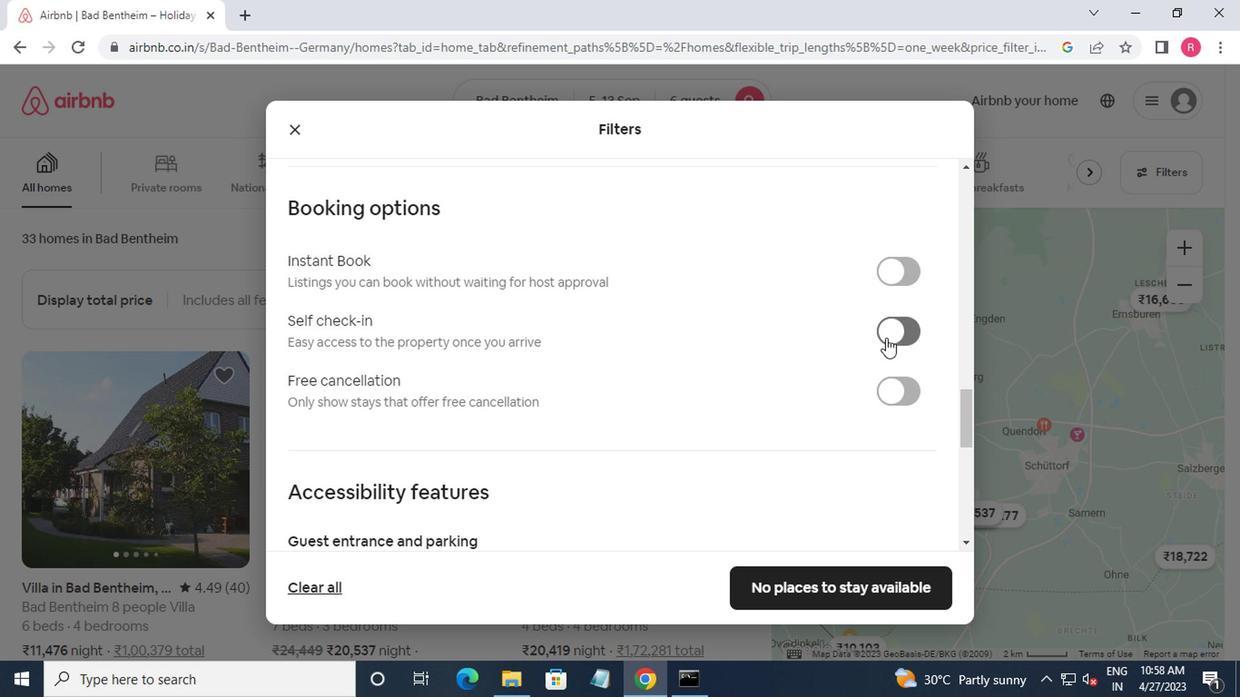 
Action: Mouse pressed left at (894, 334)
Screenshot: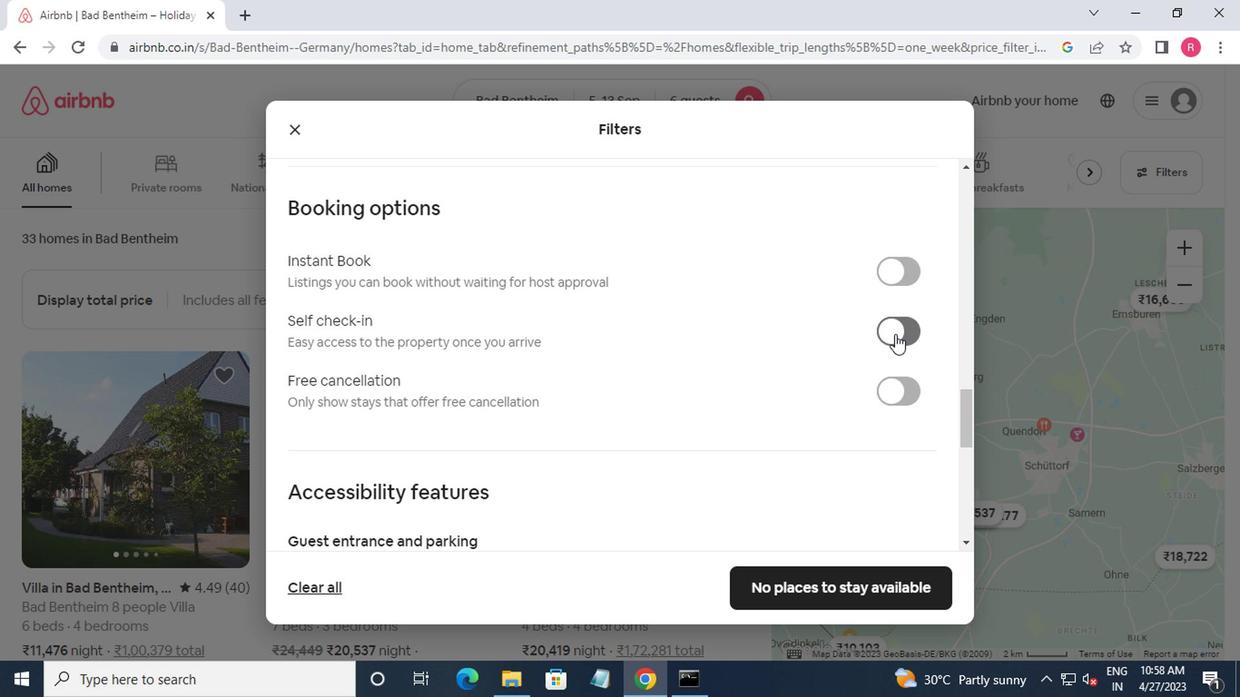 
Action: Mouse moved to (730, 387)
Screenshot: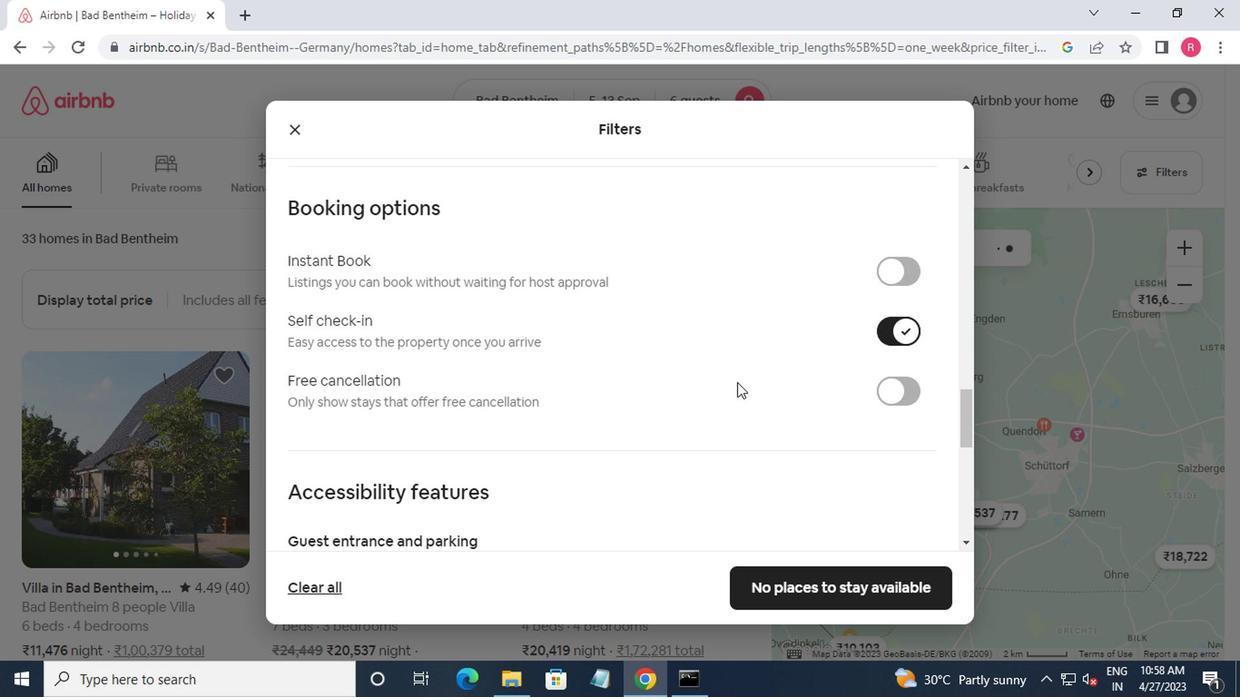 
Action: Mouse scrolled (730, 386) with delta (0, 0)
Screenshot: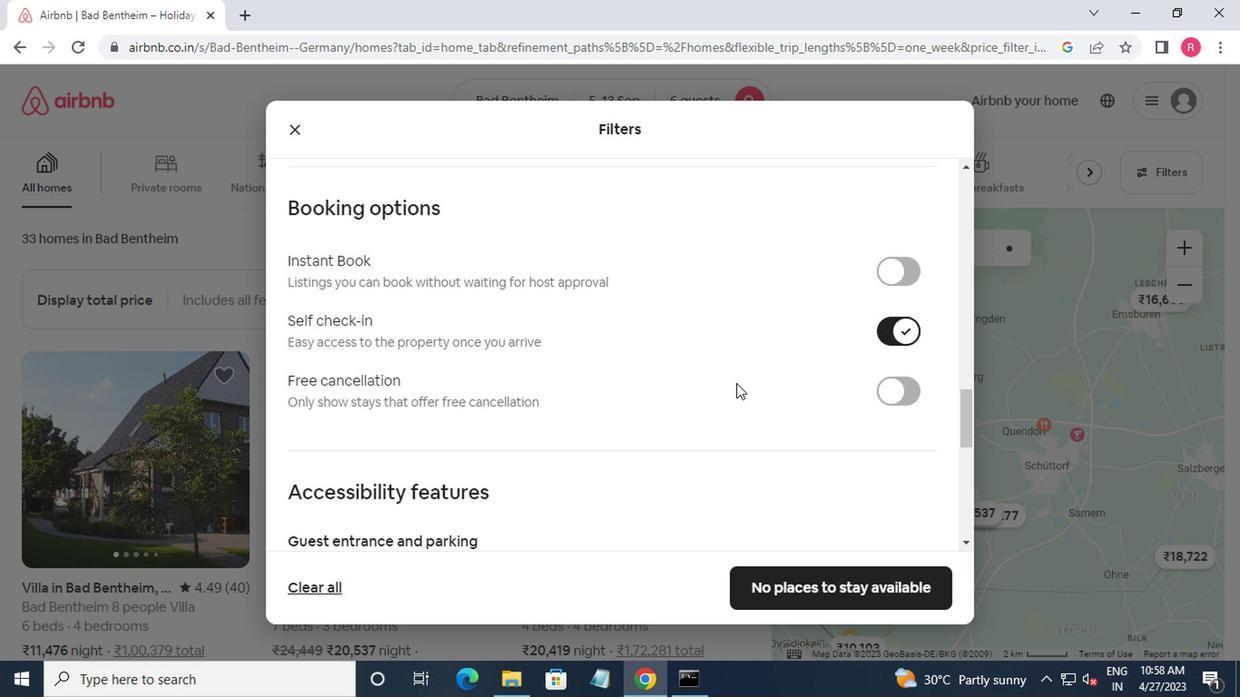 
Action: Mouse moved to (728, 390)
Screenshot: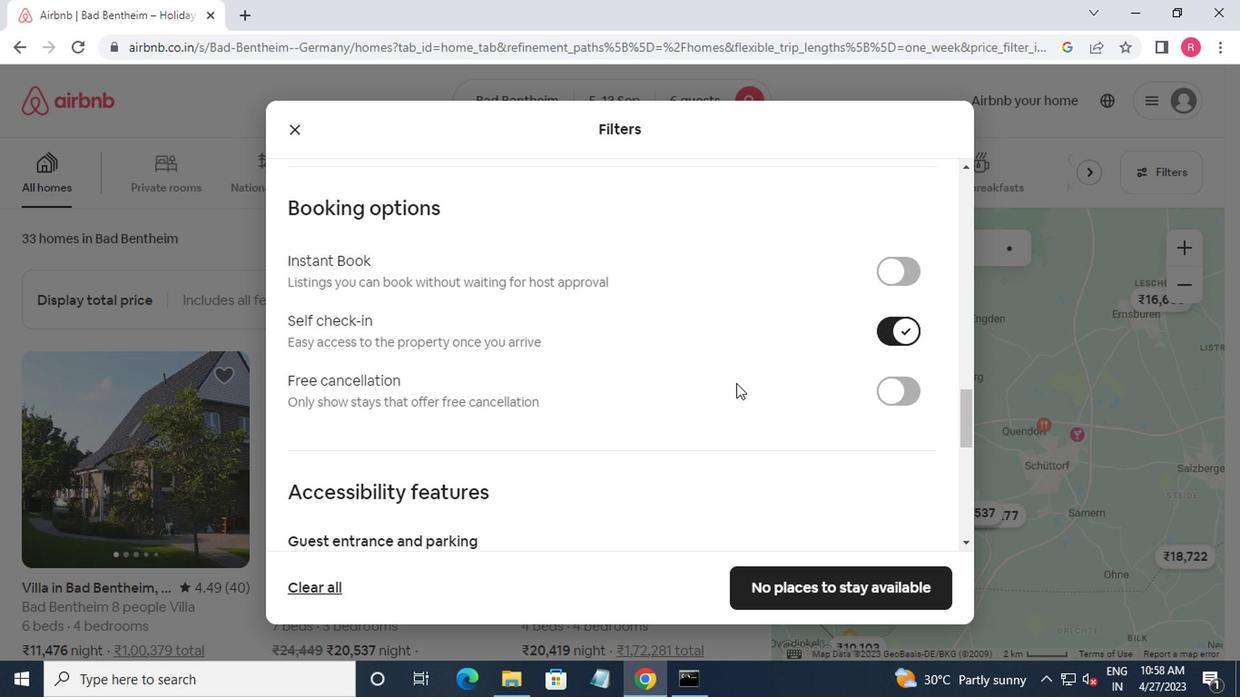 
Action: Mouse scrolled (728, 388) with delta (0, -1)
Screenshot: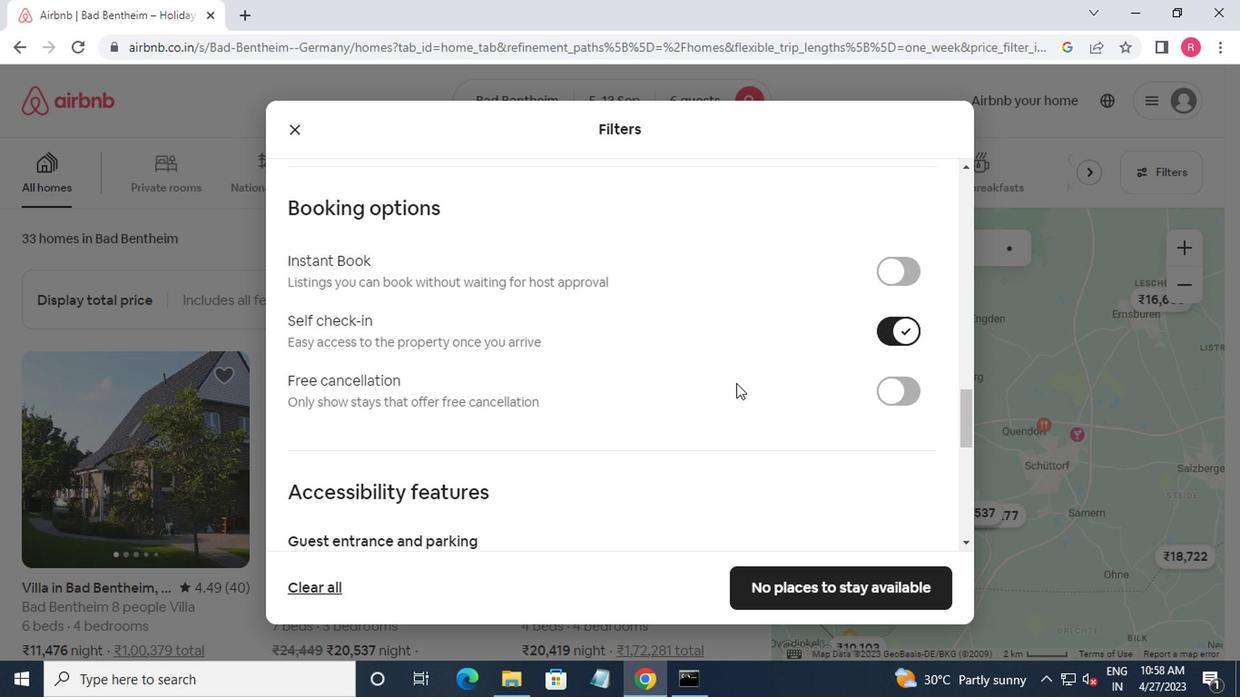 
Action: Mouse moved to (728, 390)
Screenshot: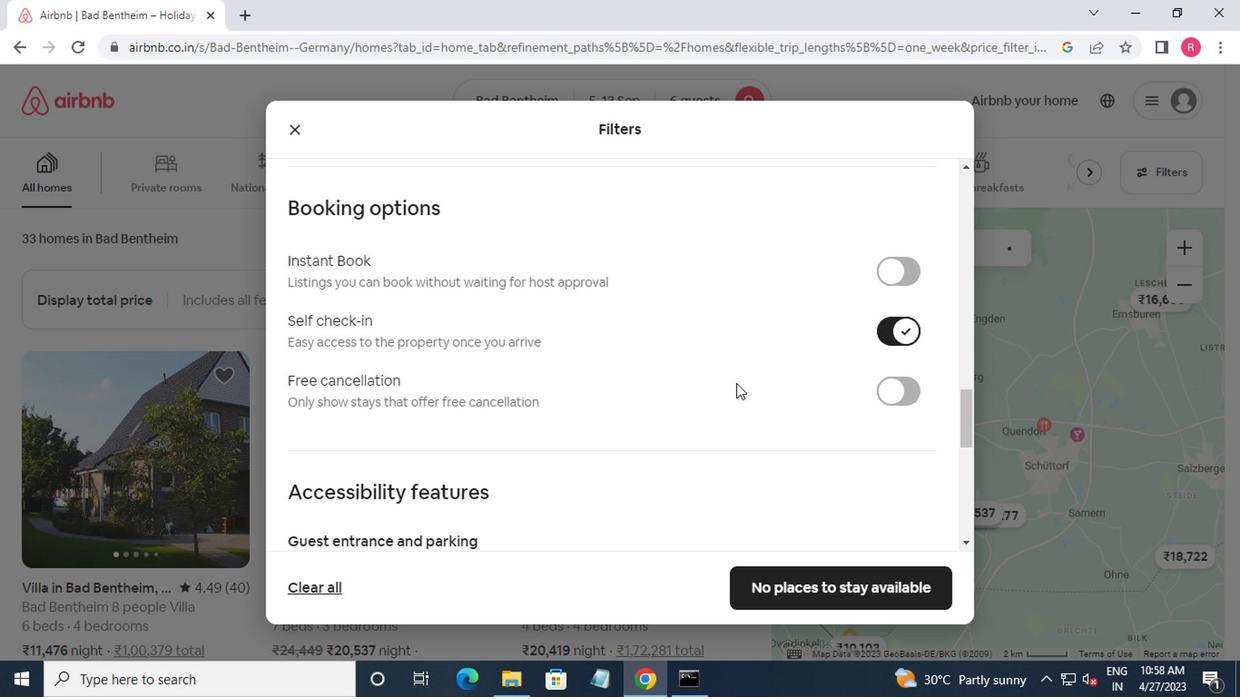 
Action: Mouse scrolled (728, 388) with delta (0, -1)
Screenshot: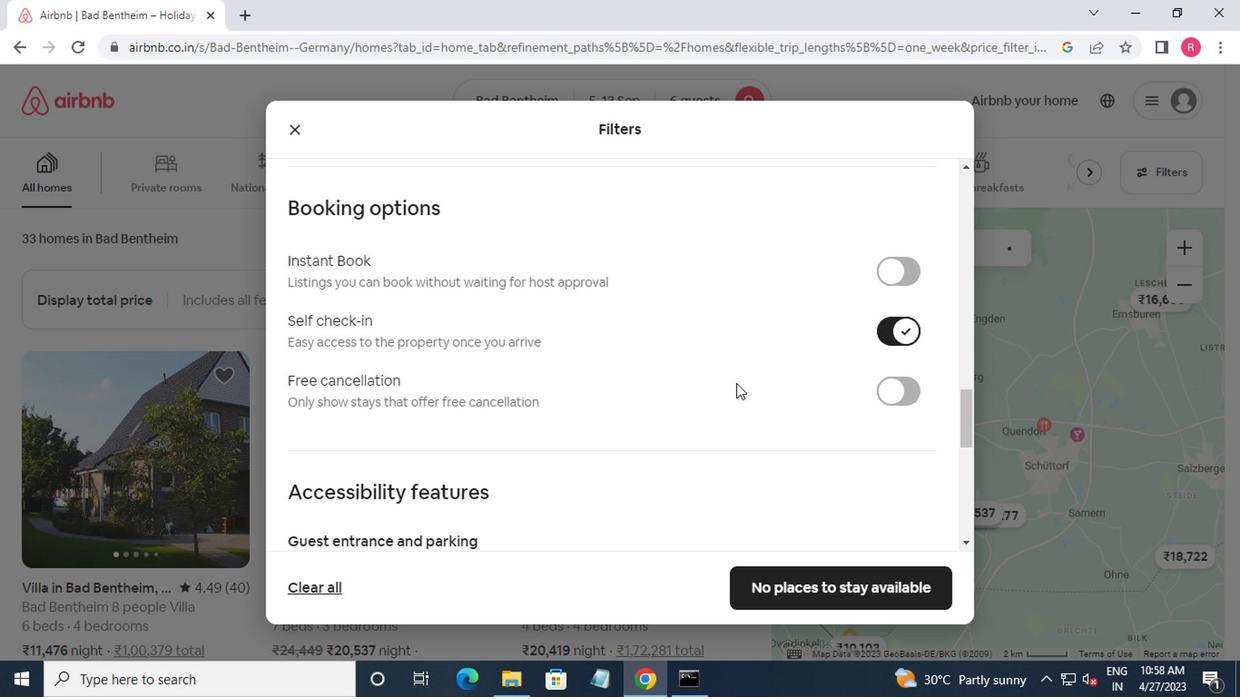 
Action: Mouse scrolled (728, 388) with delta (0, -1)
Screenshot: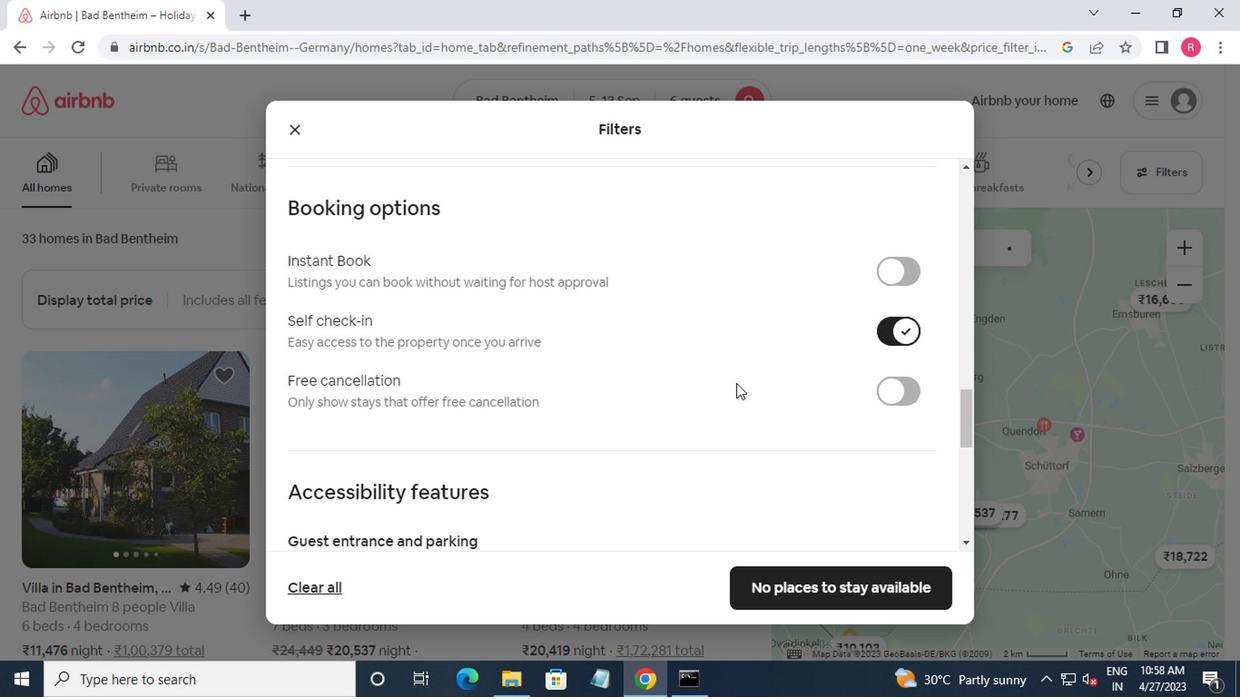 
Action: Mouse moved to (727, 392)
Screenshot: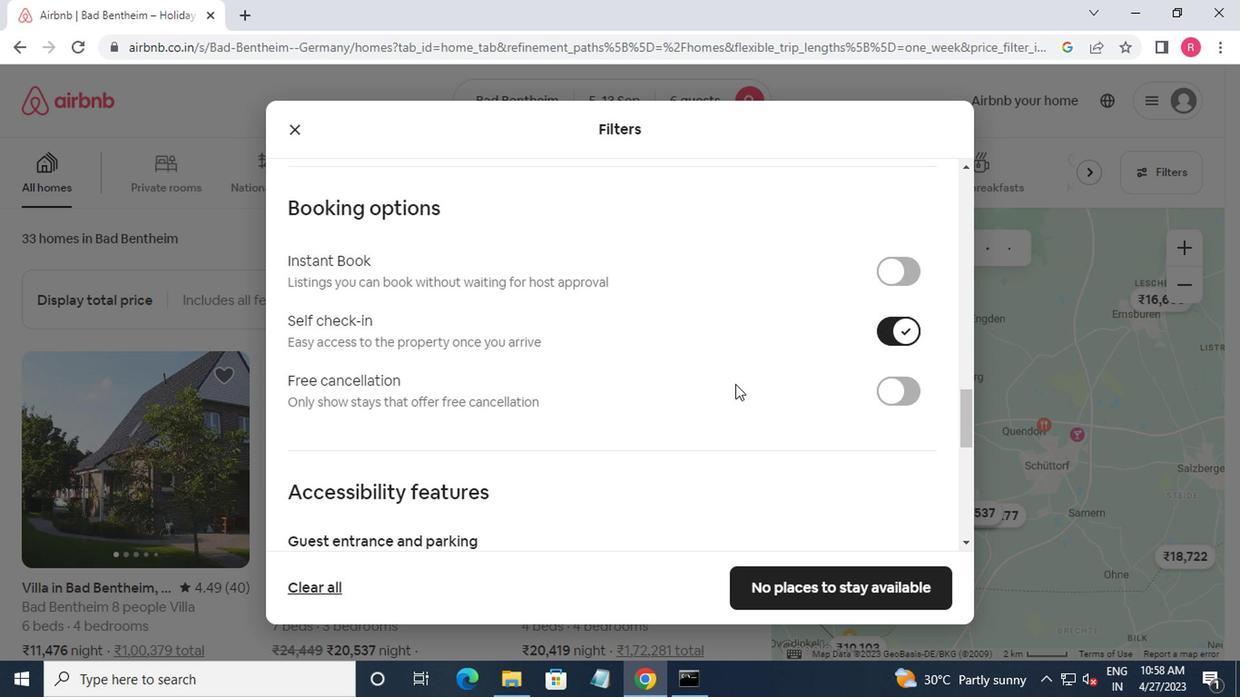
Action: Mouse scrolled (727, 391) with delta (0, -1)
Screenshot: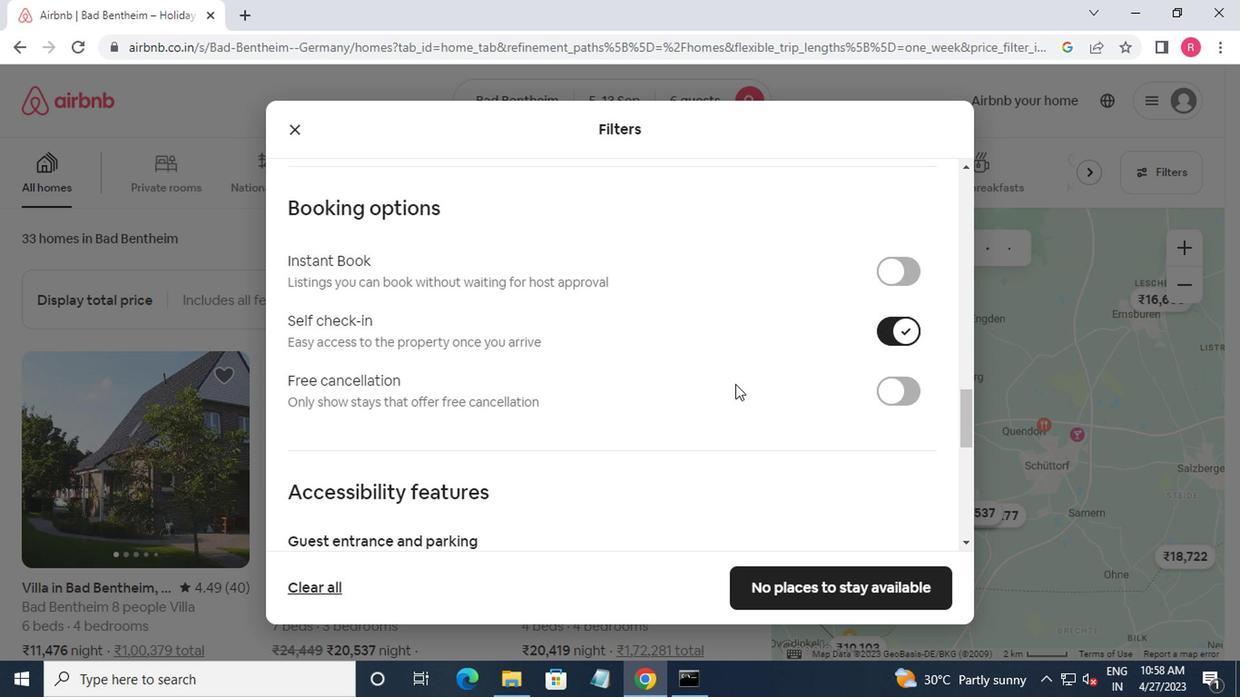 
Action: Mouse moved to (719, 403)
Screenshot: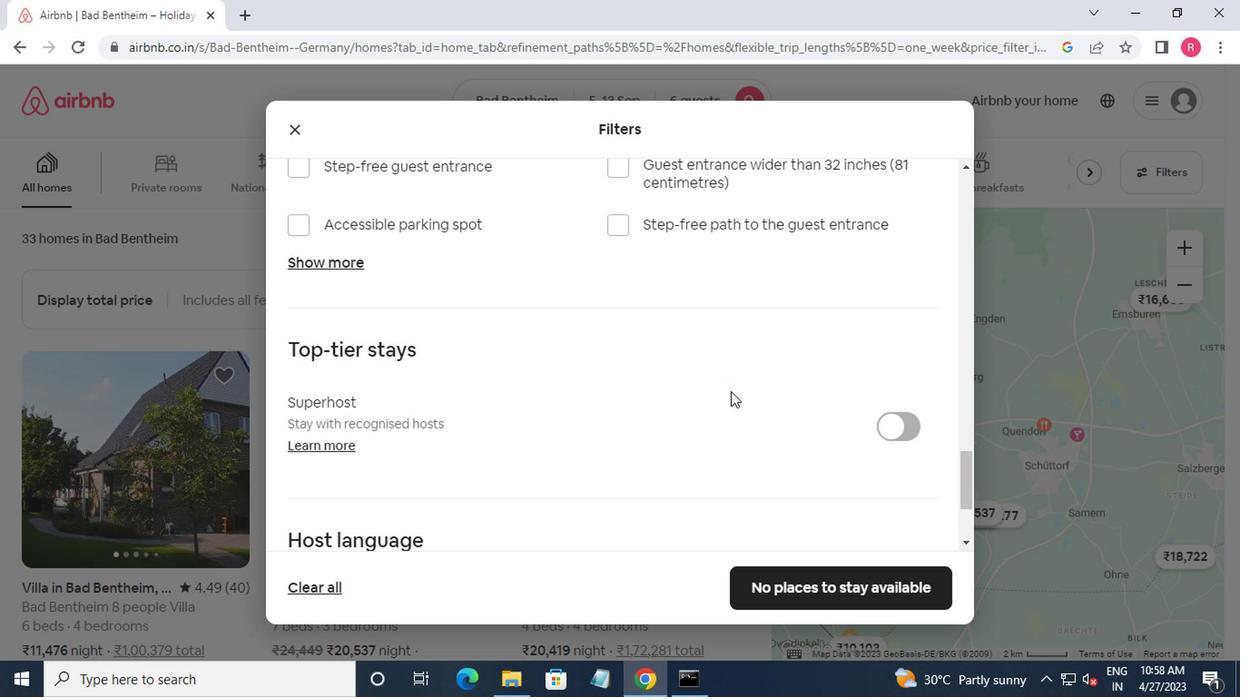 
Action: Mouse scrolled (719, 402) with delta (0, -1)
Screenshot: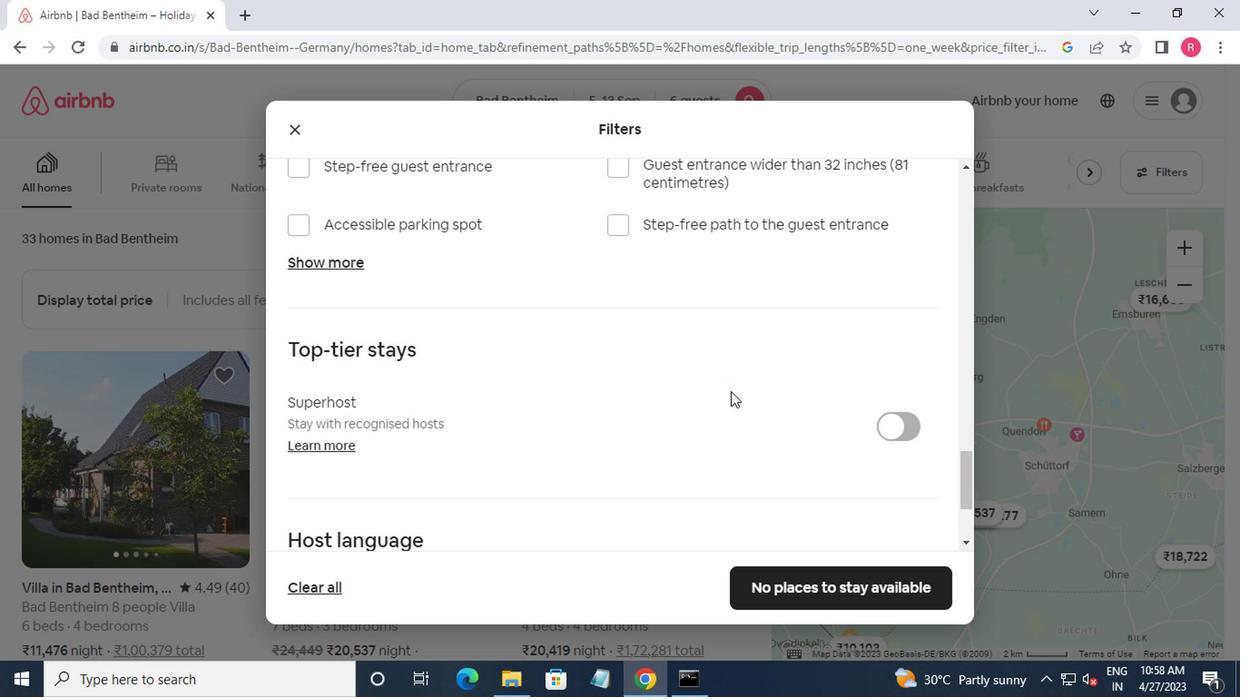 
Action: Mouse moved to (710, 410)
Screenshot: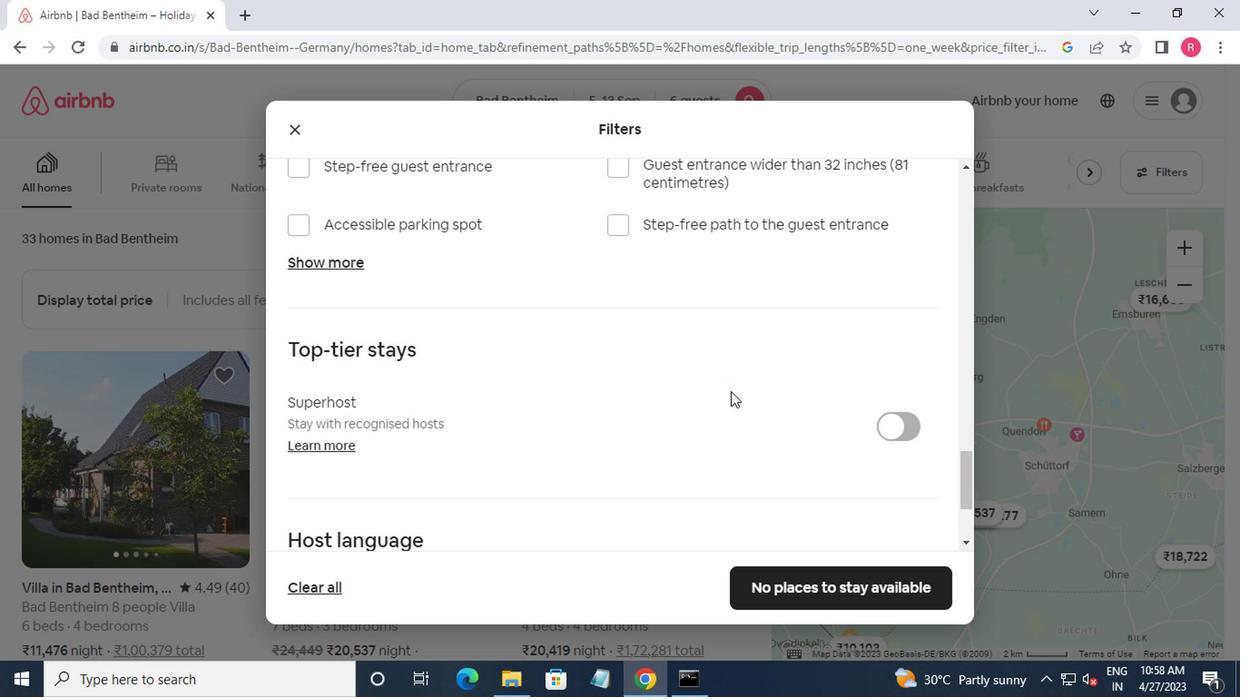 
Action: Mouse scrolled (710, 408) with delta (0, -1)
Screenshot: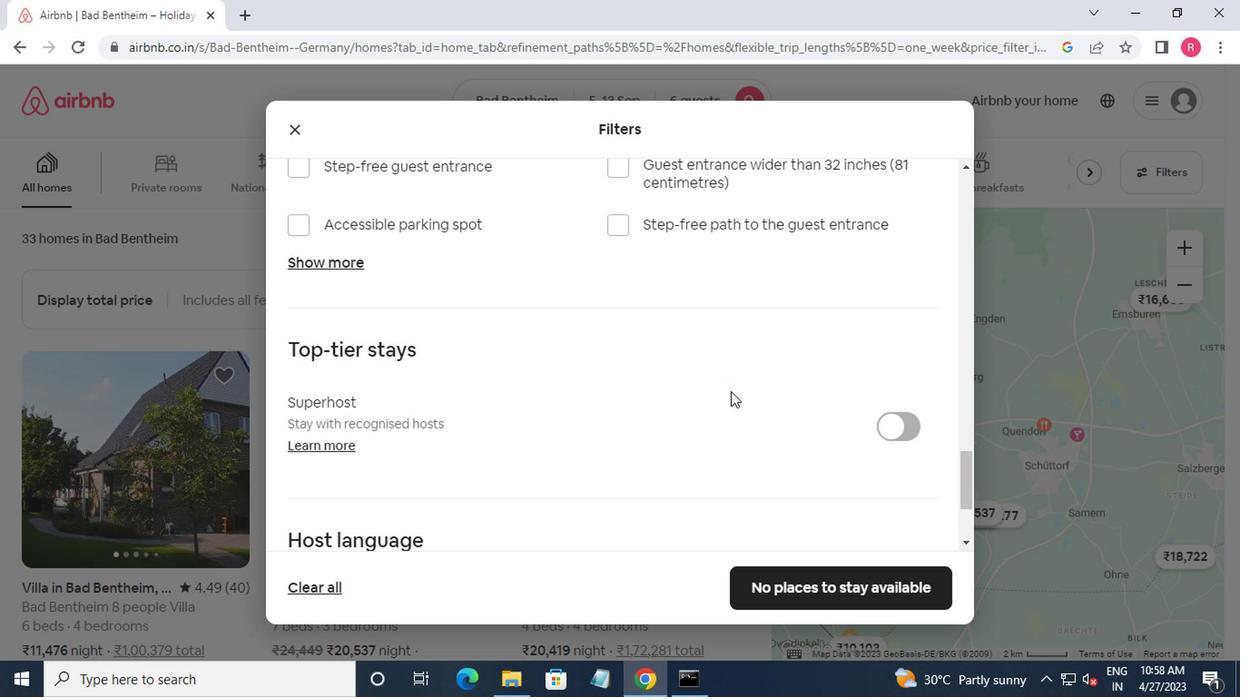 
Action: Mouse moved to (639, 432)
Screenshot: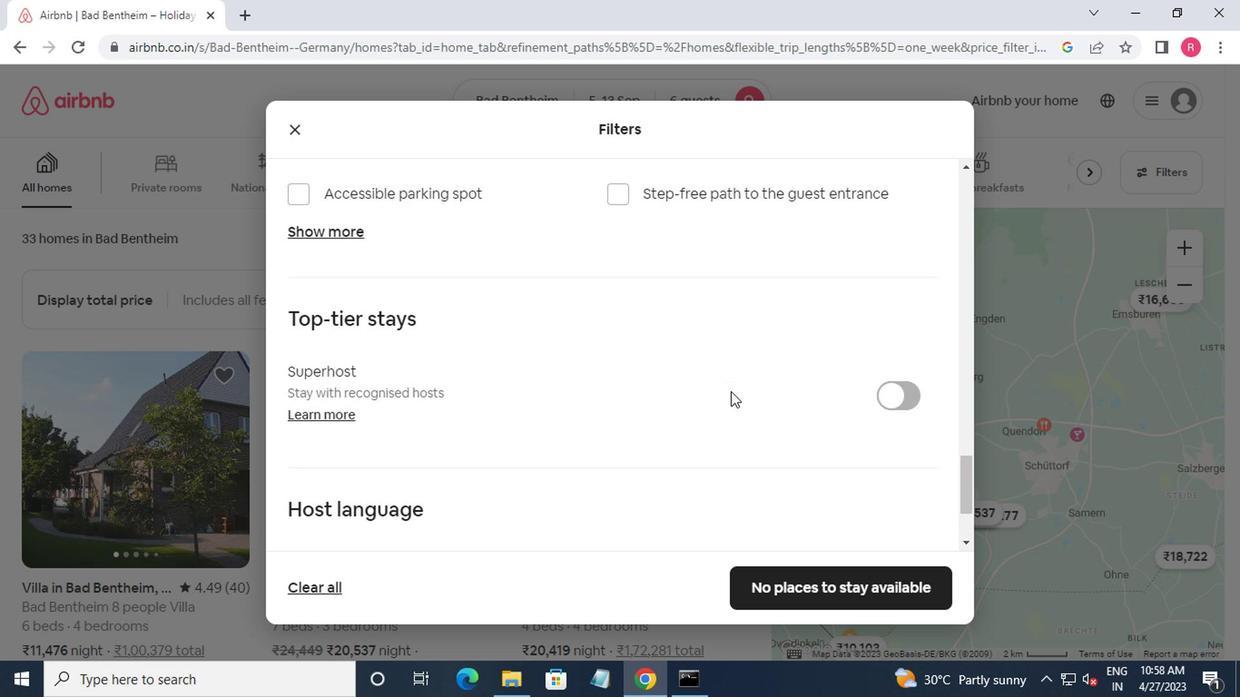 
Action: Mouse scrolled (639, 431) with delta (0, -1)
Screenshot: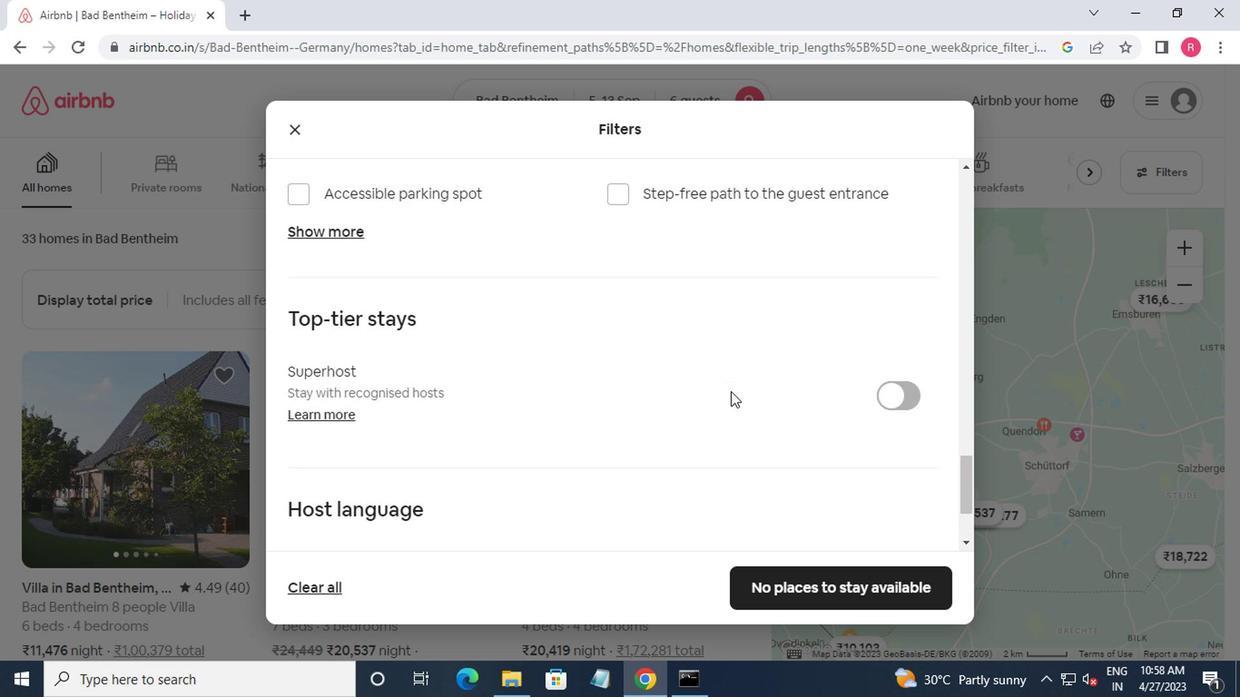 
Action: Mouse moved to (303, 424)
Screenshot: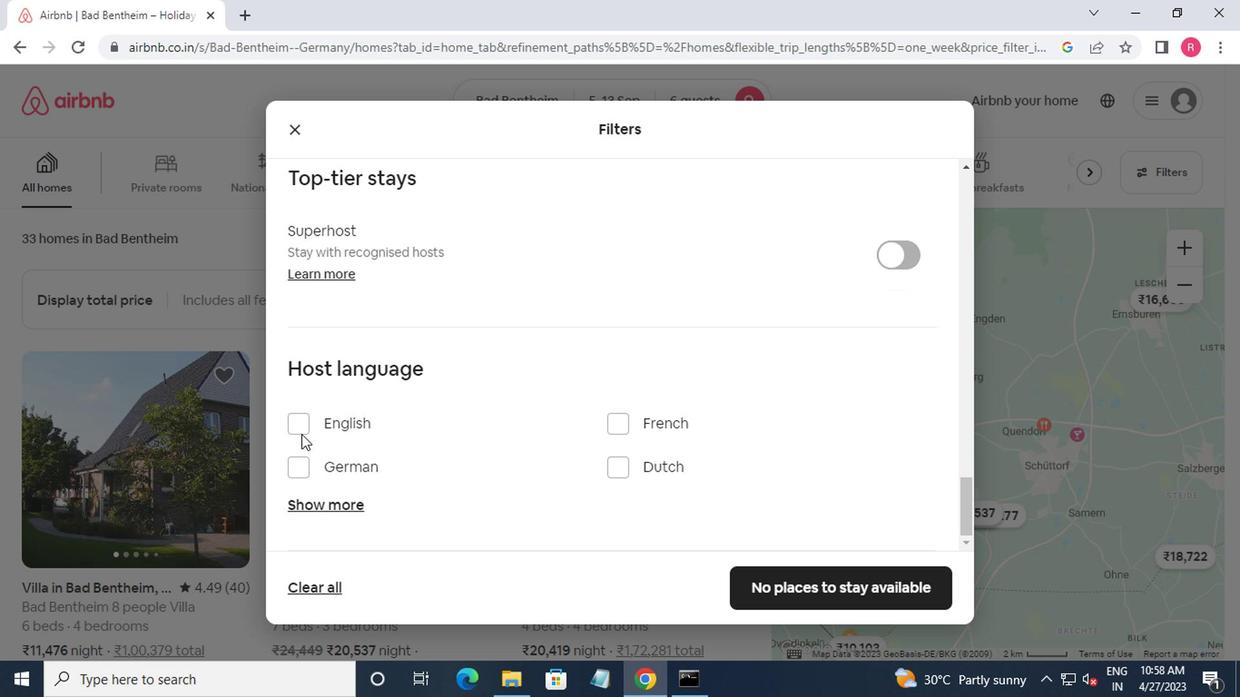 
Action: Mouse pressed left at (303, 424)
Screenshot: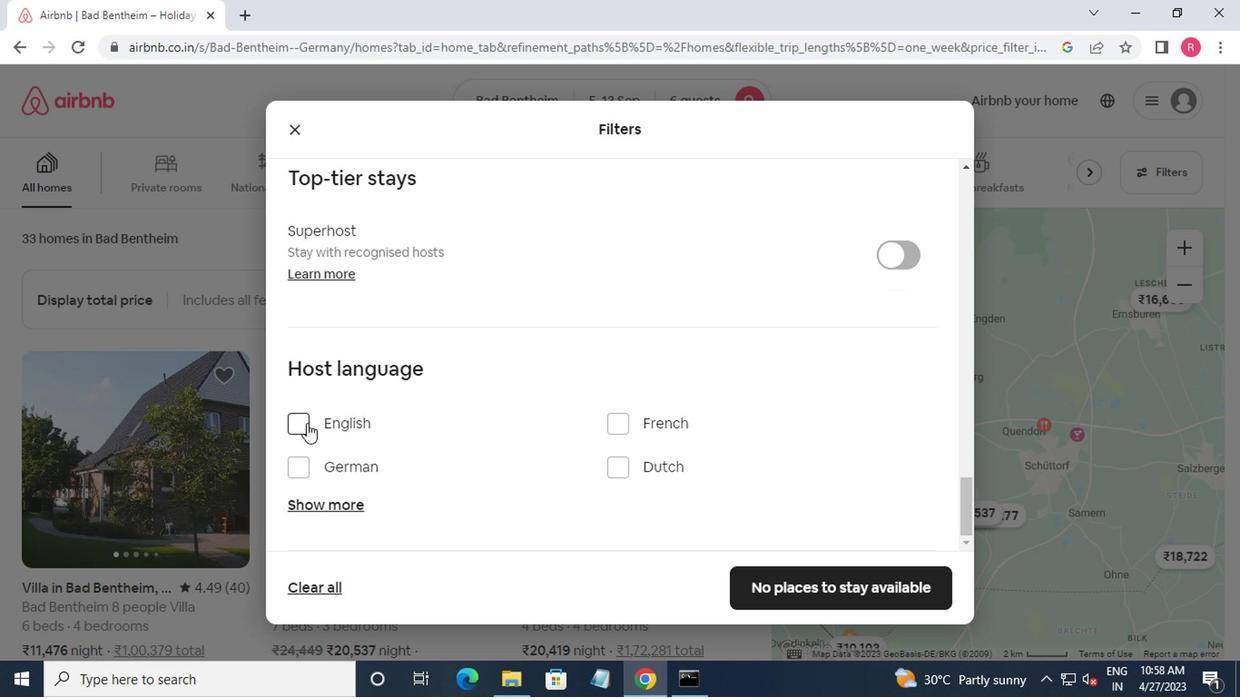 
Action: Mouse moved to (822, 576)
Screenshot: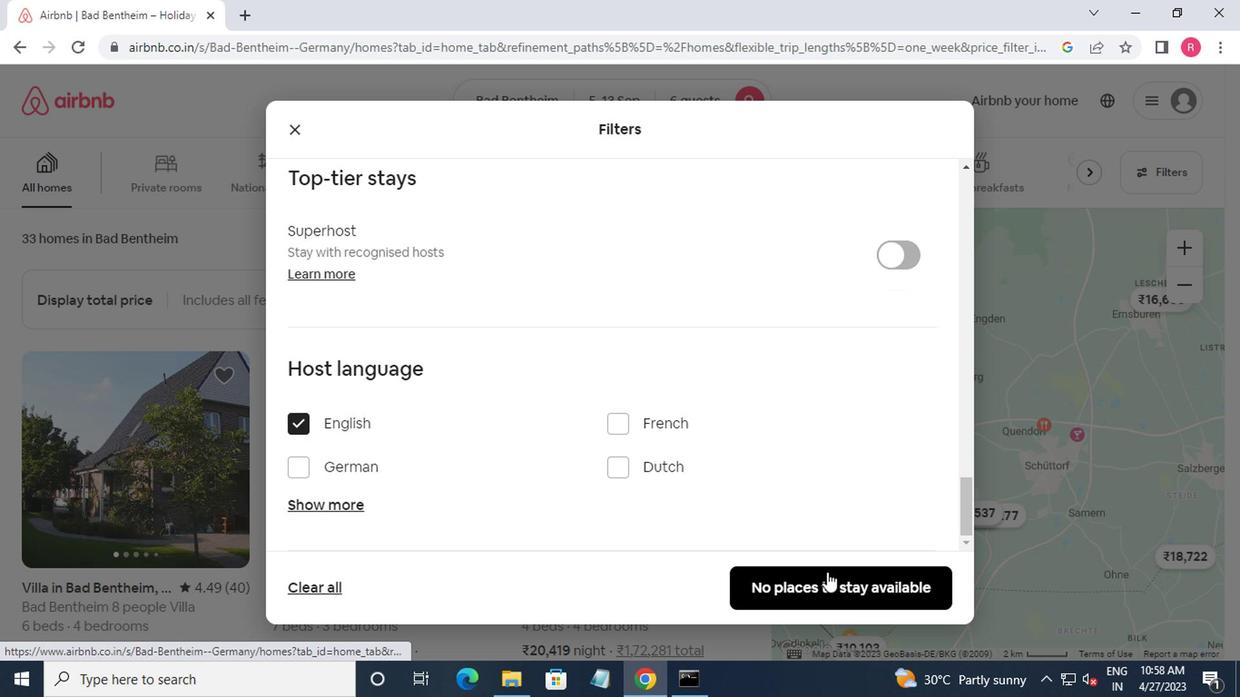 
Action: Mouse pressed left at (822, 576)
Screenshot: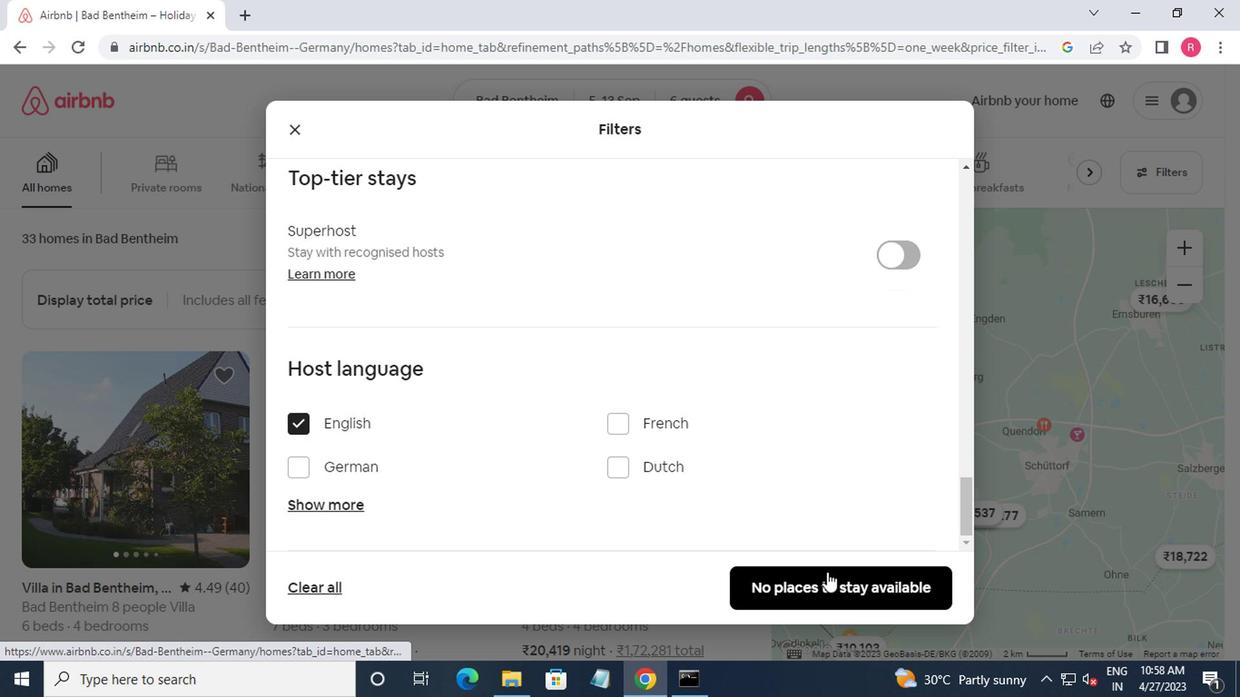 
Action: Mouse moved to (822, 577)
Screenshot: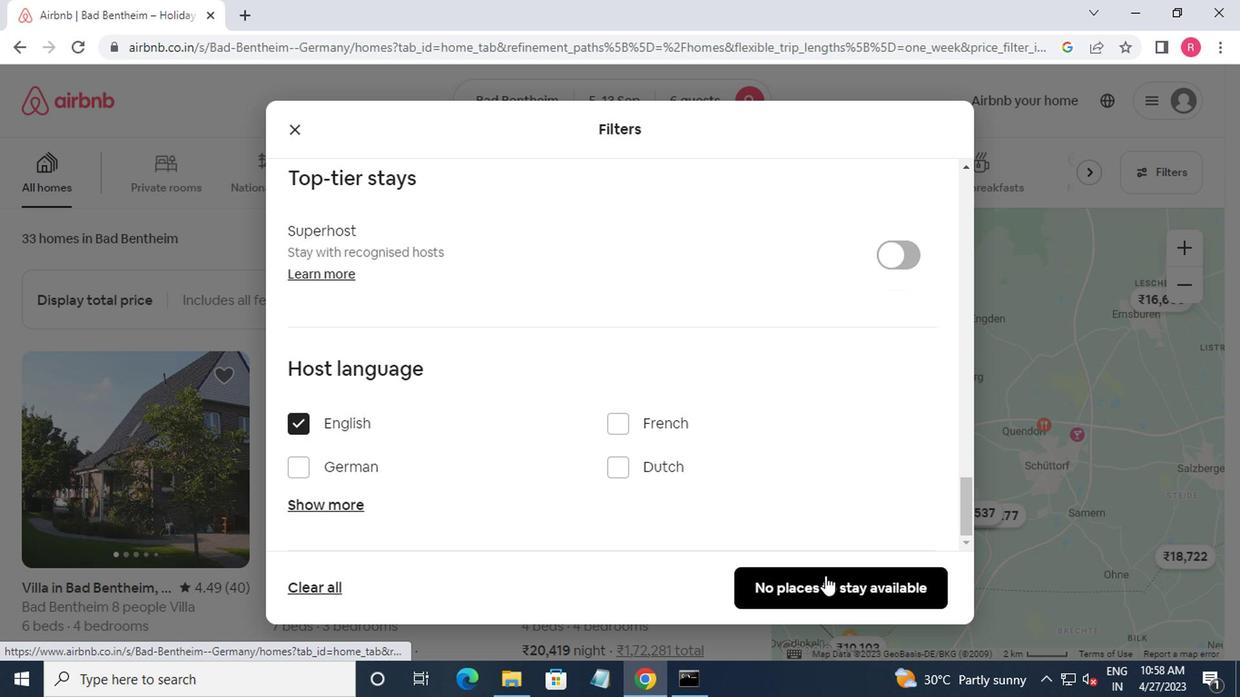 
